 Task: Find connections with filter location Kānker with filter topic #nowhiringwith filter profile language French with filter current company PwC India with filter school BNM Institute Of Technology with filter industry Machinery Manufacturing with filter service category Bartending with filter keywords title Electrical Engineer
Action: Mouse moved to (244, 328)
Screenshot: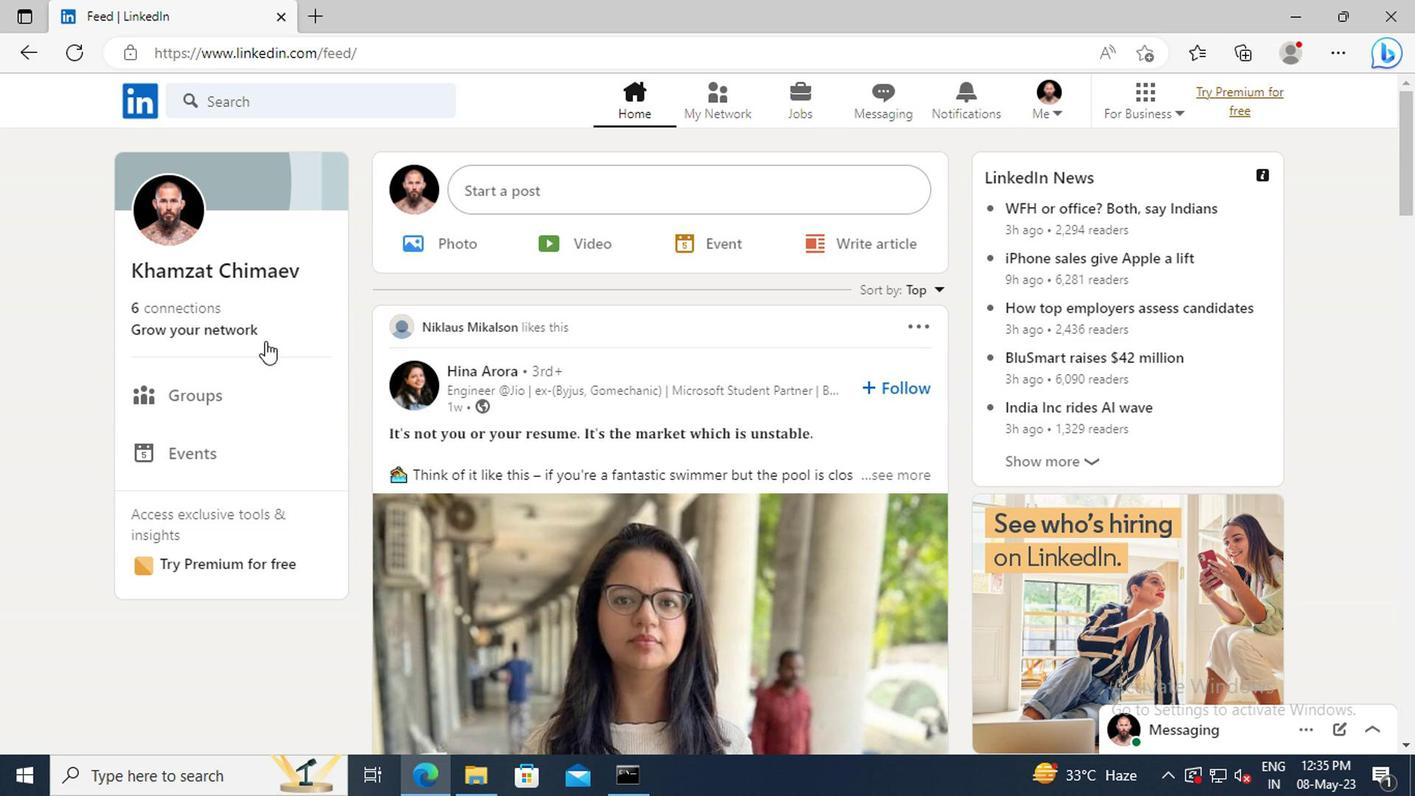 
Action: Mouse pressed left at (244, 328)
Screenshot: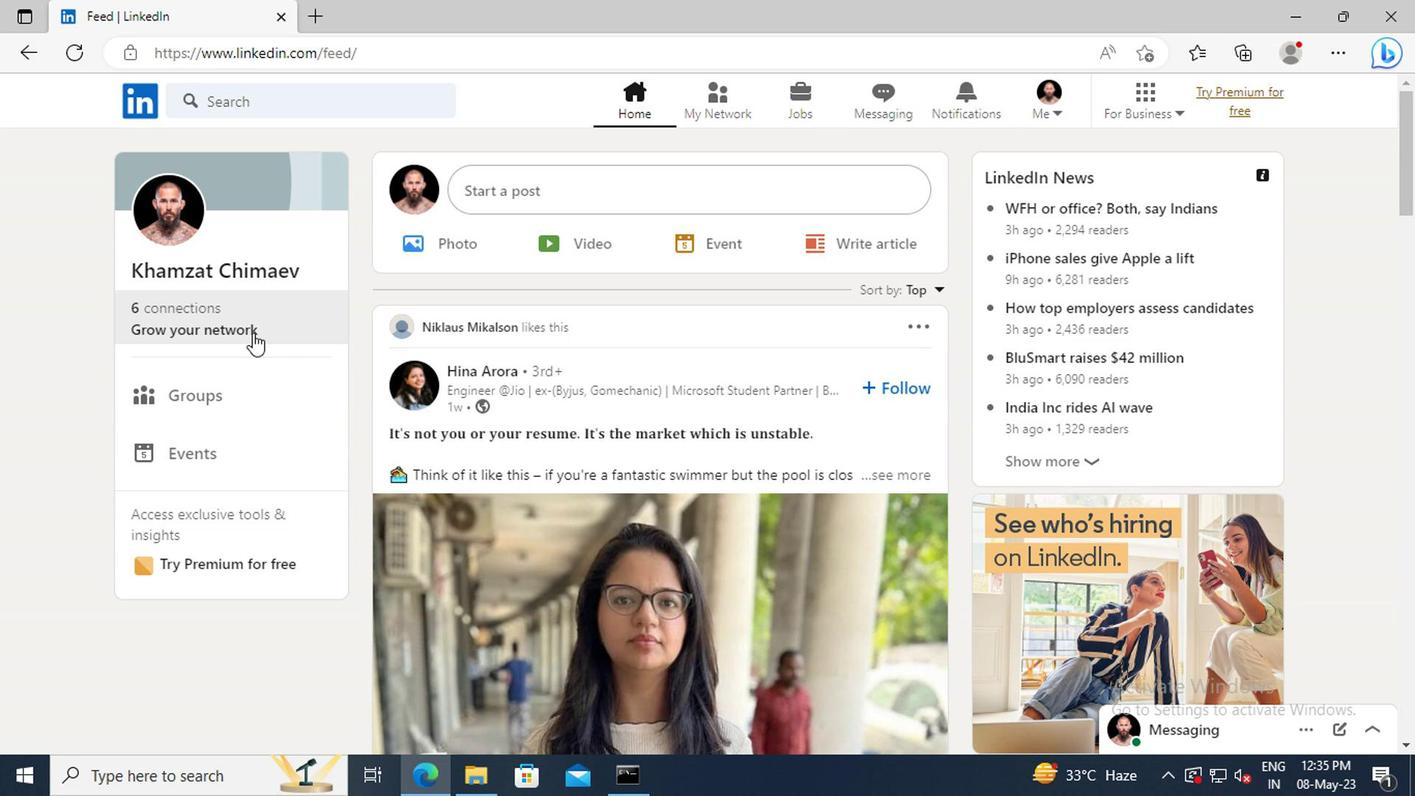 
Action: Mouse moved to (231, 221)
Screenshot: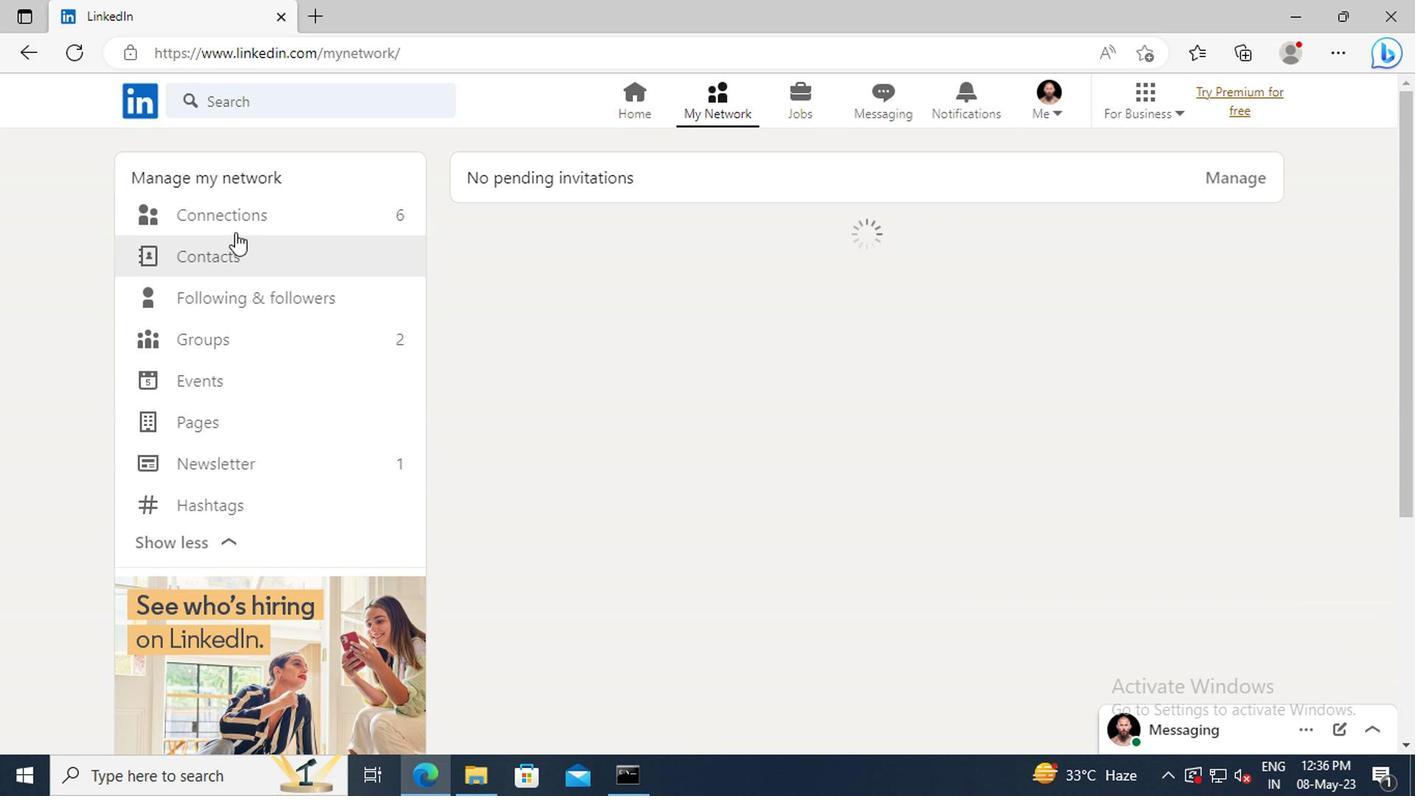 
Action: Mouse pressed left at (231, 221)
Screenshot: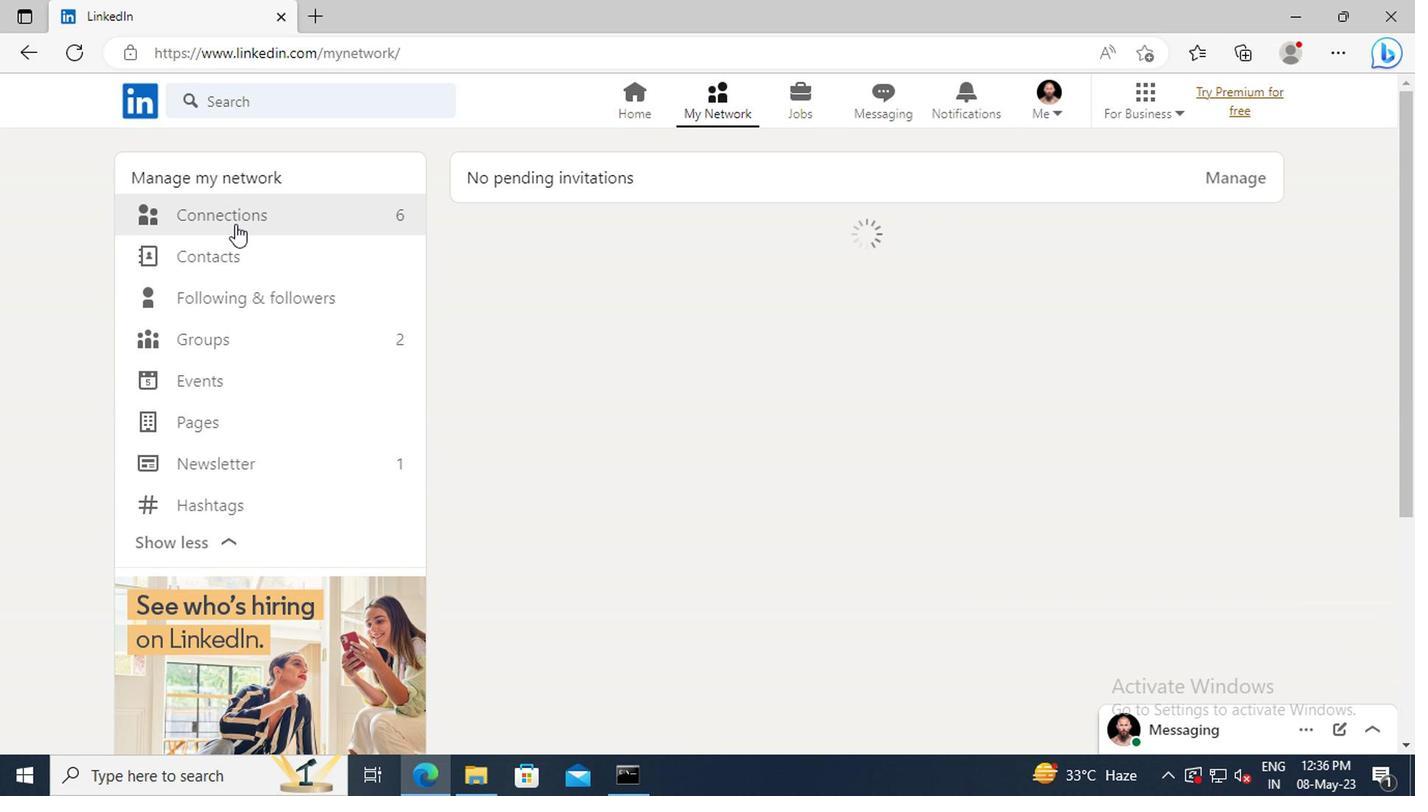 
Action: Mouse moved to (858, 227)
Screenshot: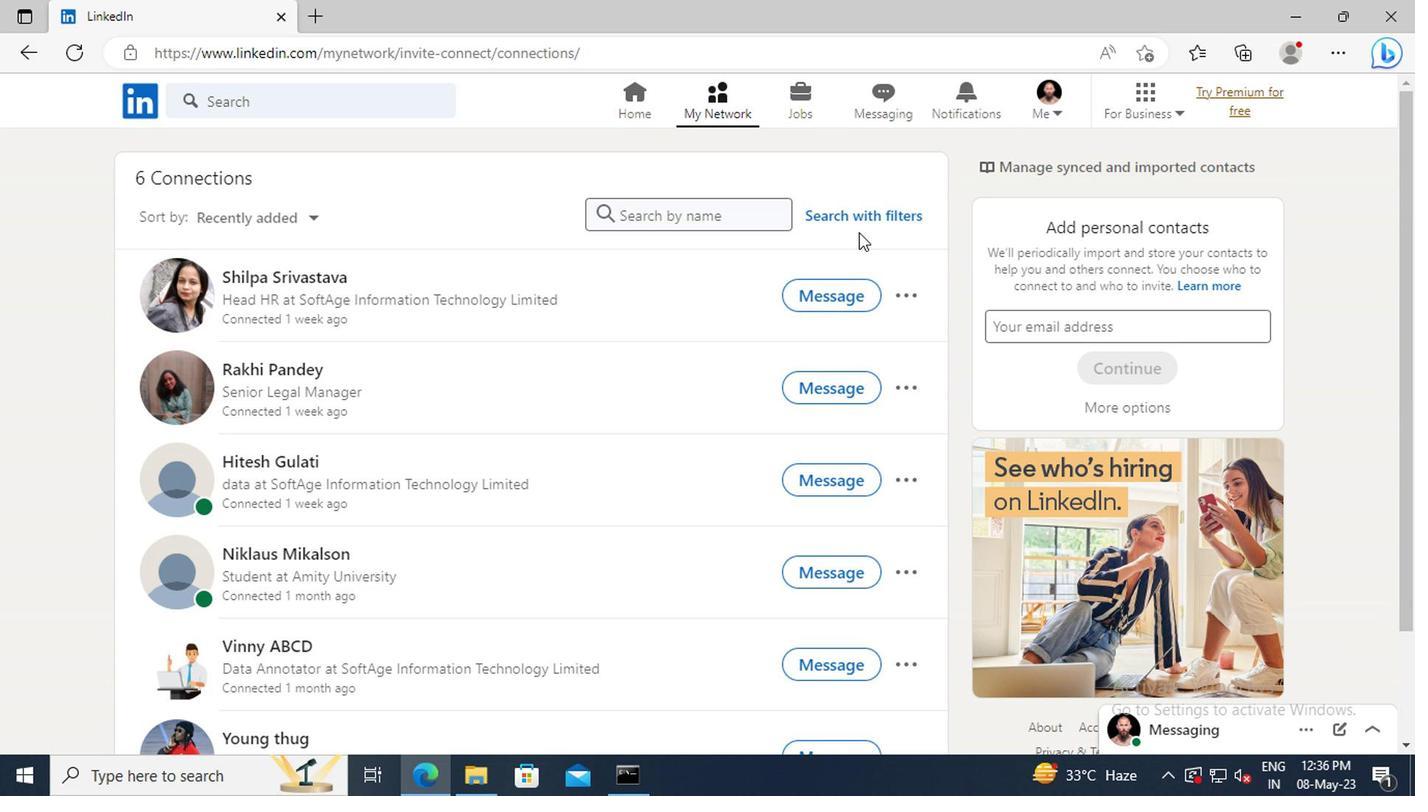 
Action: Mouse pressed left at (858, 227)
Screenshot: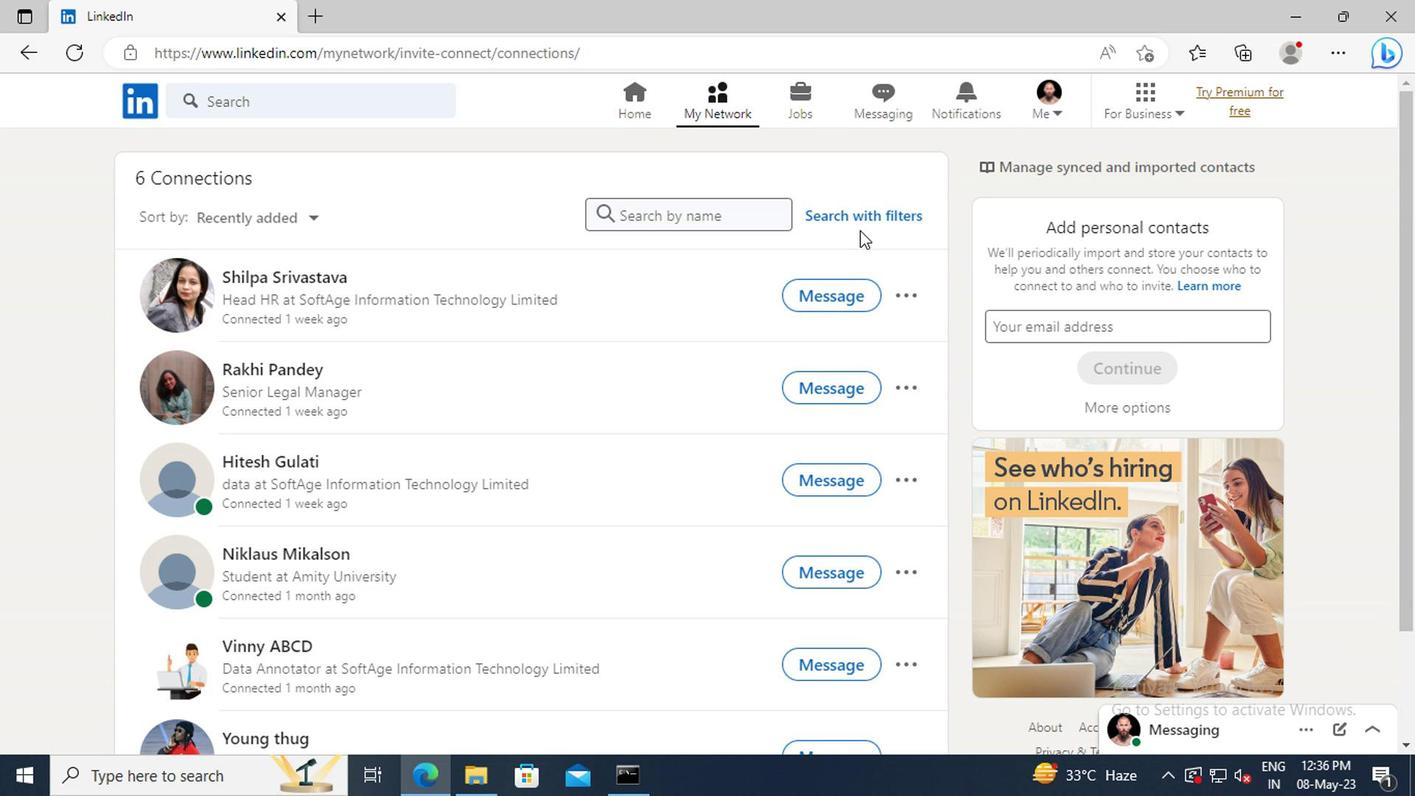 
Action: Mouse moved to (783, 169)
Screenshot: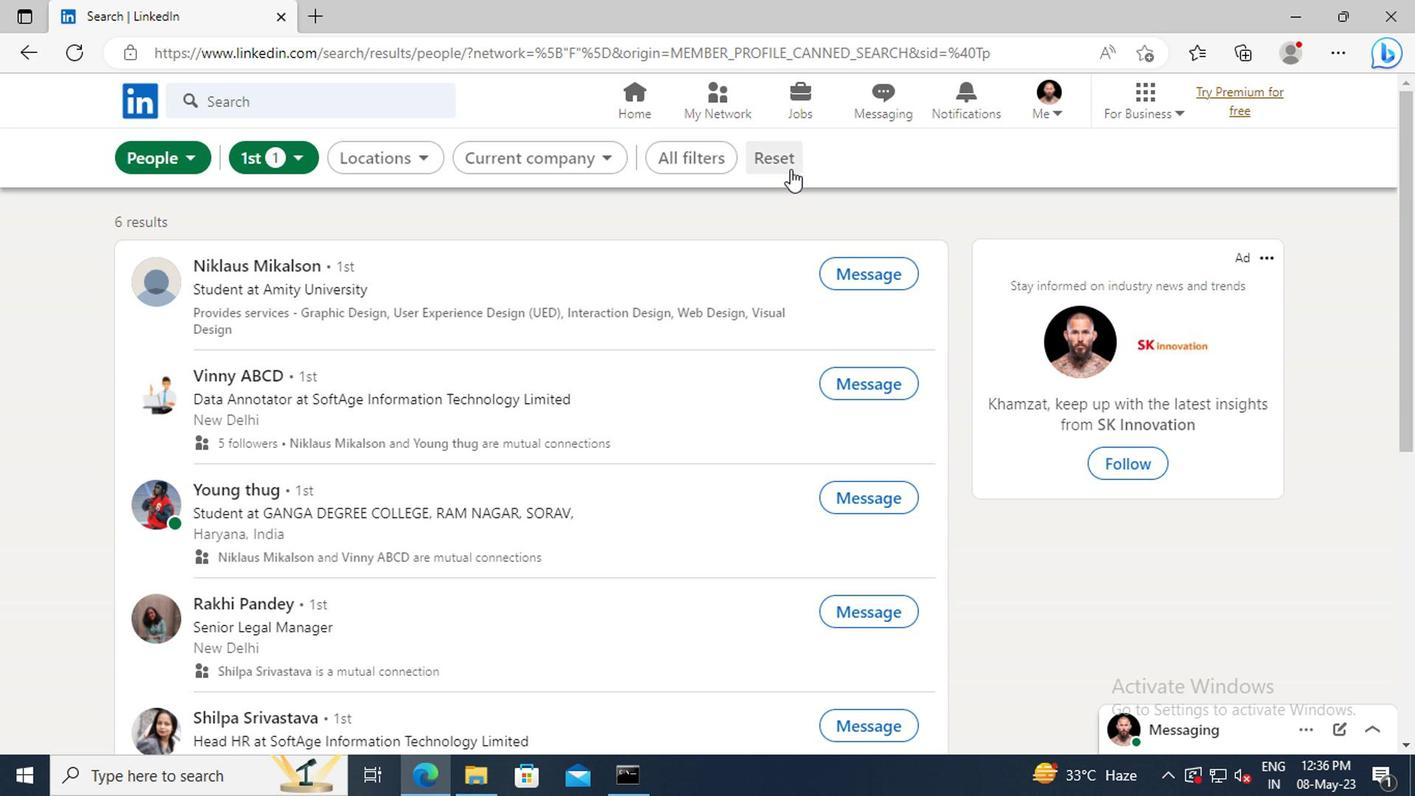 
Action: Mouse pressed left at (783, 169)
Screenshot: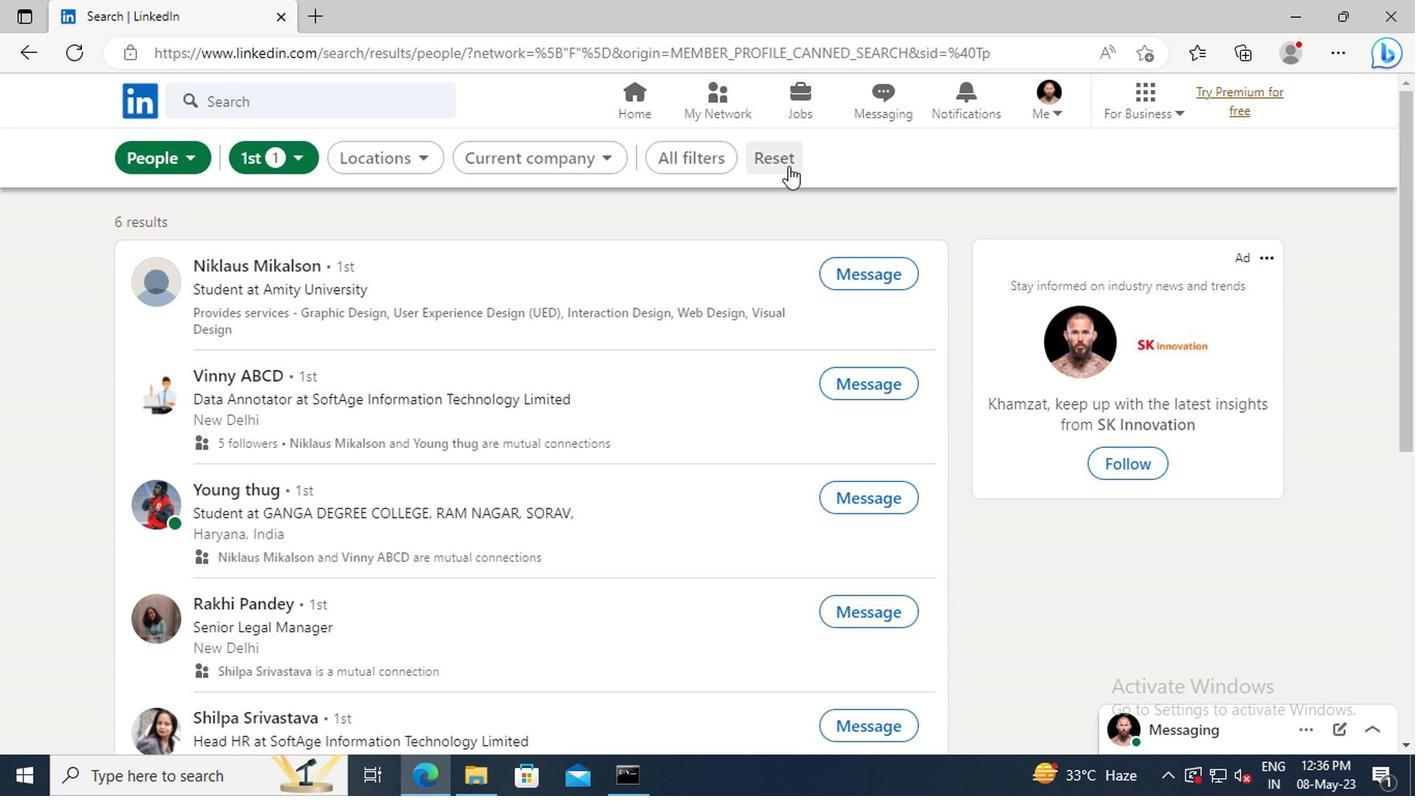 
Action: Mouse moved to (755, 168)
Screenshot: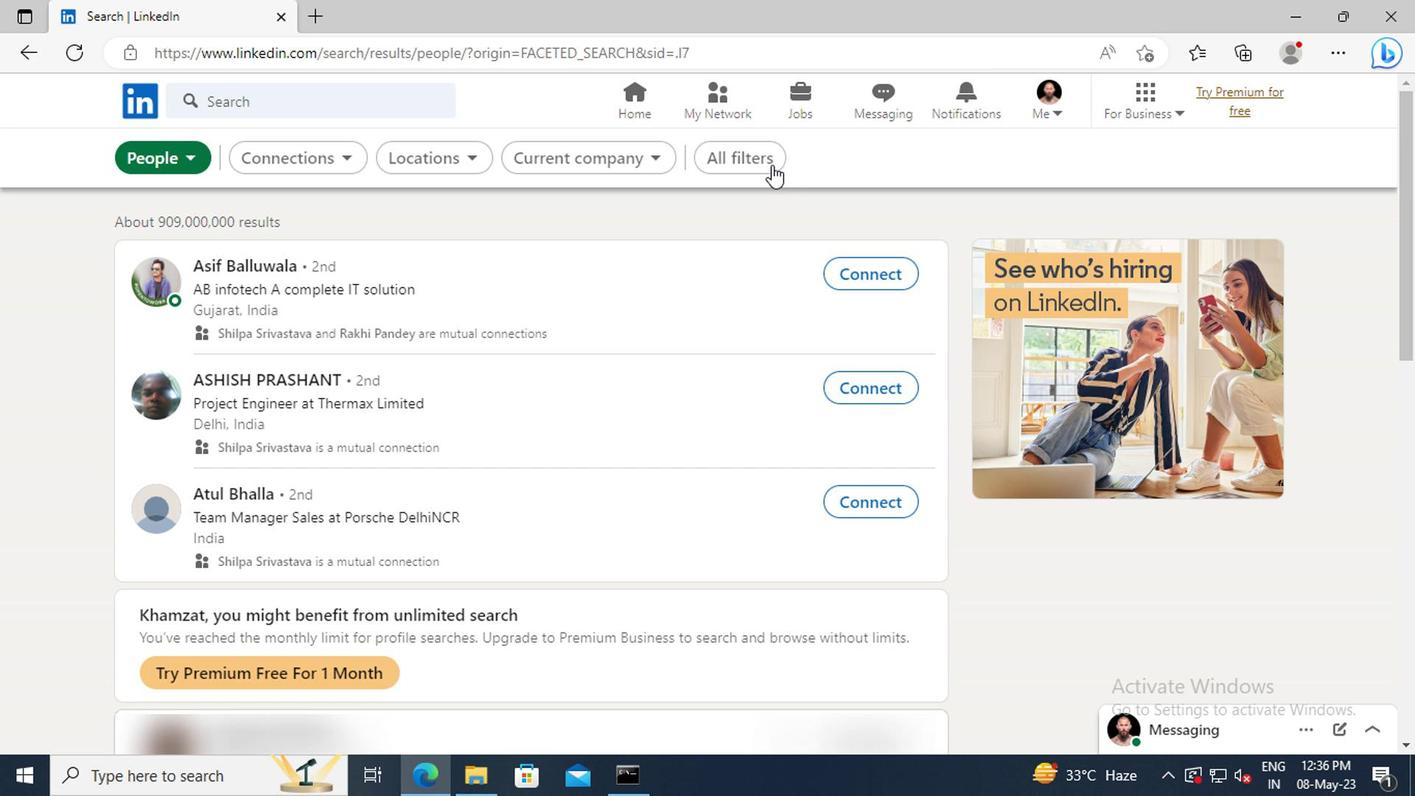 
Action: Mouse pressed left at (755, 168)
Screenshot: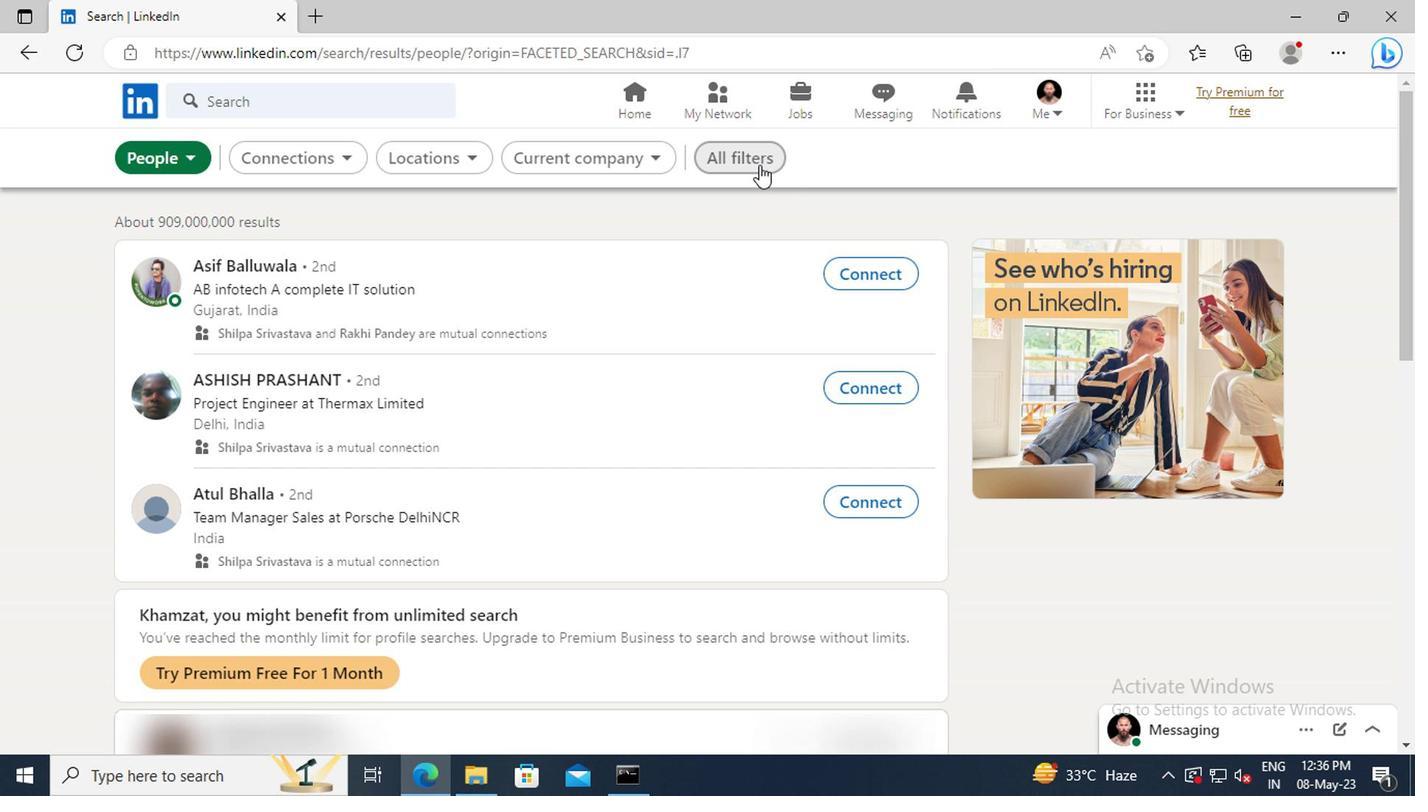 
Action: Mouse moved to (1135, 378)
Screenshot: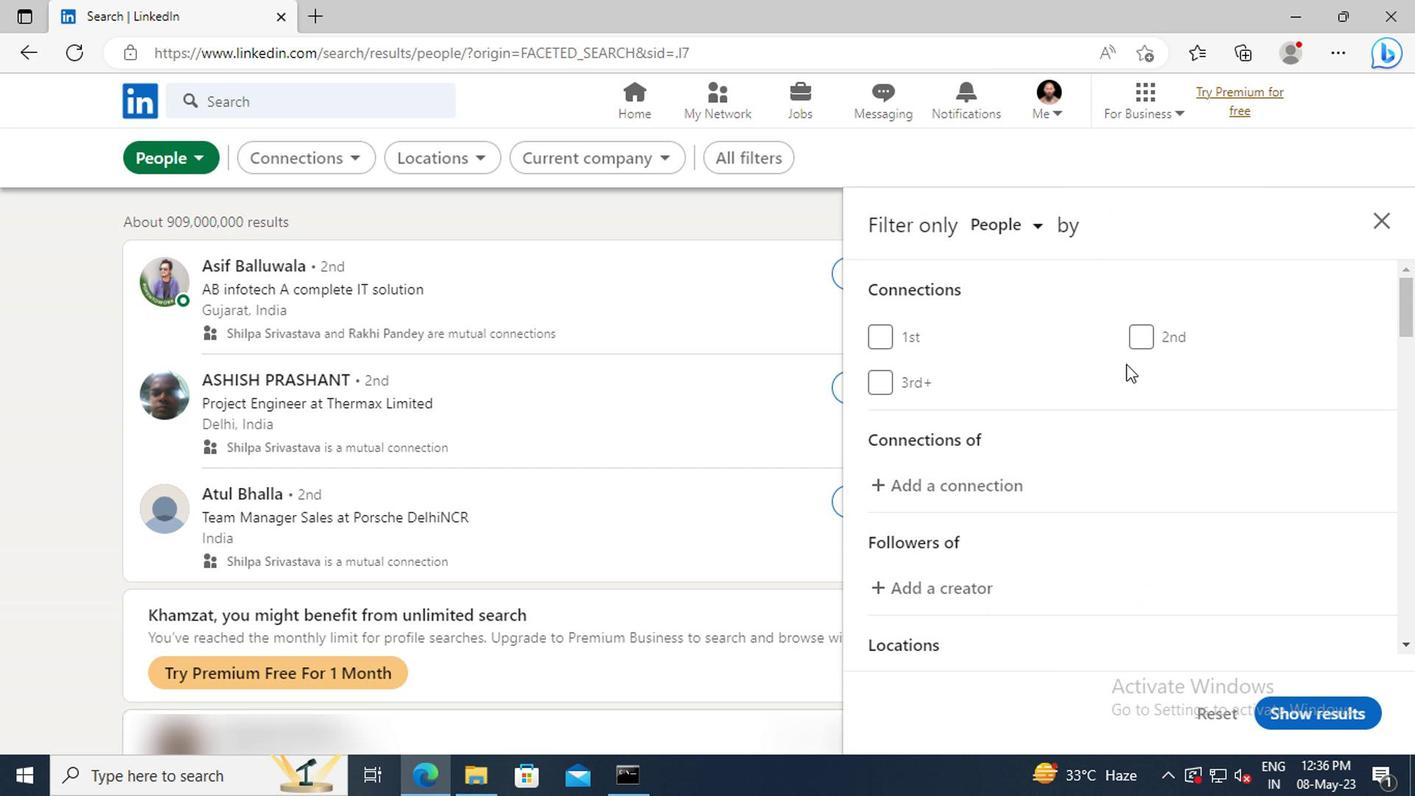 
Action: Mouse scrolled (1135, 376) with delta (0, -1)
Screenshot: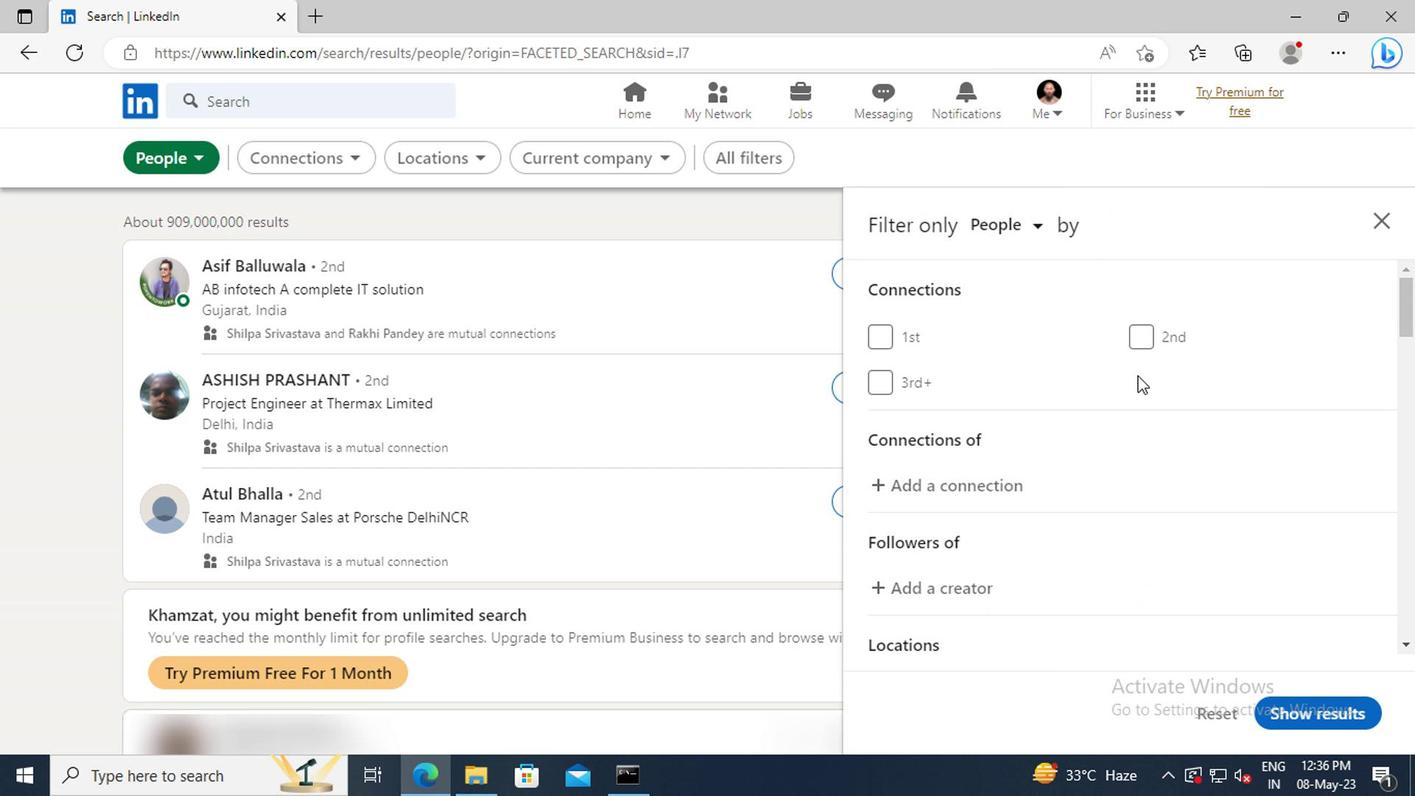 
Action: Mouse scrolled (1135, 376) with delta (0, -1)
Screenshot: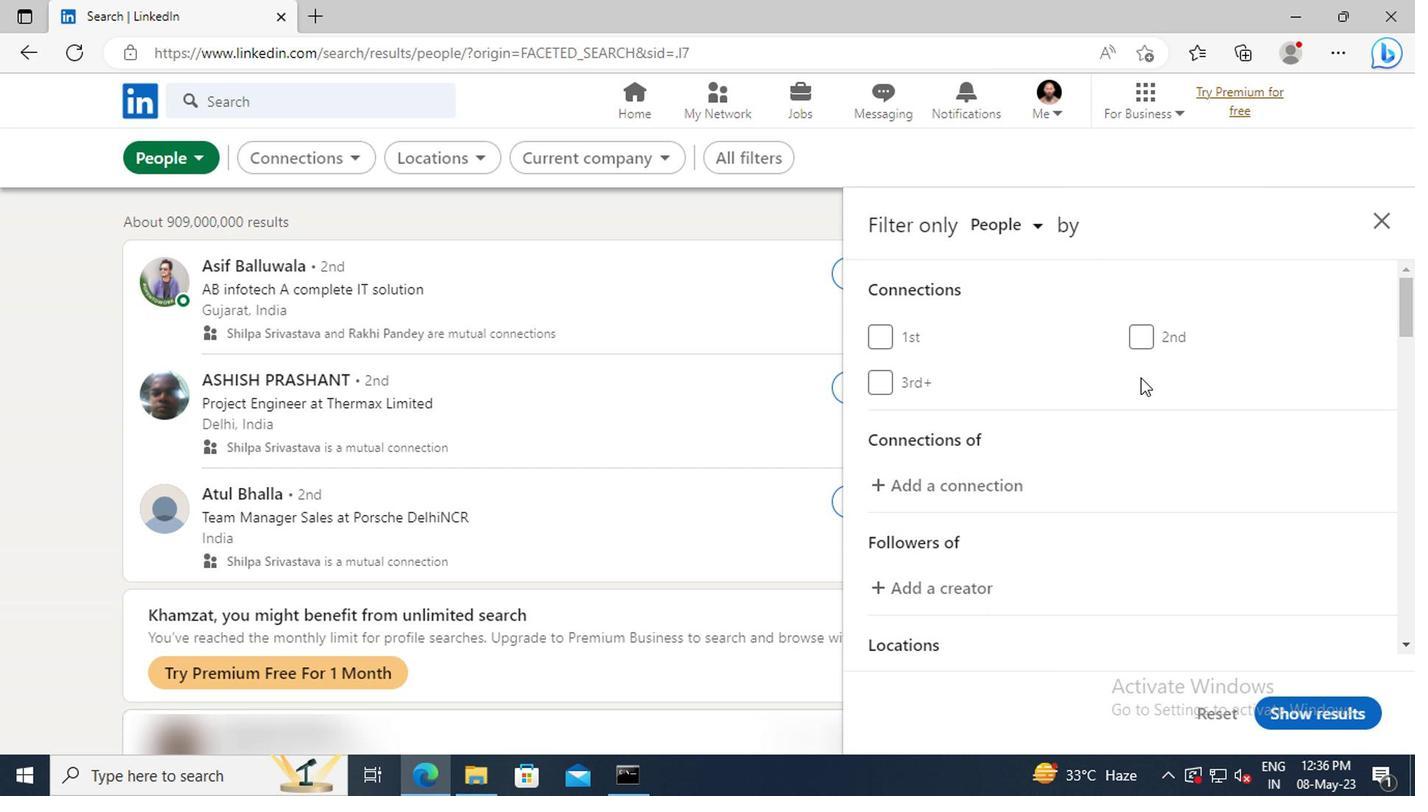 
Action: Mouse scrolled (1135, 376) with delta (0, -1)
Screenshot: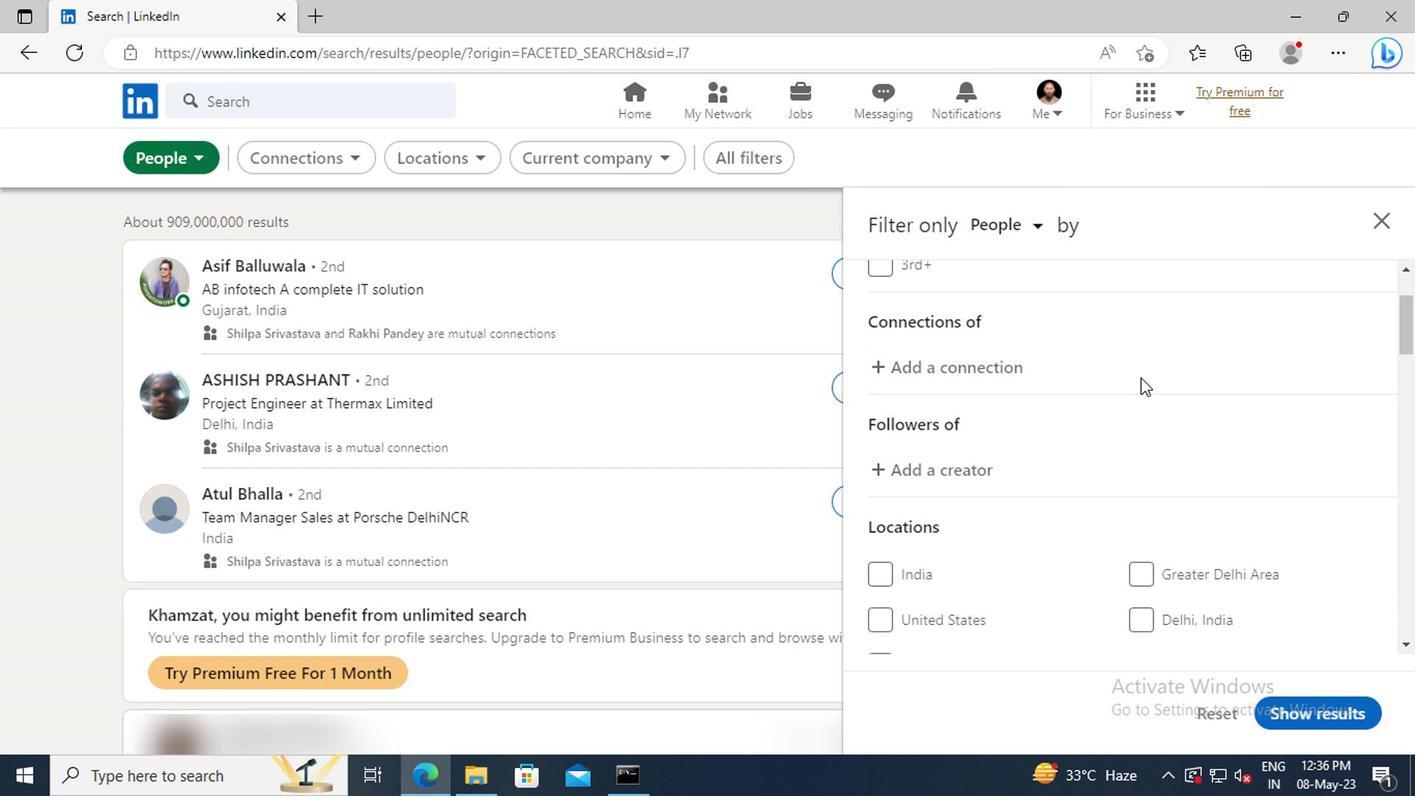 
Action: Mouse scrolled (1135, 376) with delta (0, -1)
Screenshot: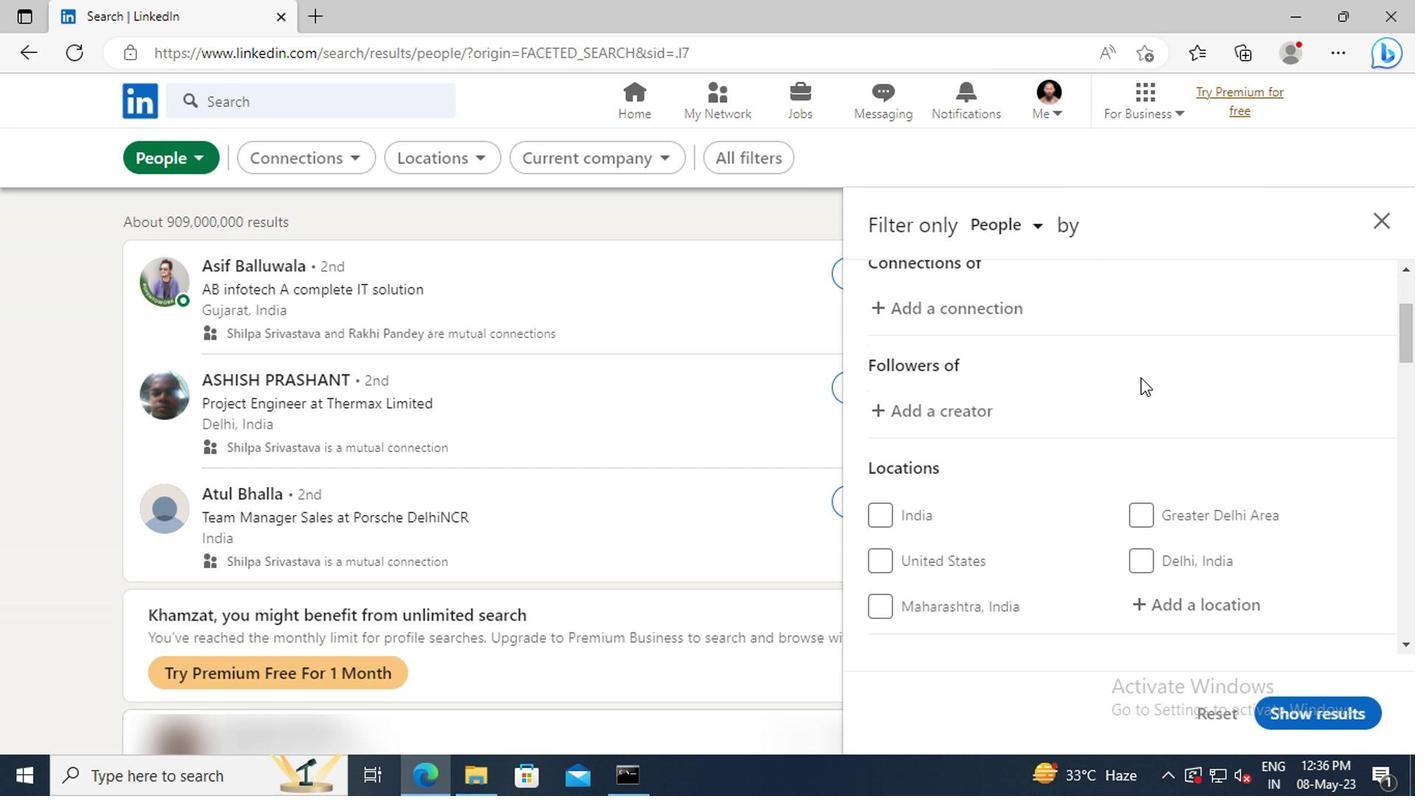 
Action: Mouse scrolled (1135, 376) with delta (0, -1)
Screenshot: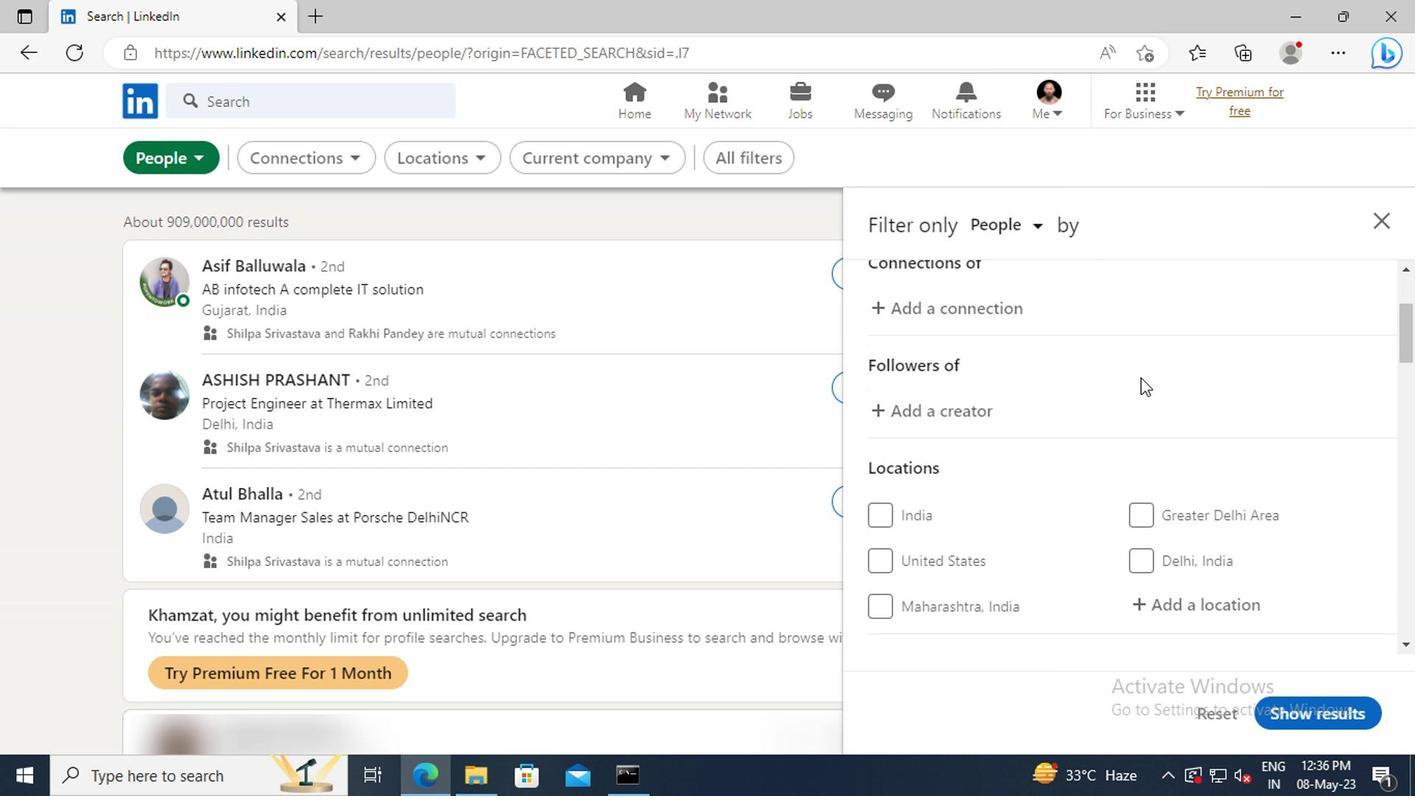 
Action: Mouse scrolled (1135, 376) with delta (0, -1)
Screenshot: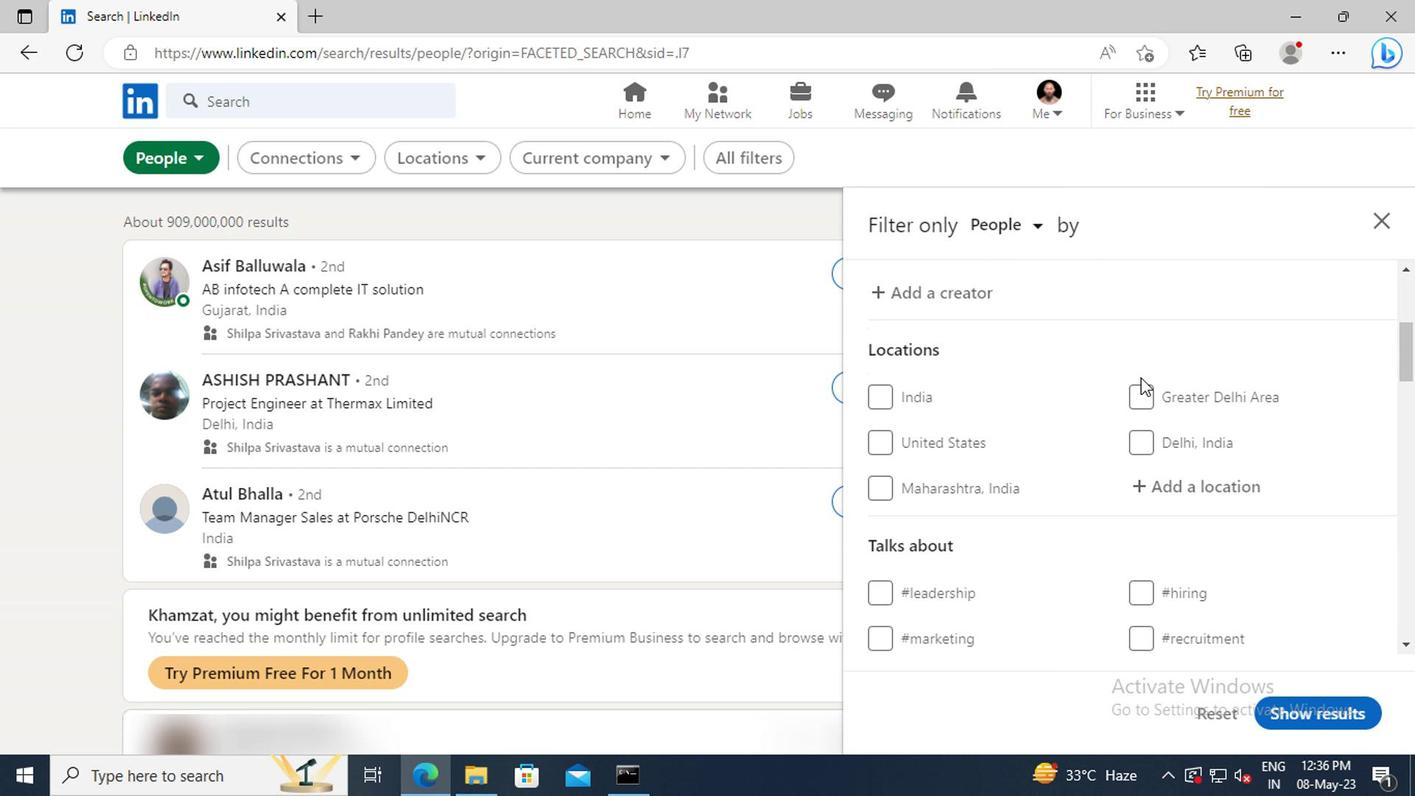 
Action: Mouse moved to (1140, 421)
Screenshot: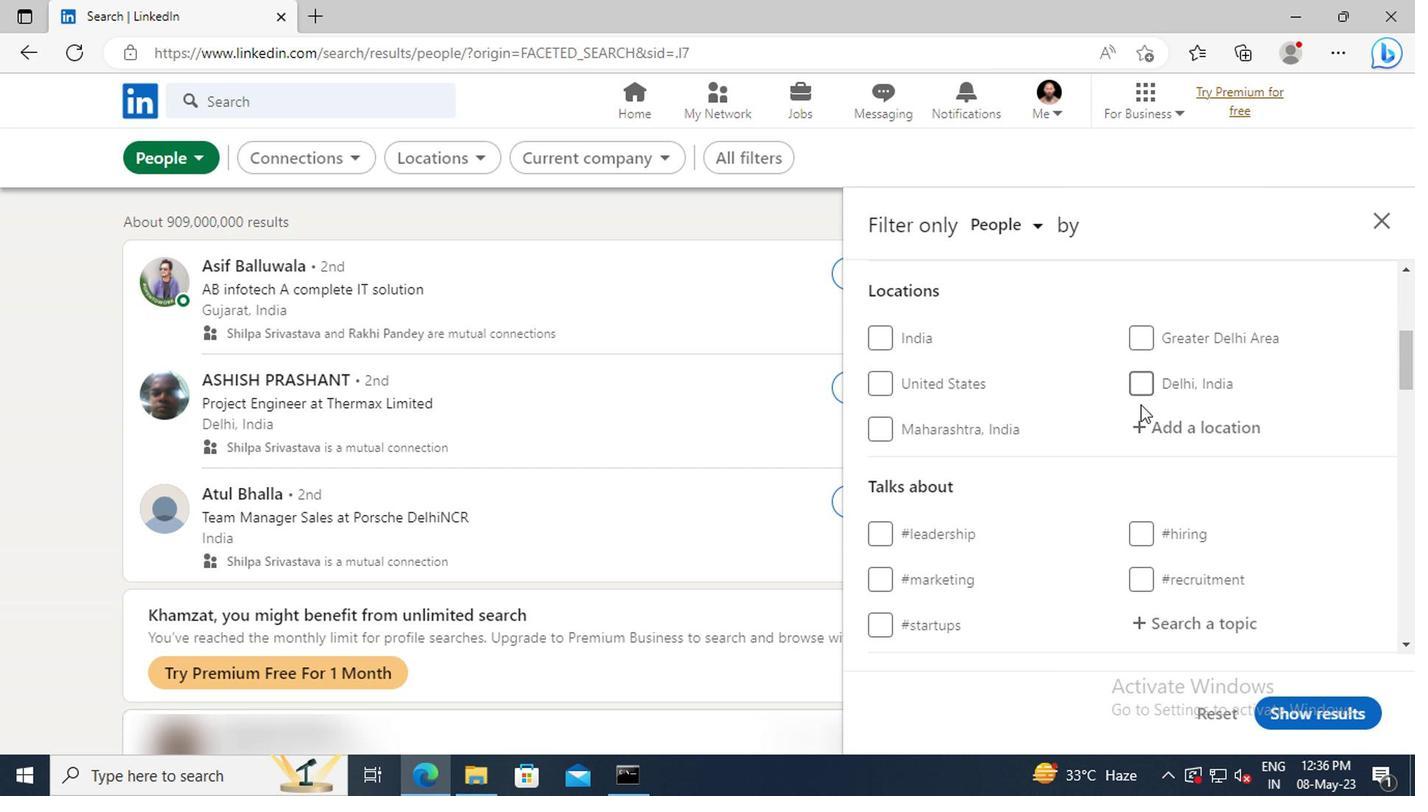 
Action: Mouse pressed left at (1140, 421)
Screenshot: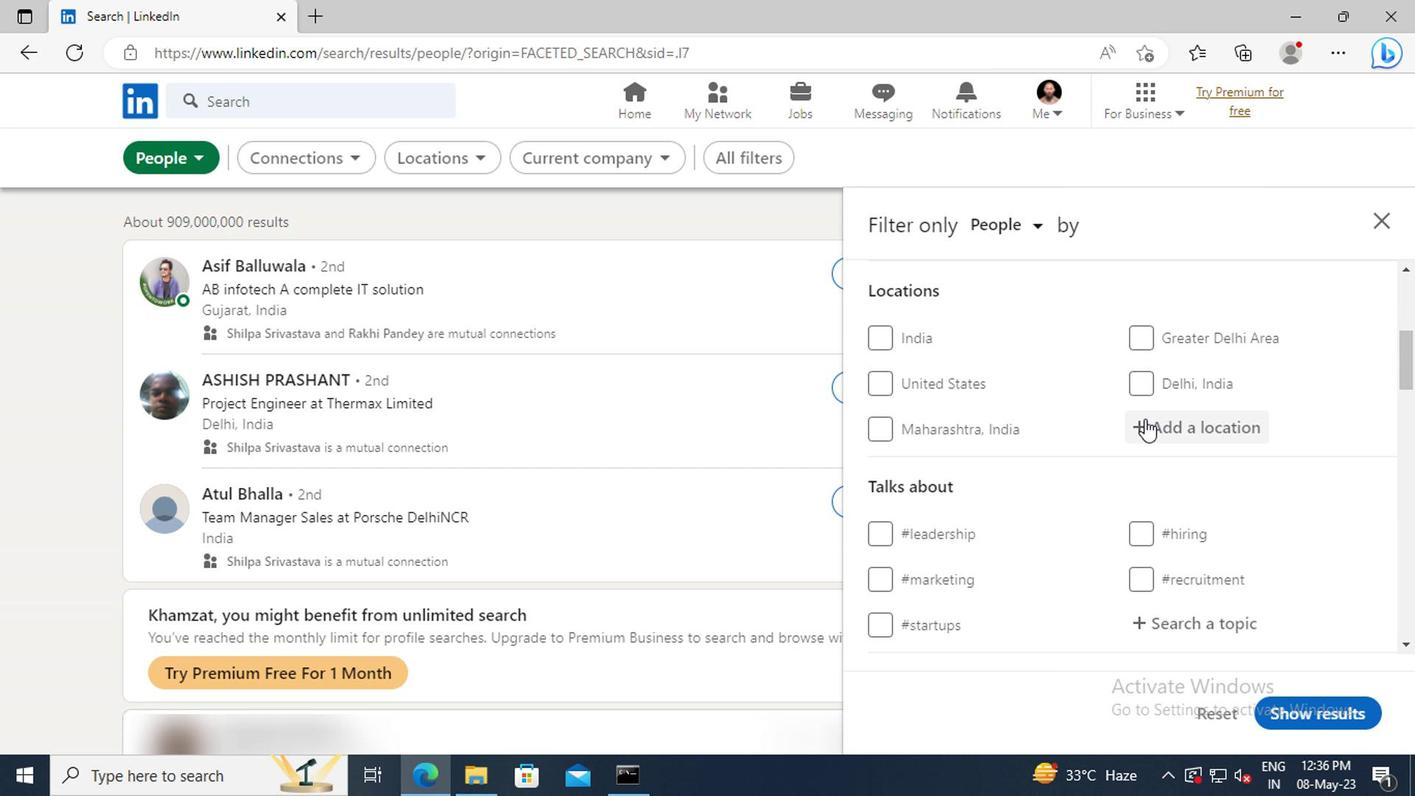 
Action: Key pressed <Key.shift>KANKER
Screenshot: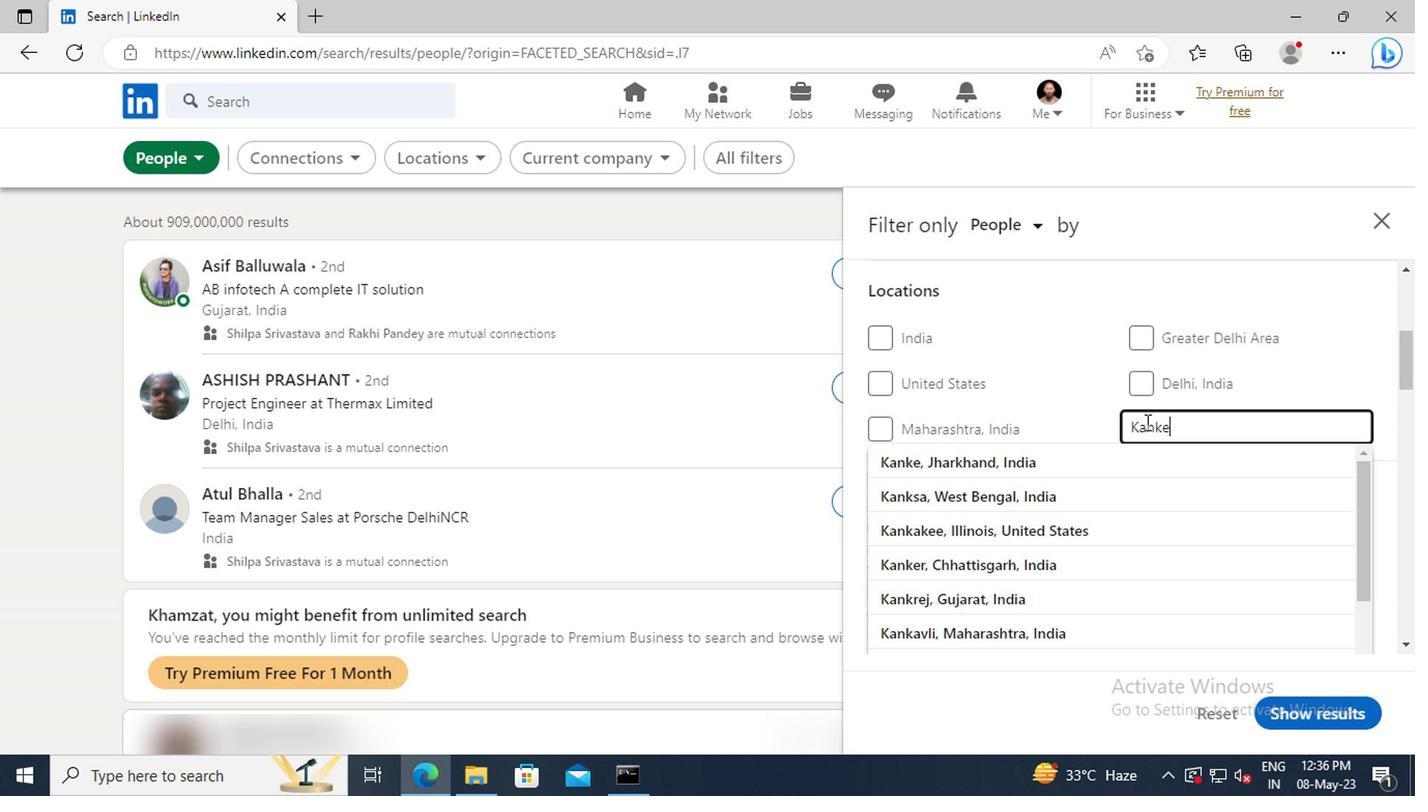 
Action: Mouse moved to (1151, 452)
Screenshot: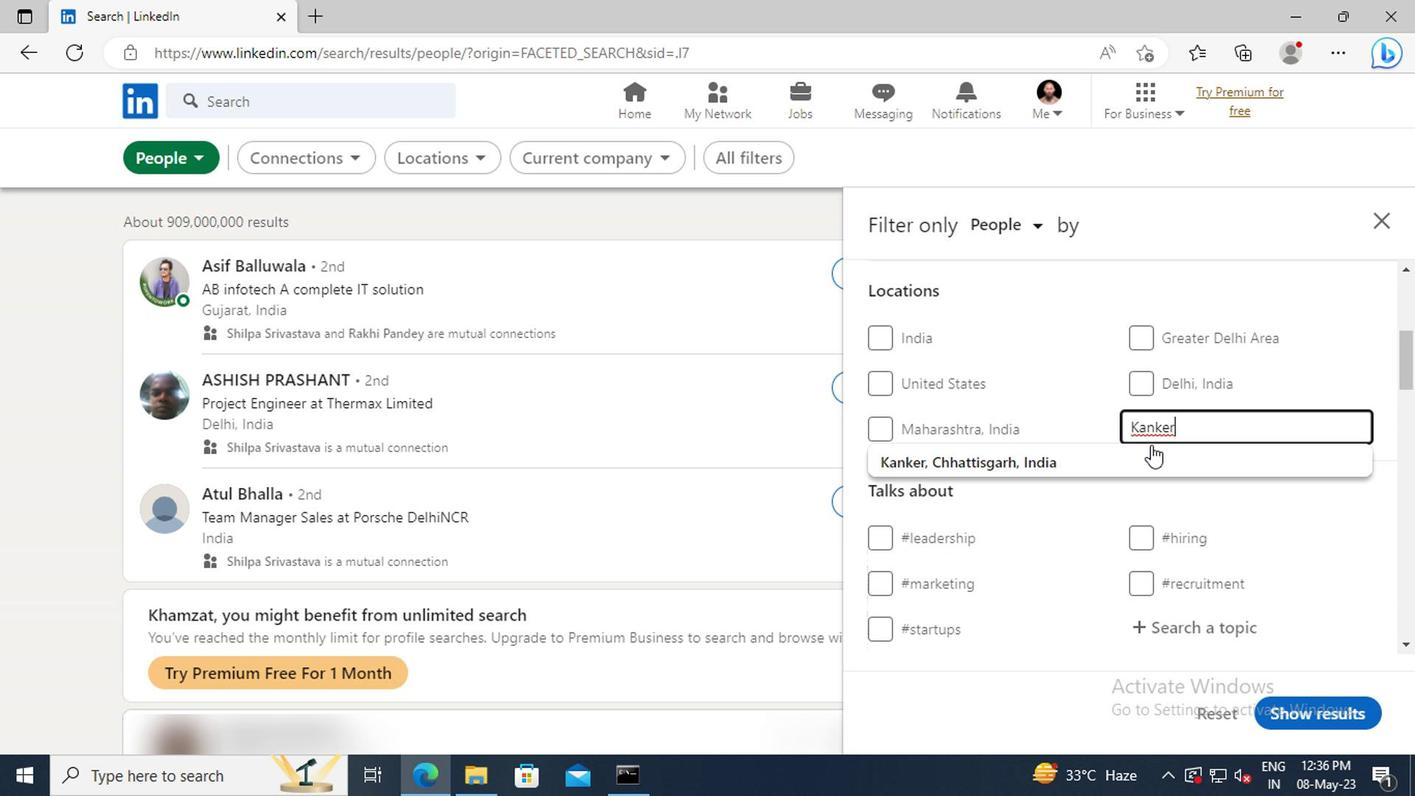 
Action: Mouse pressed left at (1151, 452)
Screenshot: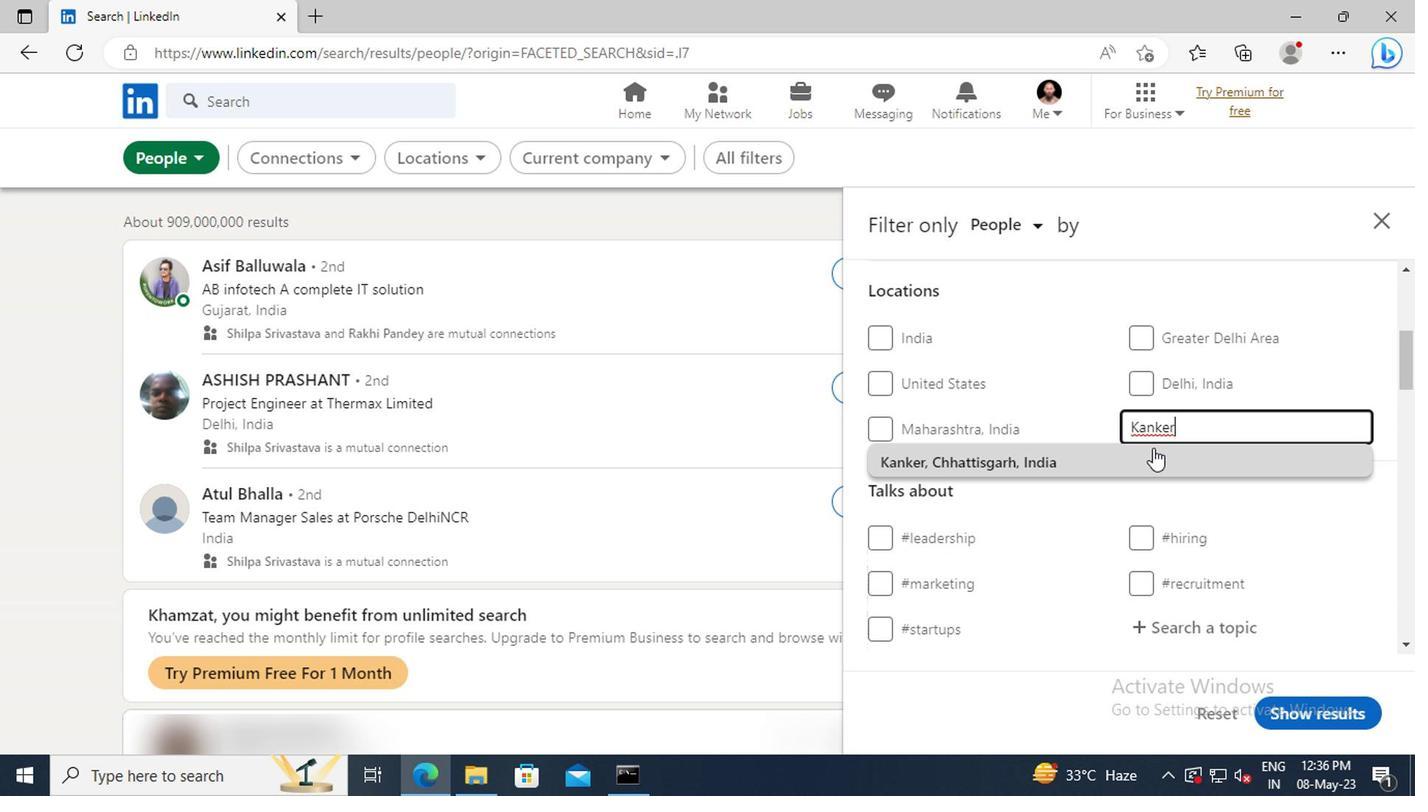 
Action: Mouse scrolled (1151, 451) with delta (0, -1)
Screenshot: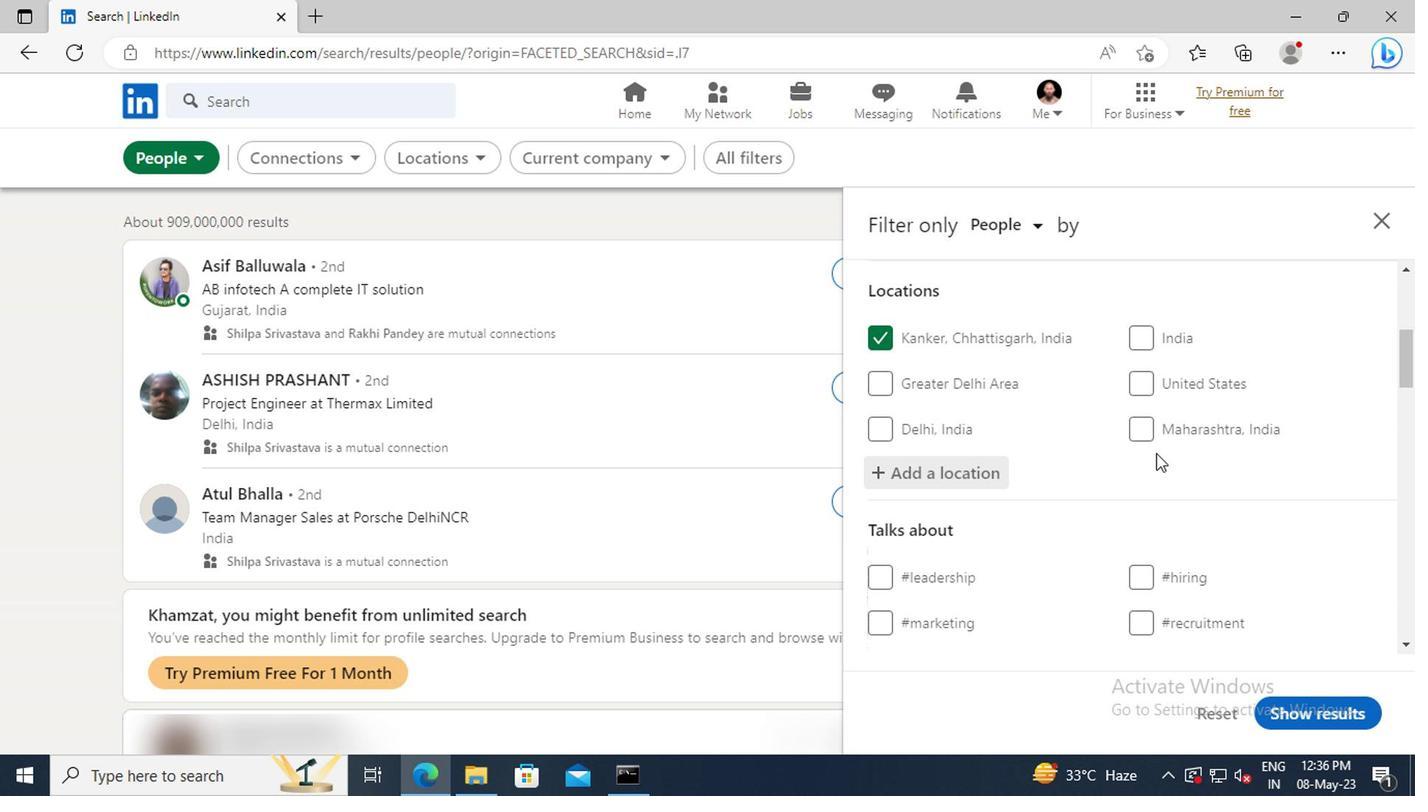 
Action: Mouse scrolled (1151, 451) with delta (0, -1)
Screenshot: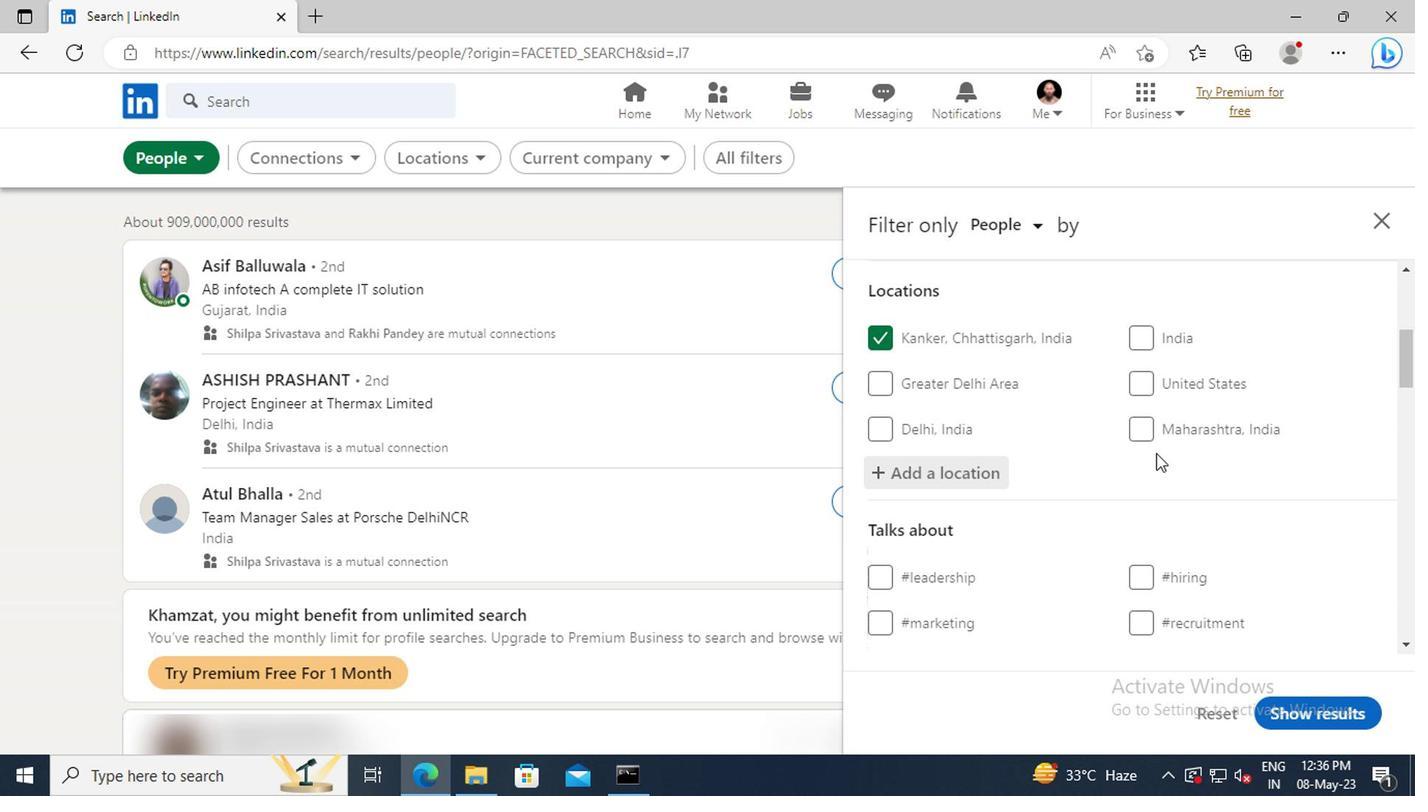 
Action: Mouse scrolled (1151, 451) with delta (0, -1)
Screenshot: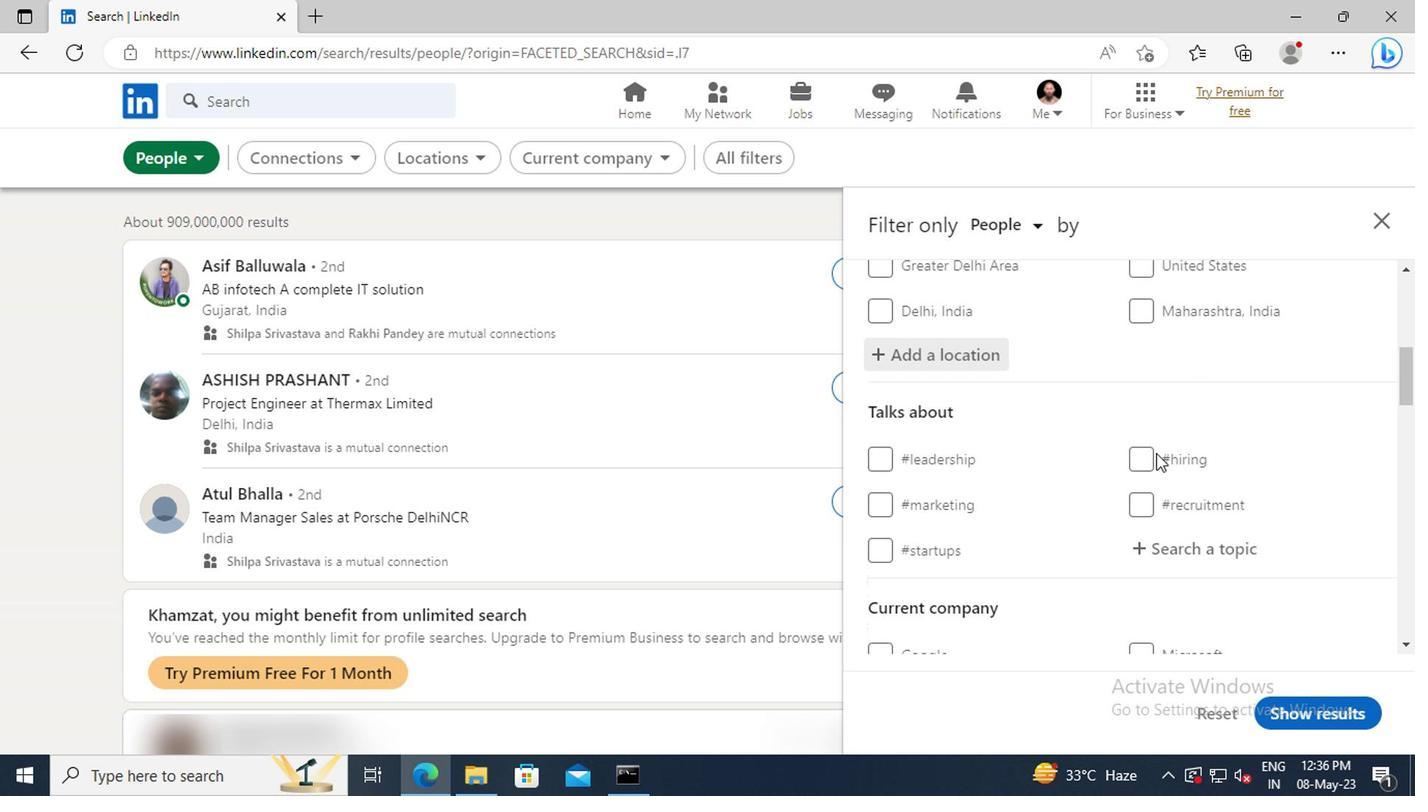 
Action: Mouse scrolled (1151, 451) with delta (0, -1)
Screenshot: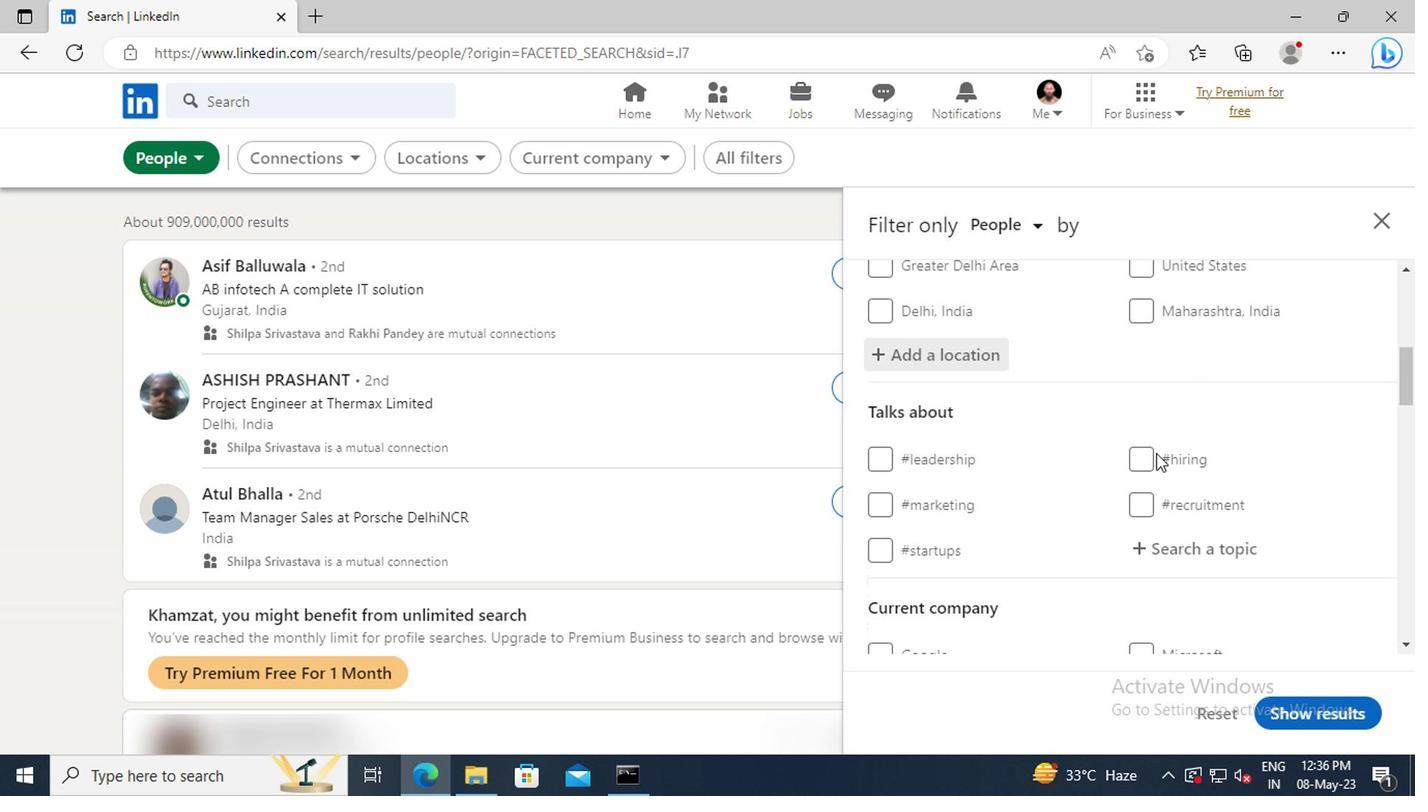 
Action: Mouse moved to (1154, 436)
Screenshot: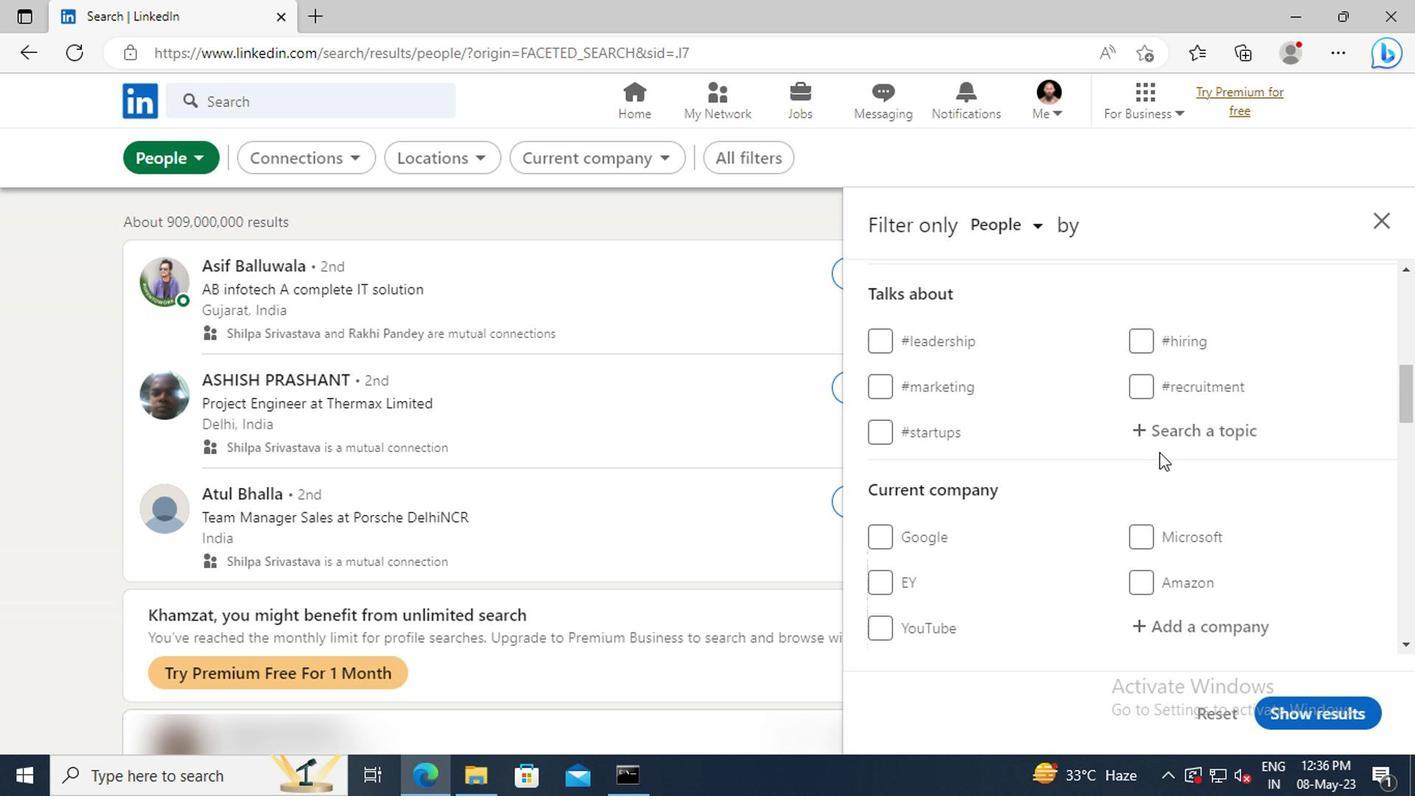 
Action: Mouse pressed left at (1154, 436)
Screenshot: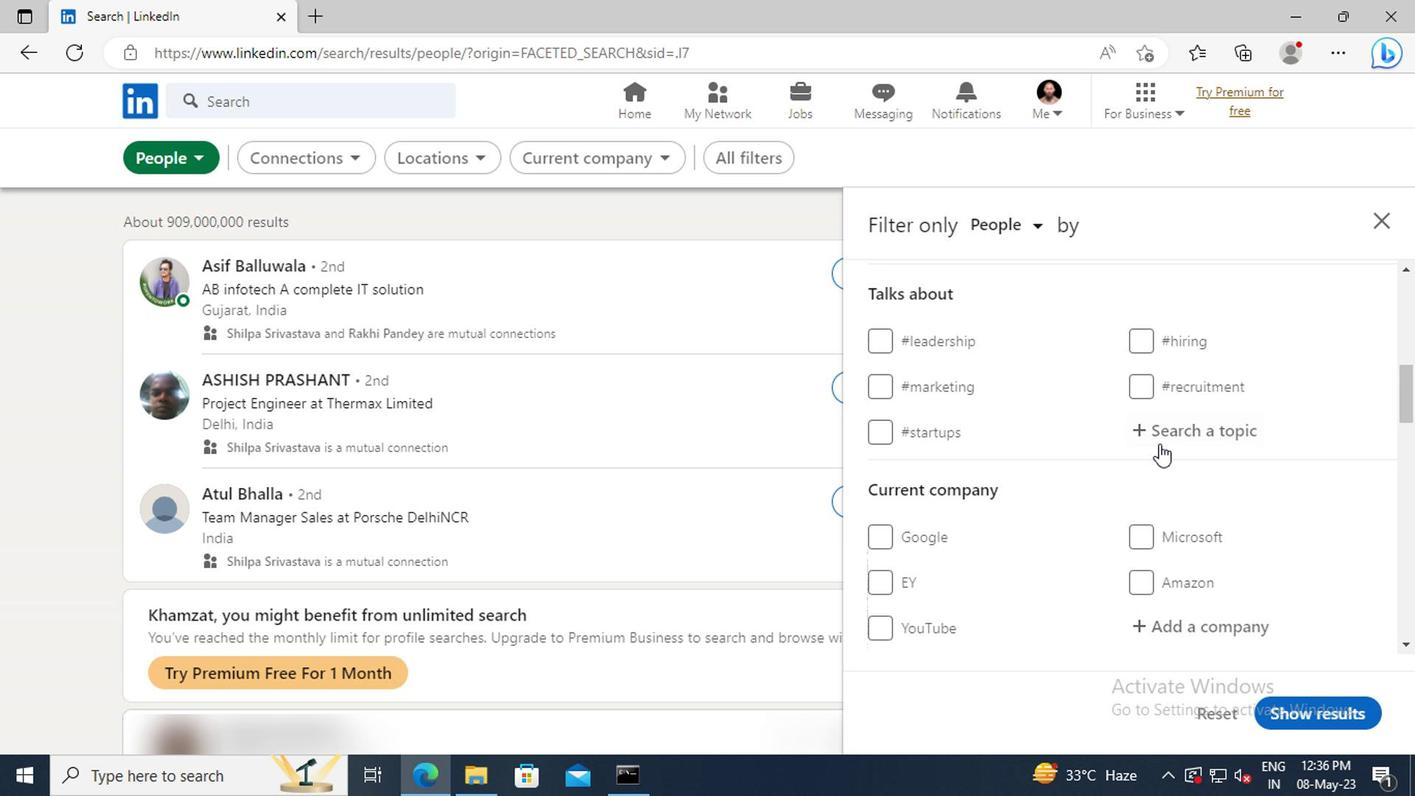 
Action: Mouse moved to (1154, 436)
Screenshot: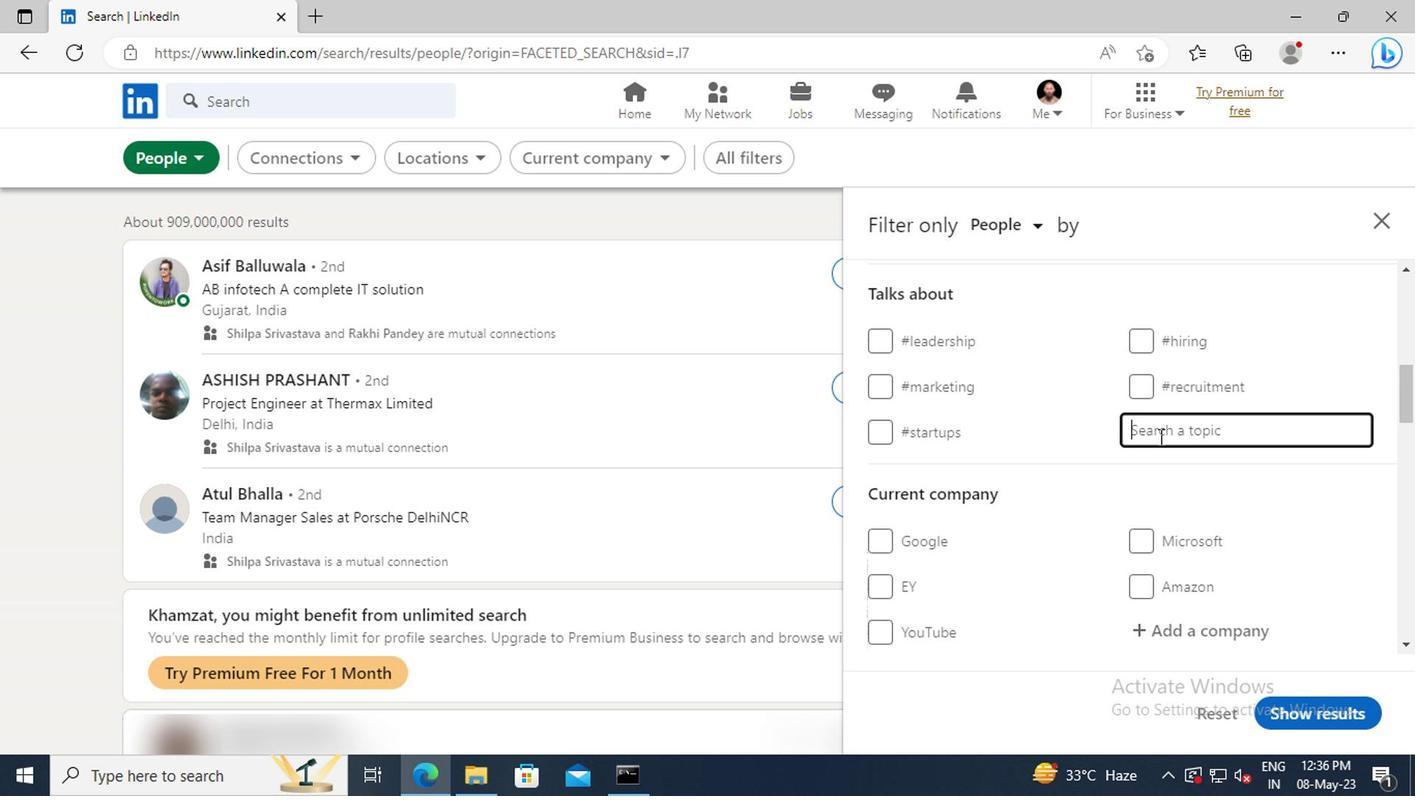 
Action: Key pressed NOWHI
Screenshot: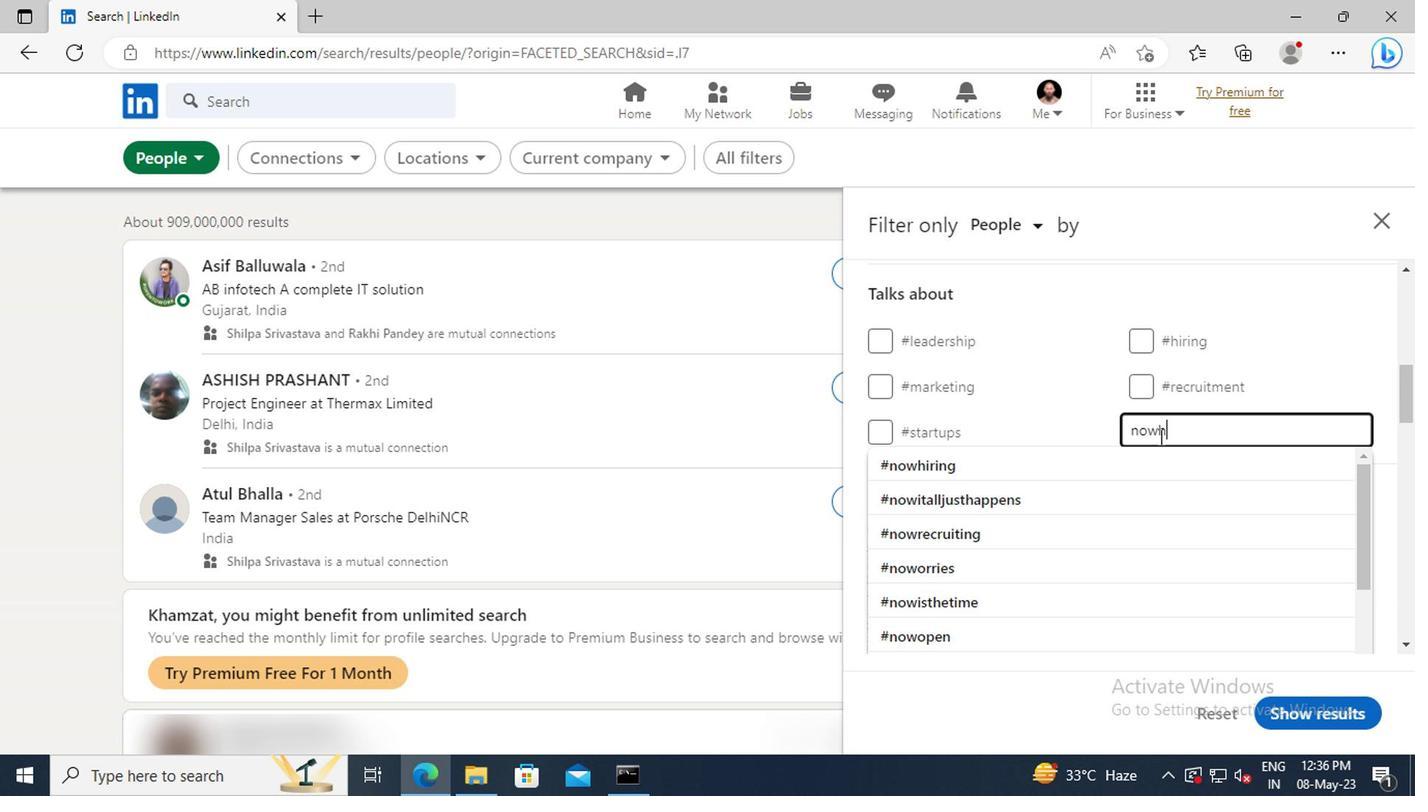 
Action: Mouse moved to (1156, 457)
Screenshot: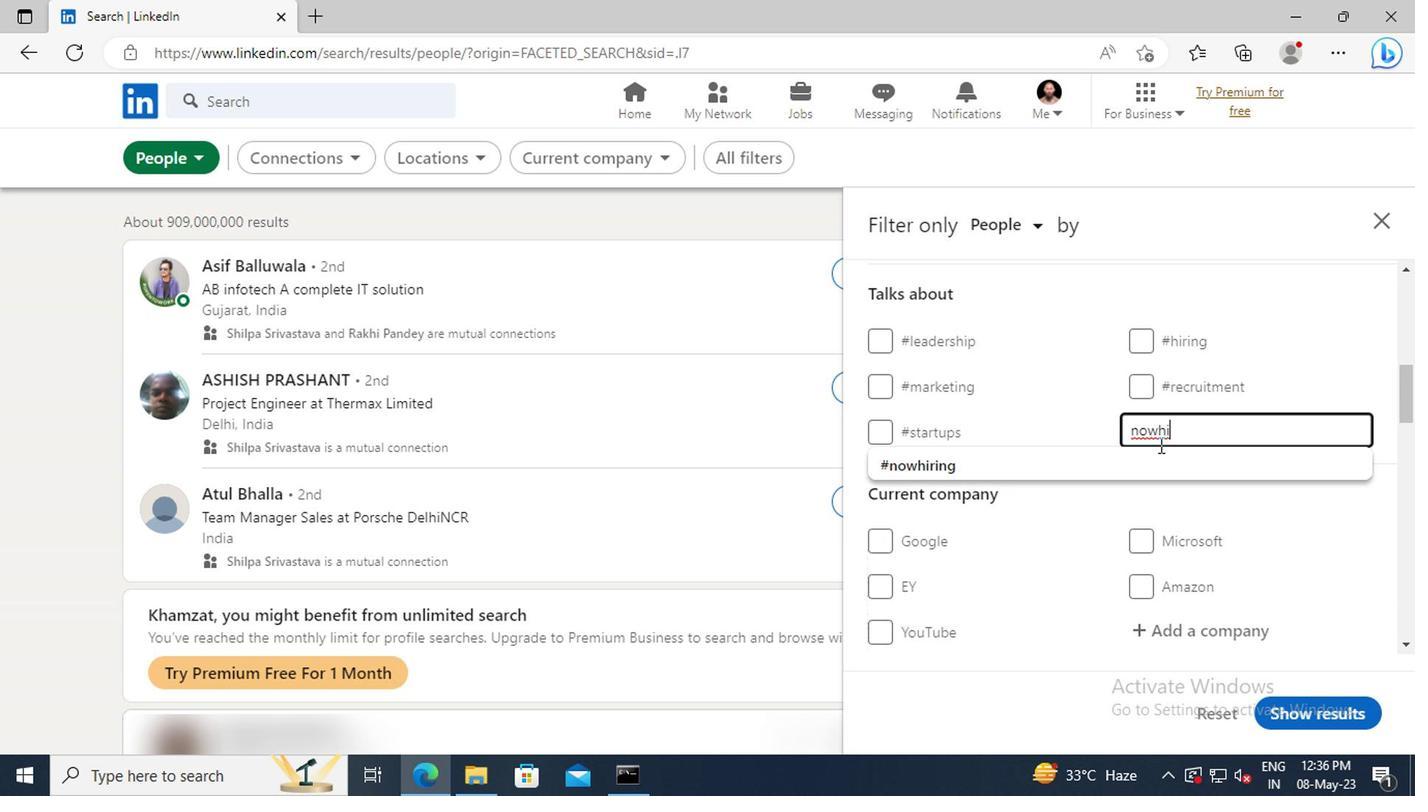 
Action: Mouse pressed left at (1156, 457)
Screenshot: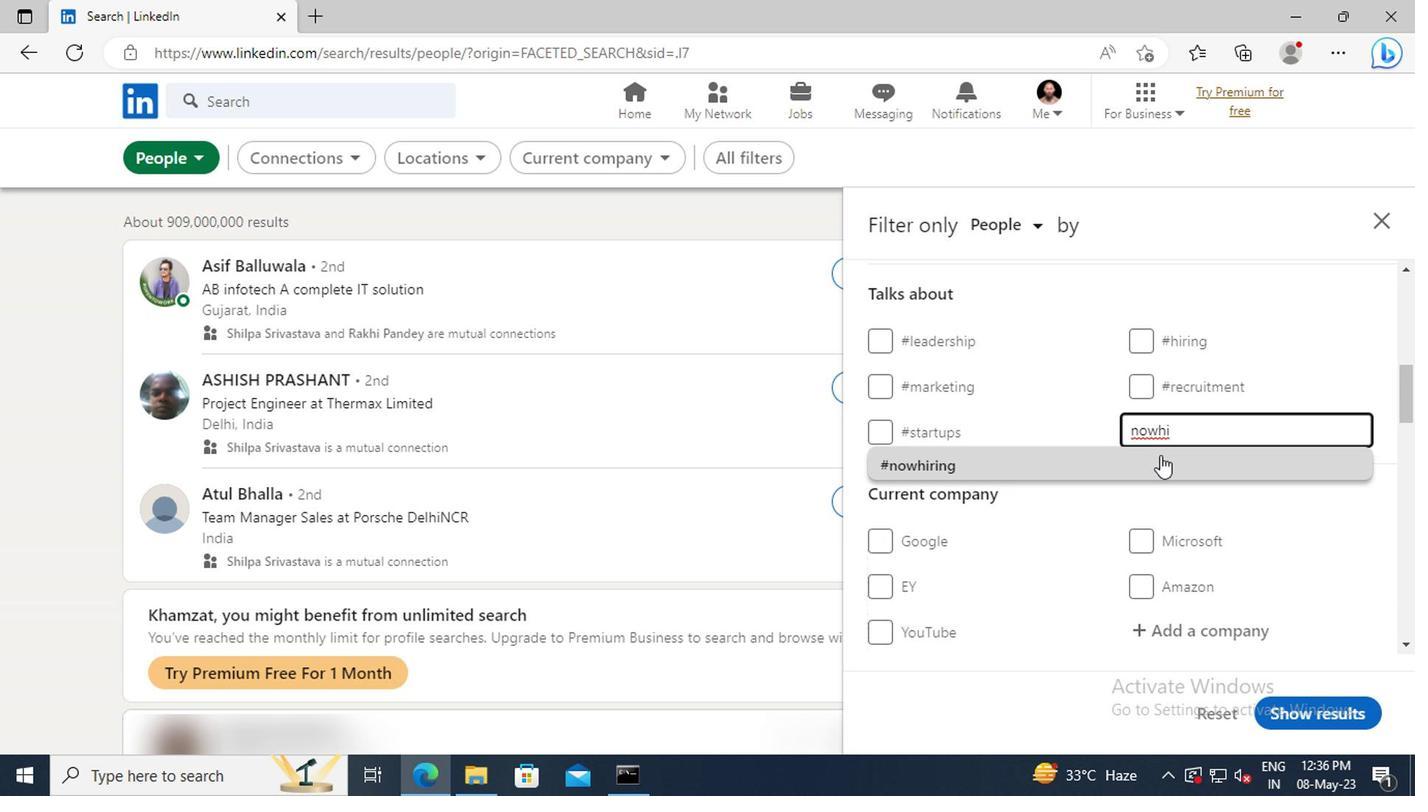 
Action: Mouse scrolled (1156, 456) with delta (0, -1)
Screenshot: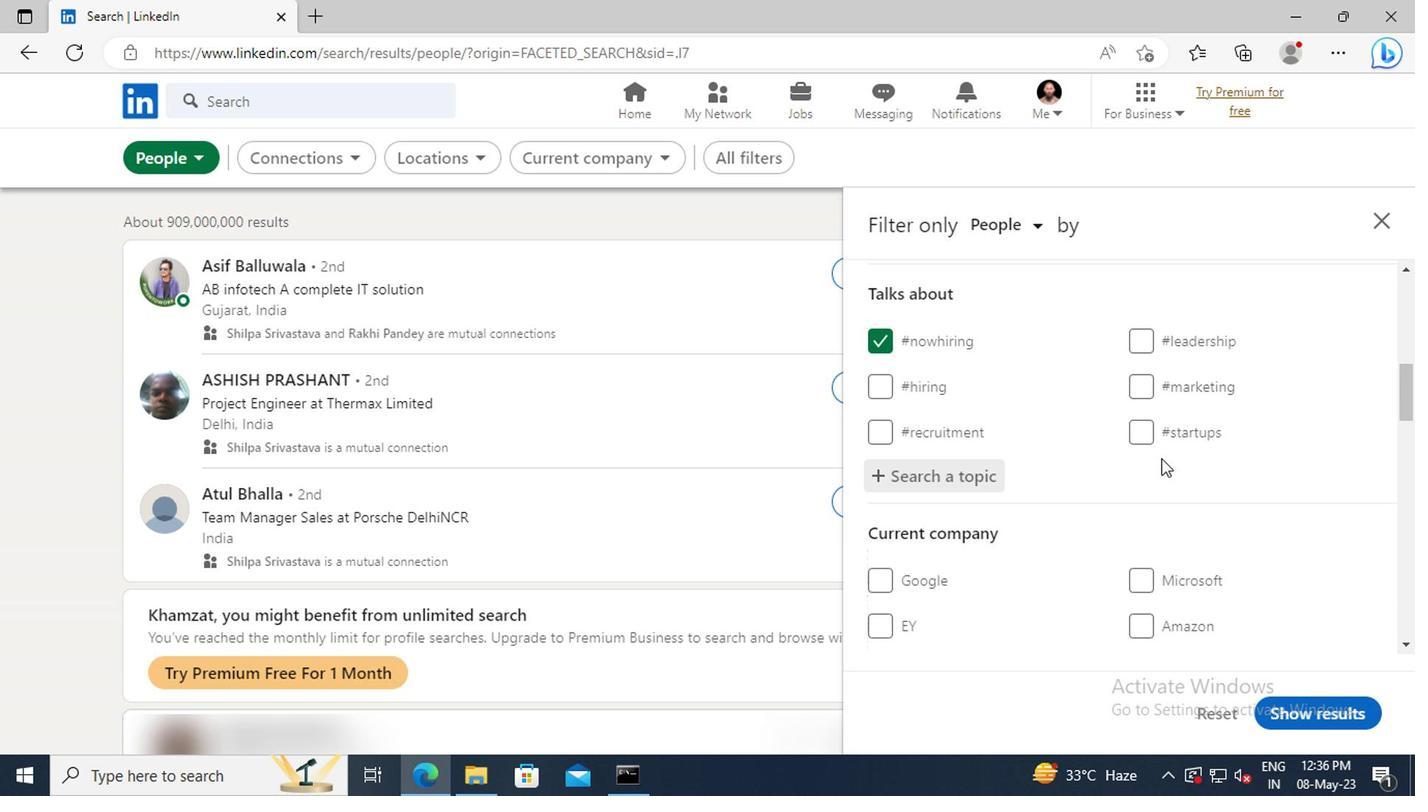 
Action: Mouse scrolled (1156, 456) with delta (0, -1)
Screenshot: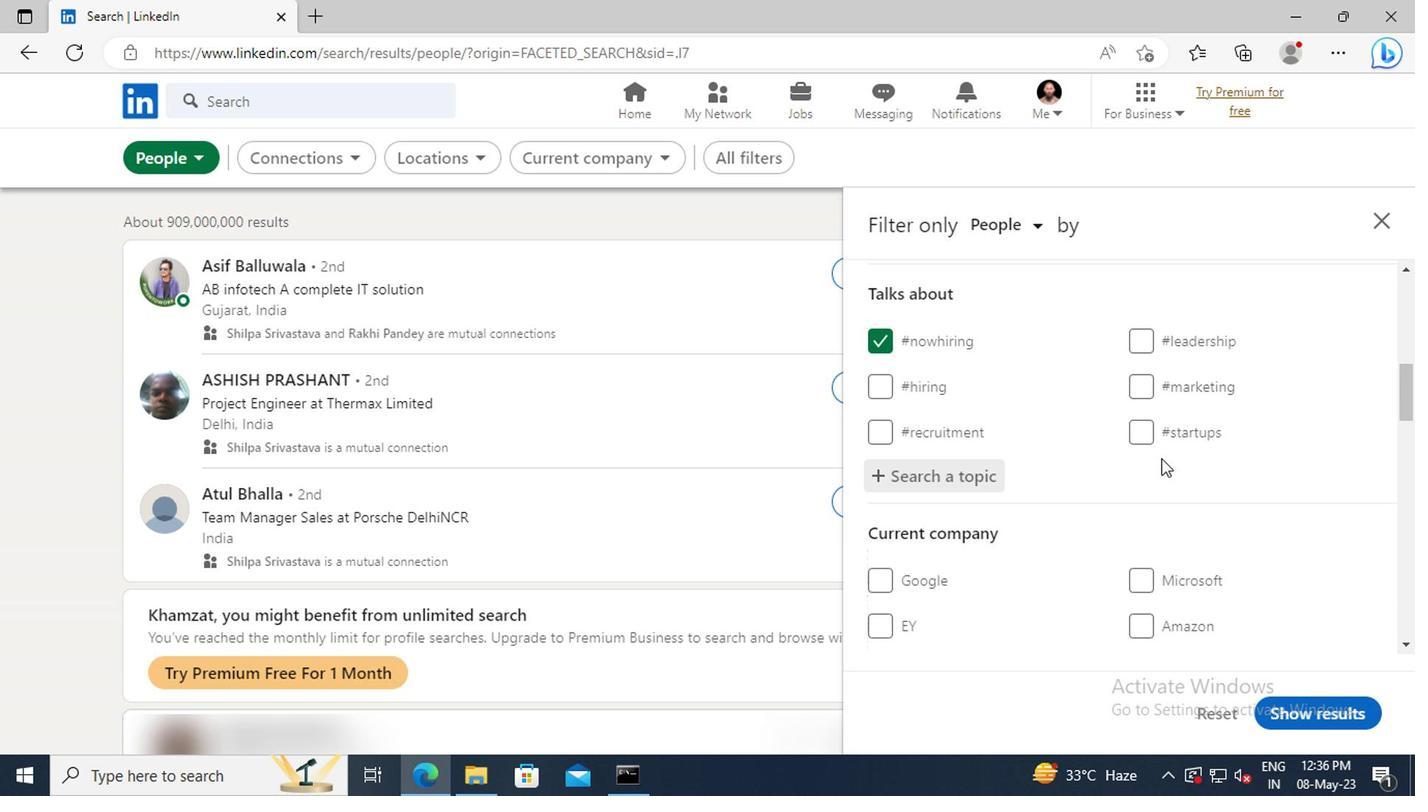 
Action: Mouse scrolled (1156, 456) with delta (0, -1)
Screenshot: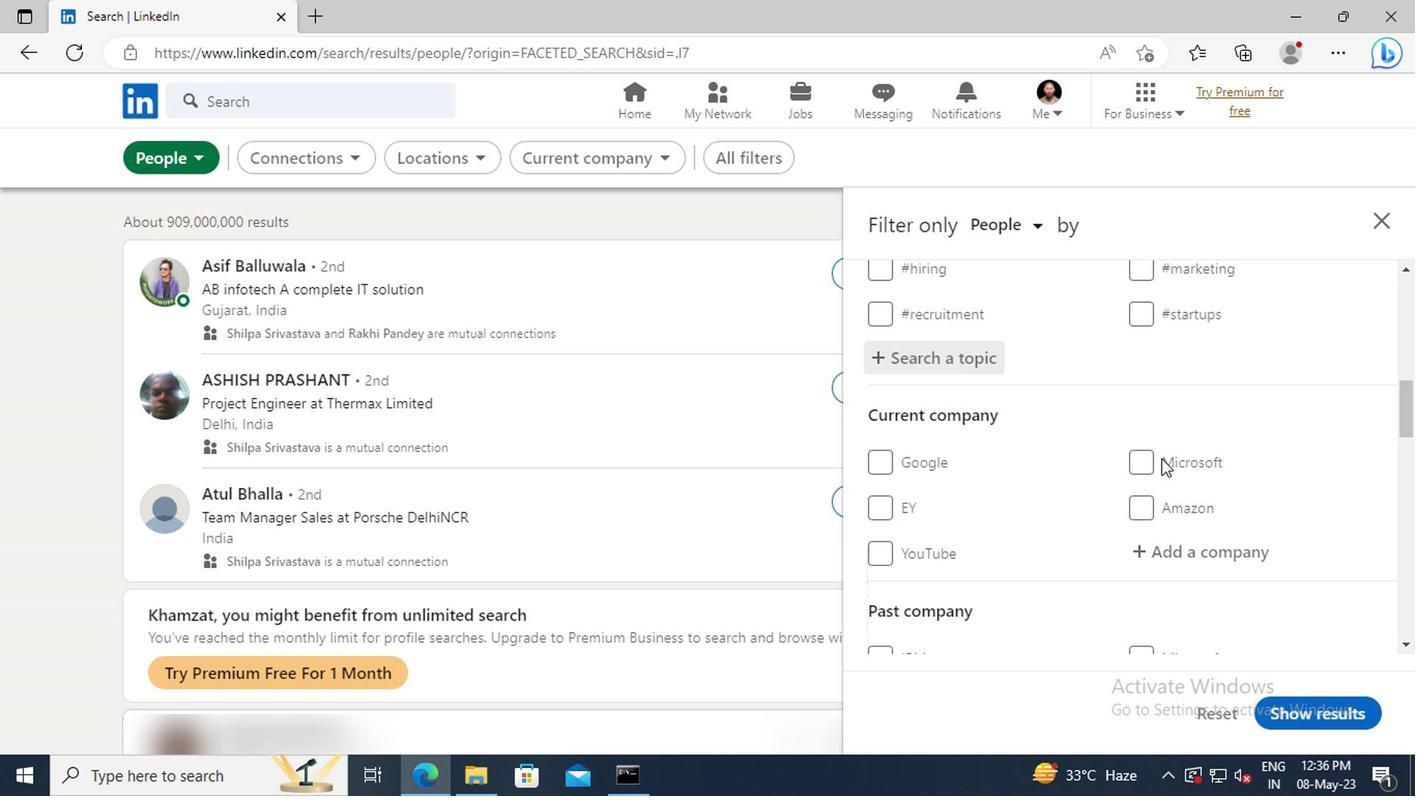 
Action: Mouse scrolled (1156, 456) with delta (0, -1)
Screenshot: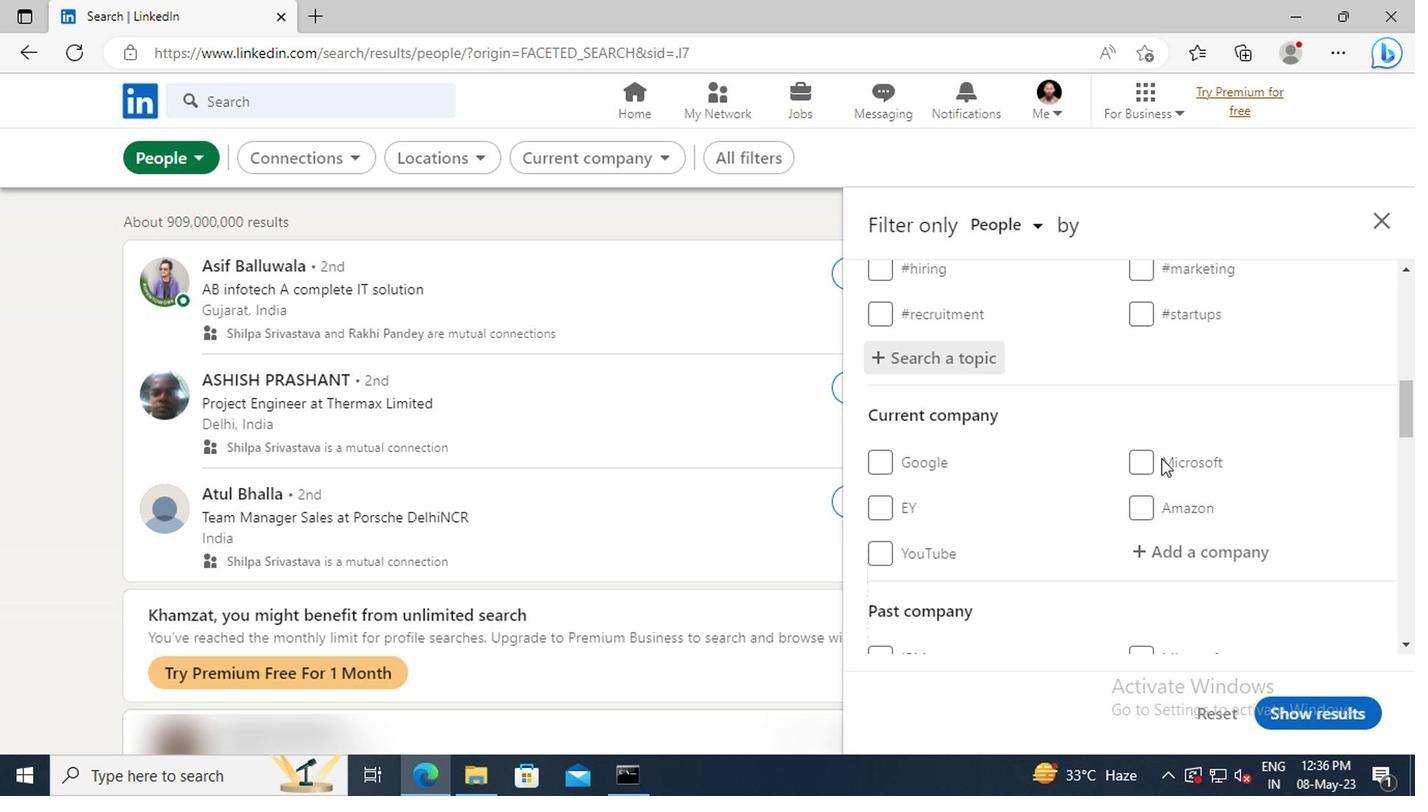 
Action: Mouse scrolled (1156, 456) with delta (0, -1)
Screenshot: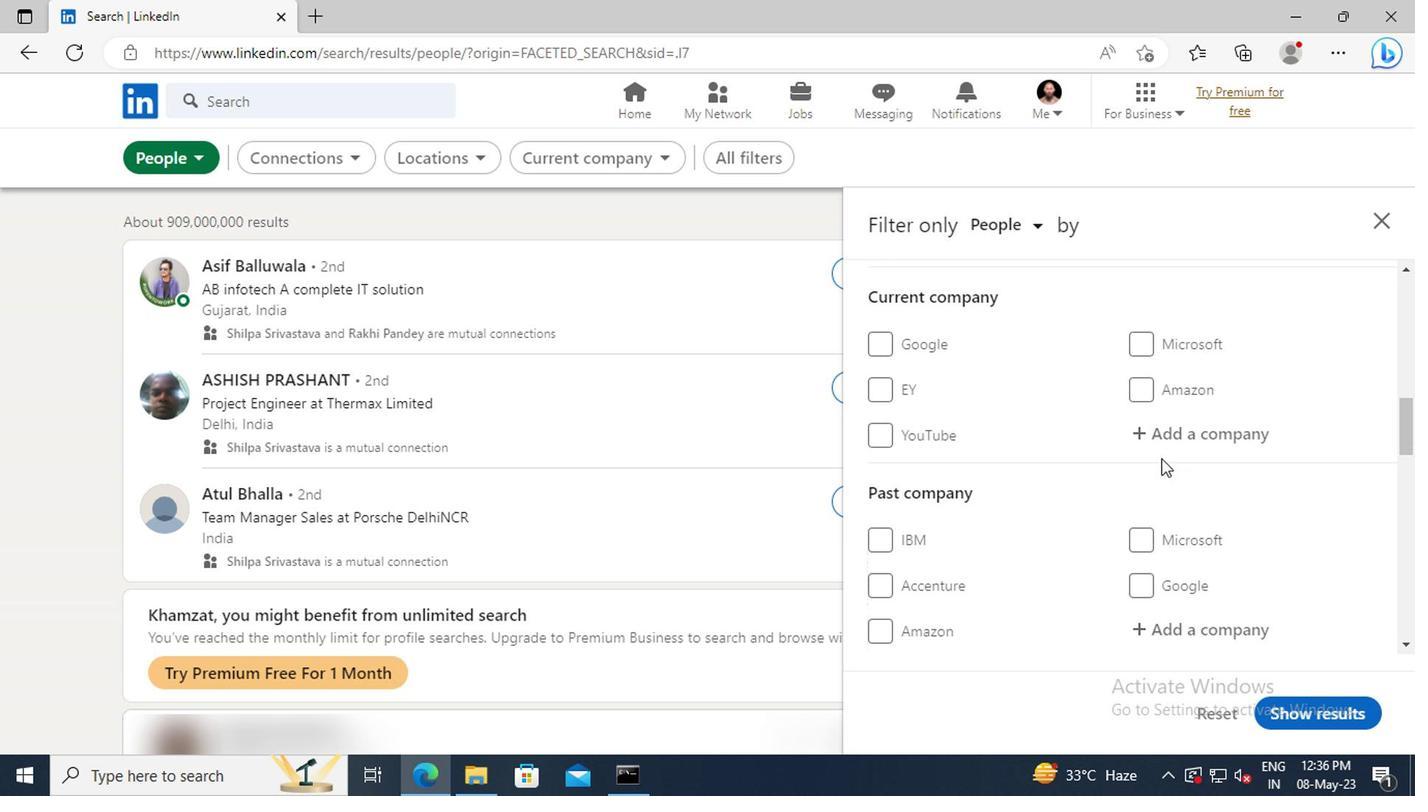 
Action: Mouse scrolled (1156, 456) with delta (0, -1)
Screenshot: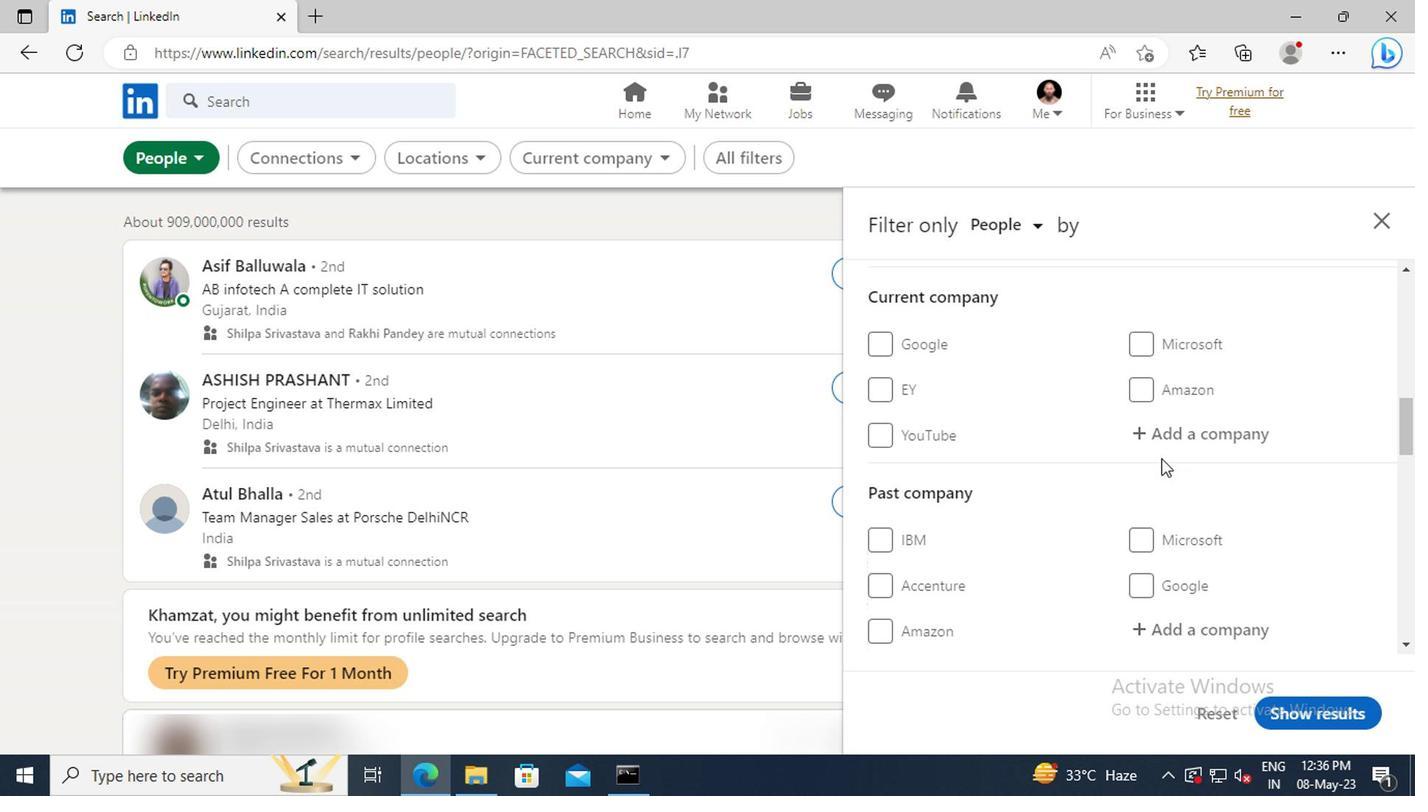 
Action: Mouse scrolled (1156, 456) with delta (0, -1)
Screenshot: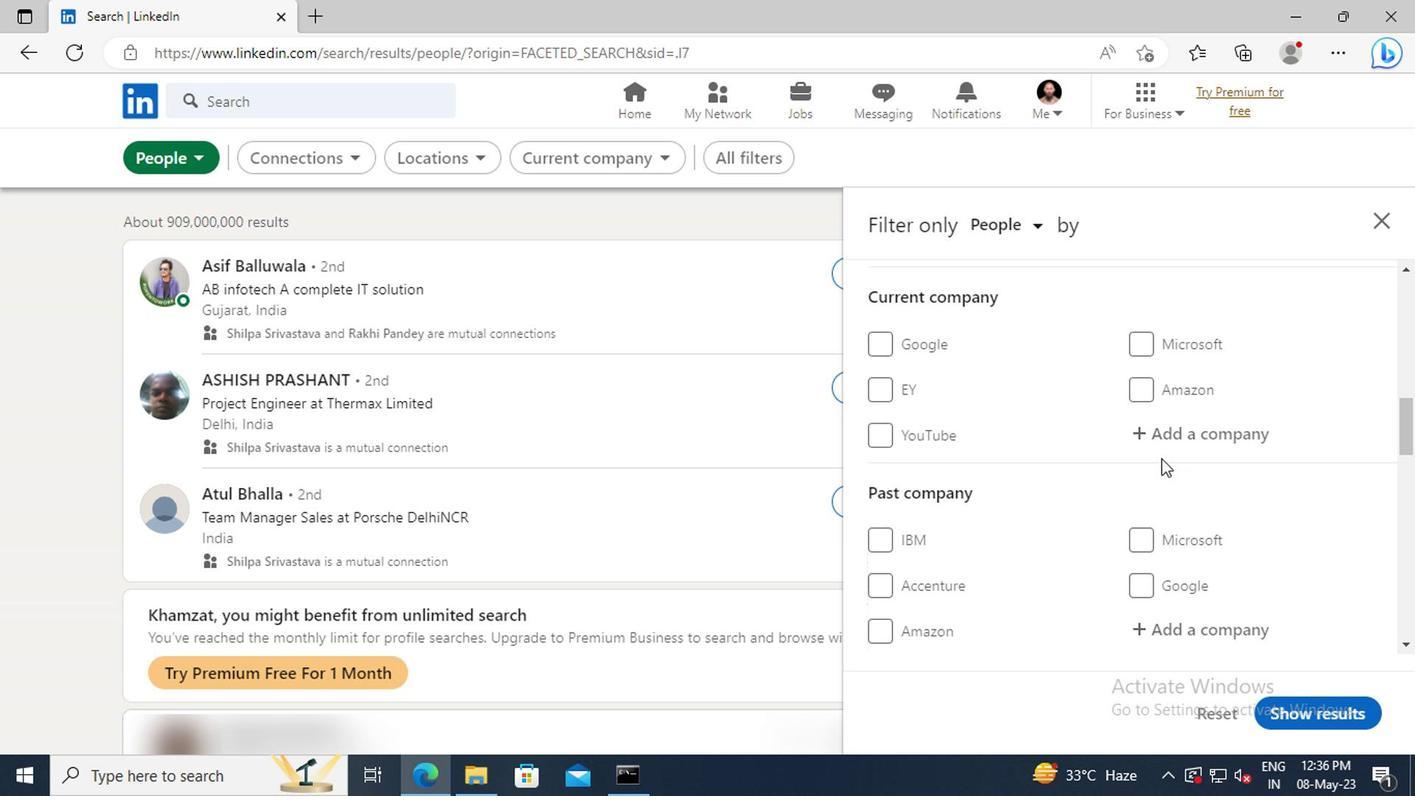 
Action: Mouse scrolled (1156, 456) with delta (0, -1)
Screenshot: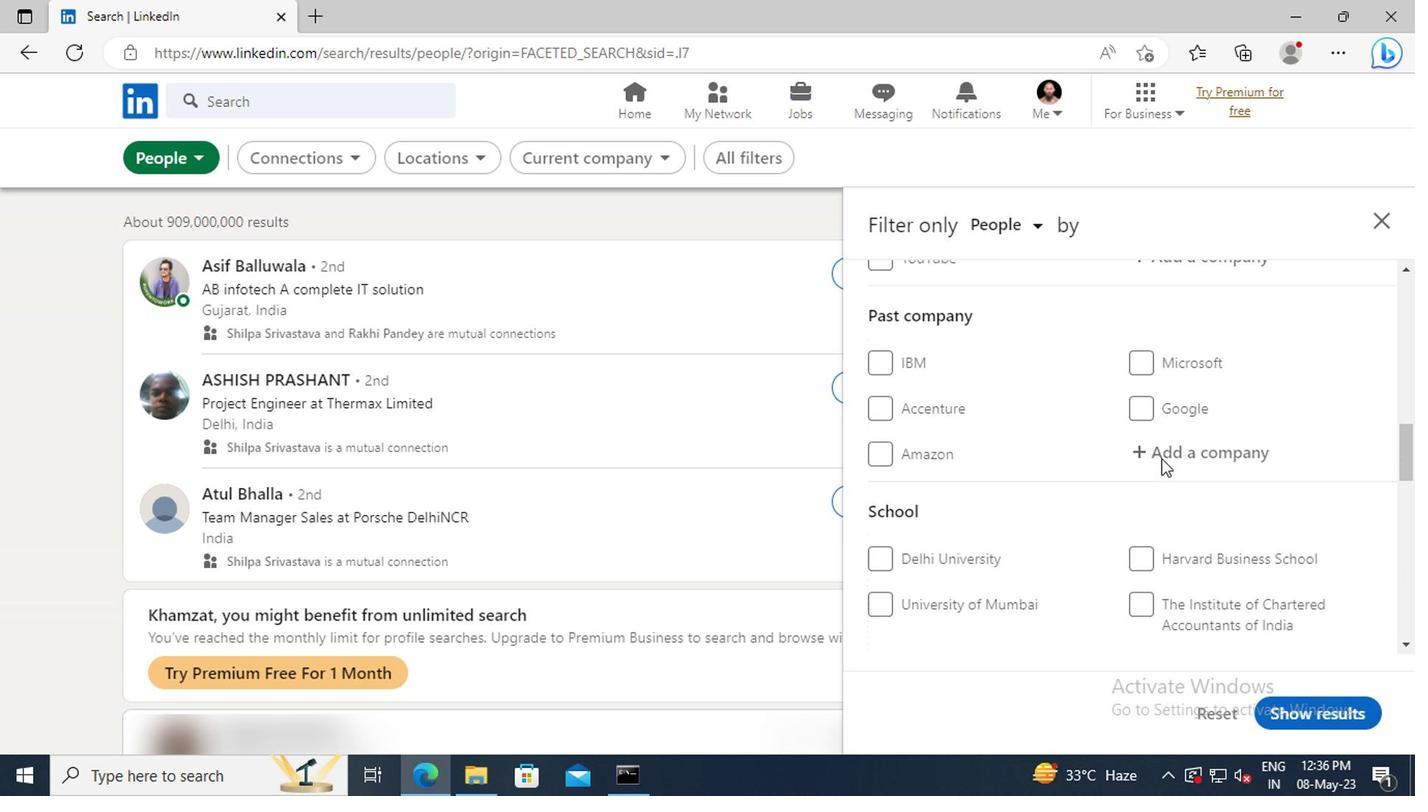 
Action: Mouse scrolled (1156, 456) with delta (0, -1)
Screenshot: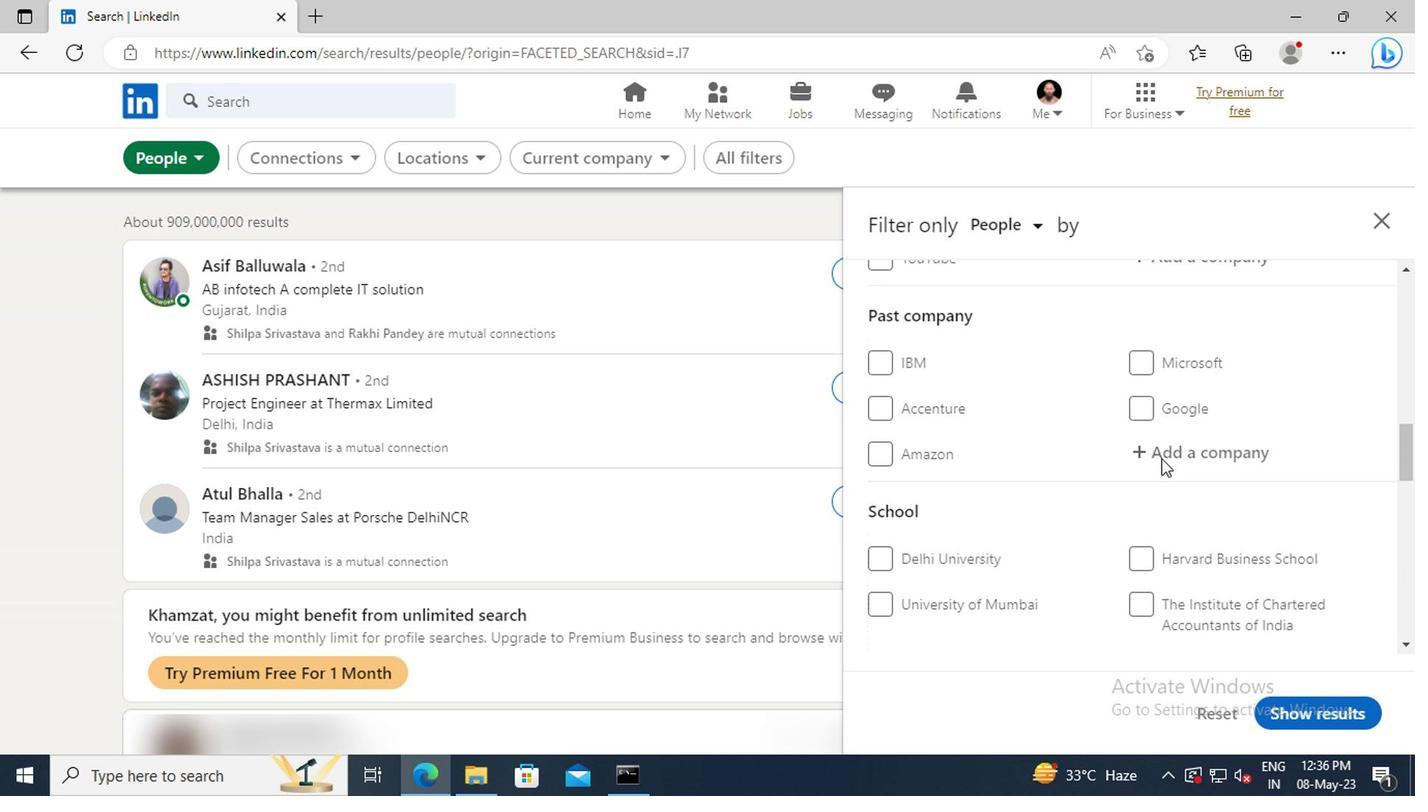 
Action: Mouse scrolled (1156, 456) with delta (0, -1)
Screenshot: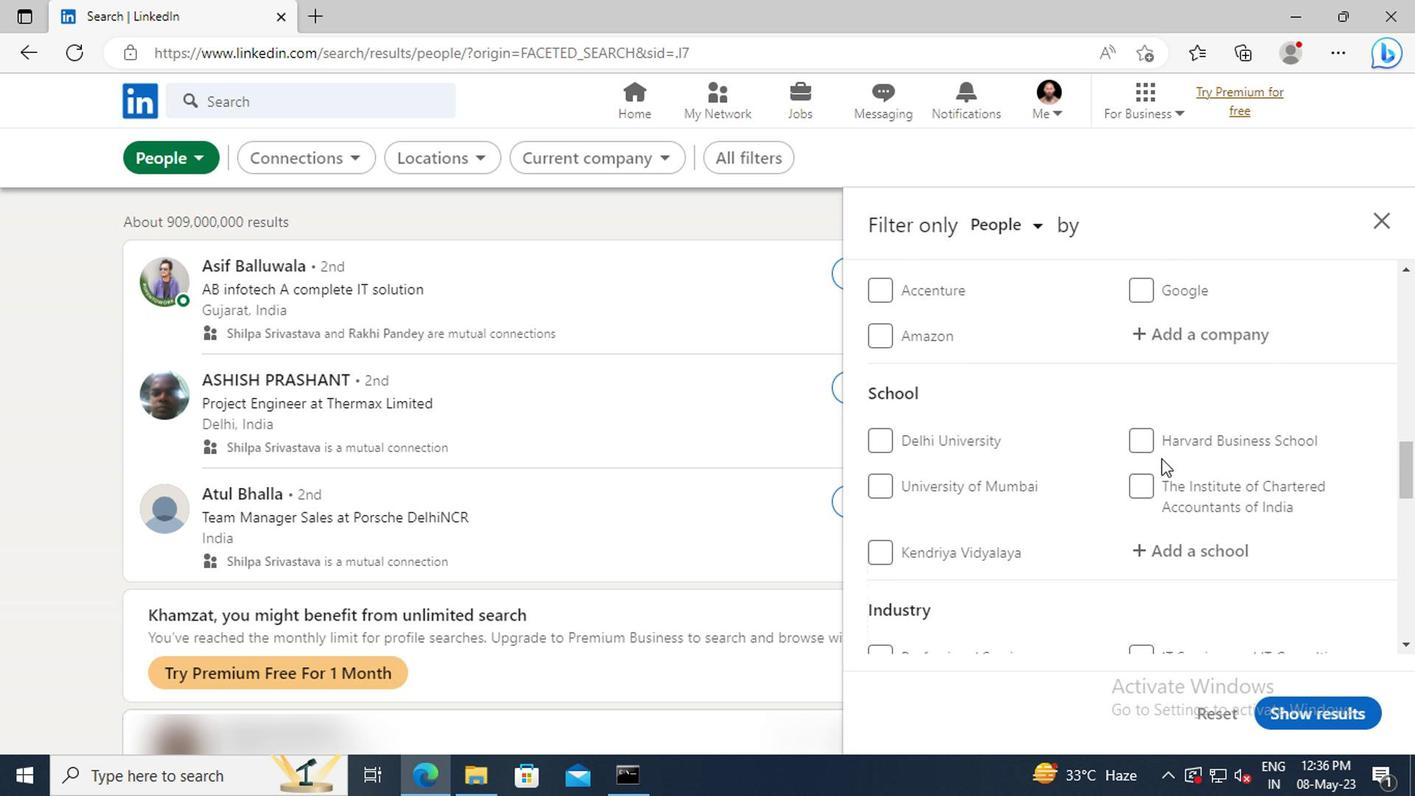 
Action: Mouse scrolled (1156, 456) with delta (0, -1)
Screenshot: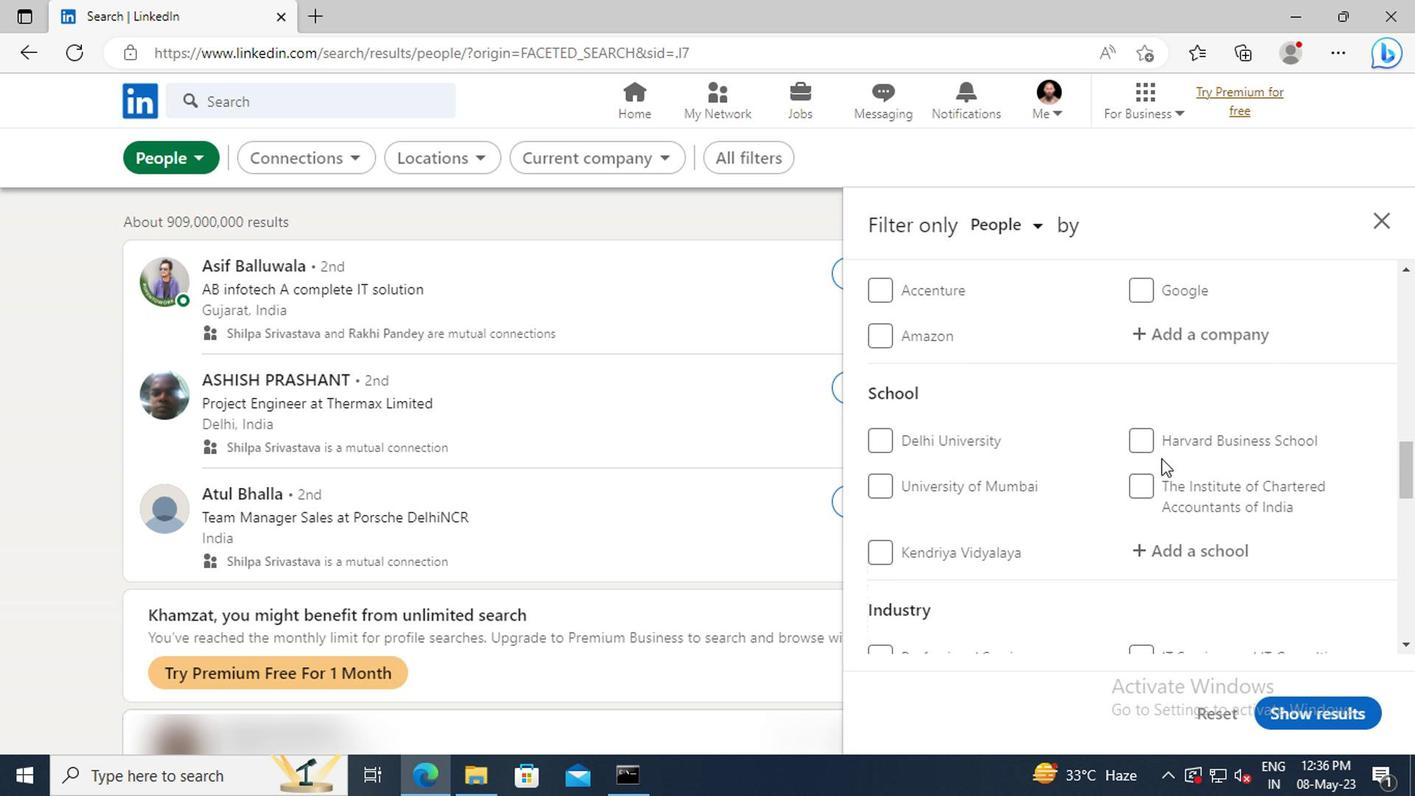 
Action: Mouse scrolled (1156, 456) with delta (0, -1)
Screenshot: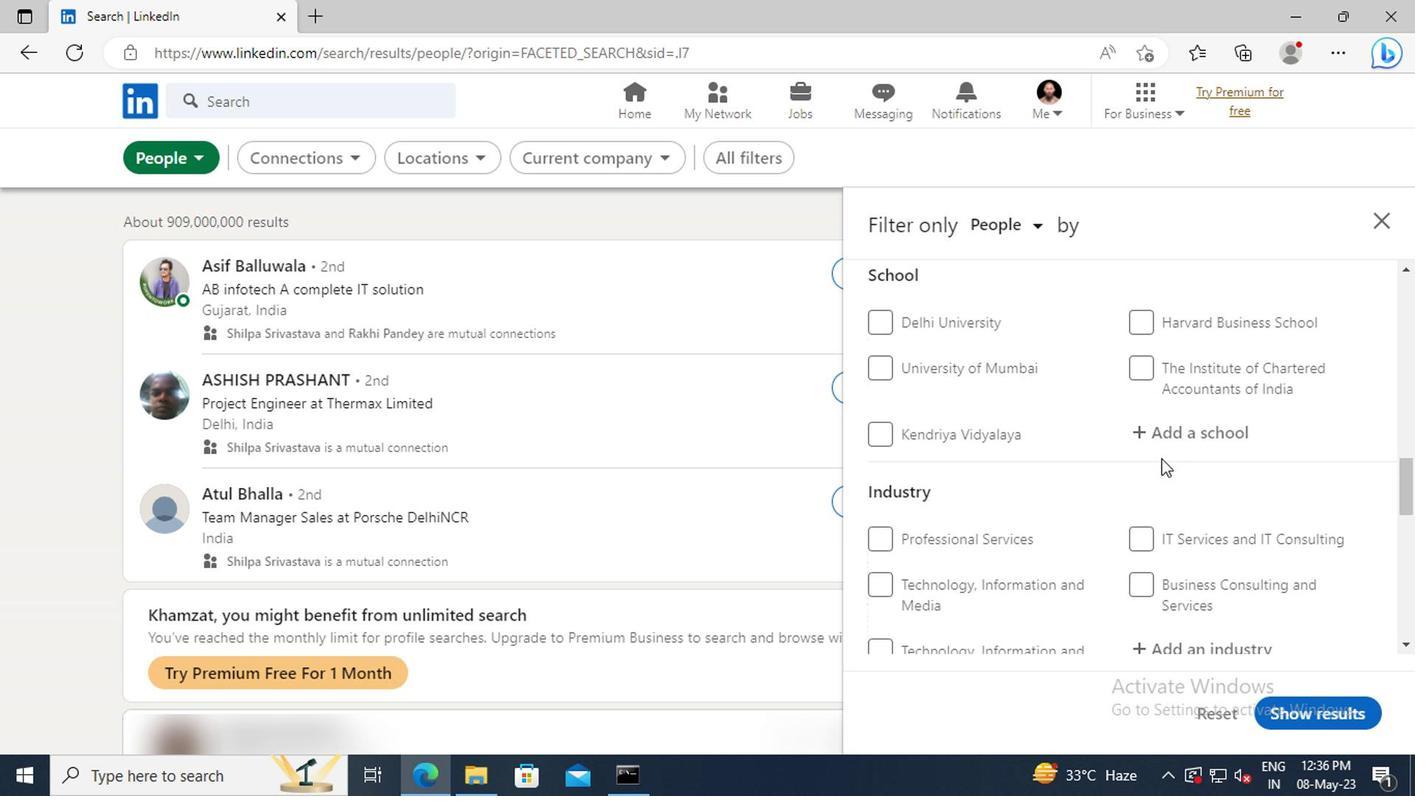 
Action: Mouse scrolled (1156, 456) with delta (0, -1)
Screenshot: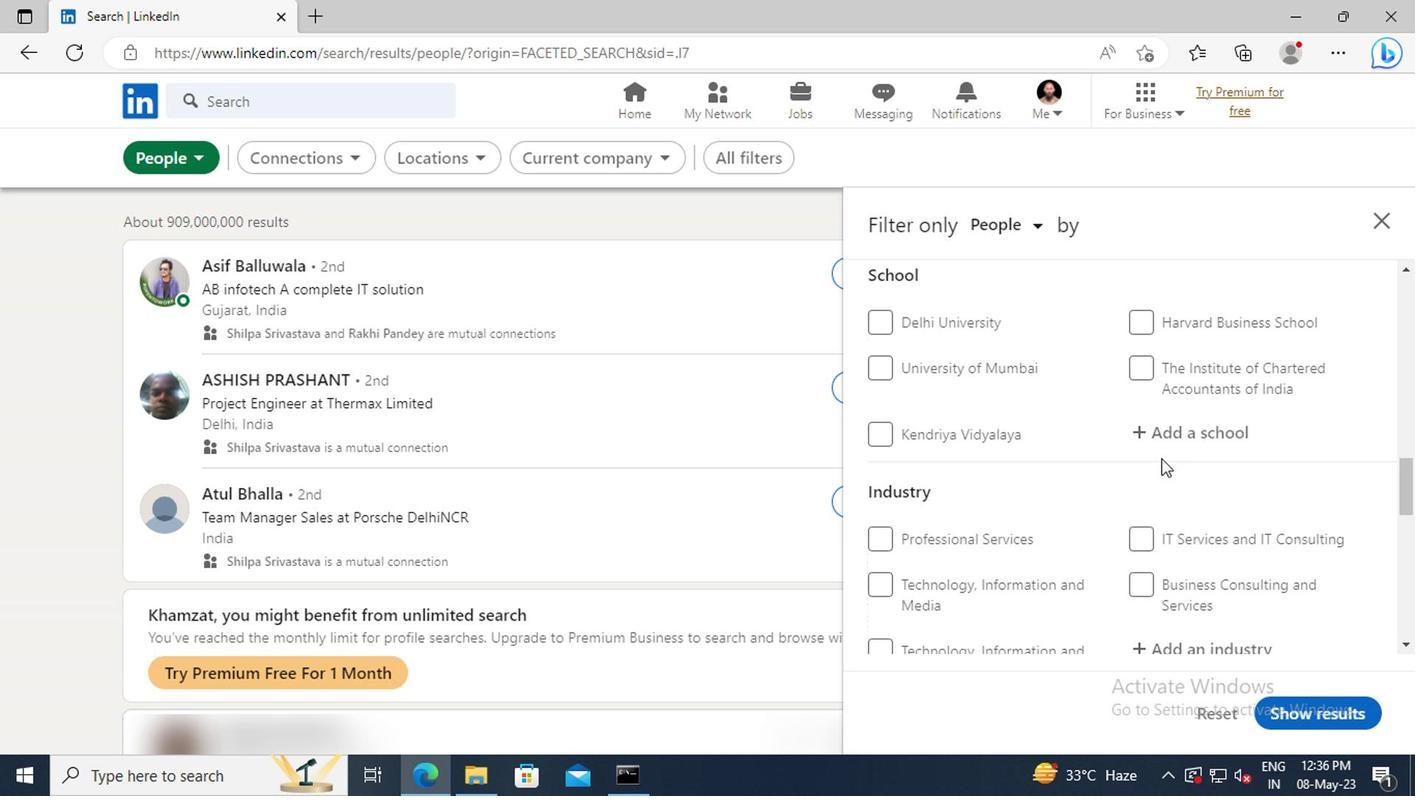 
Action: Mouse scrolled (1156, 456) with delta (0, -1)
Screenshot: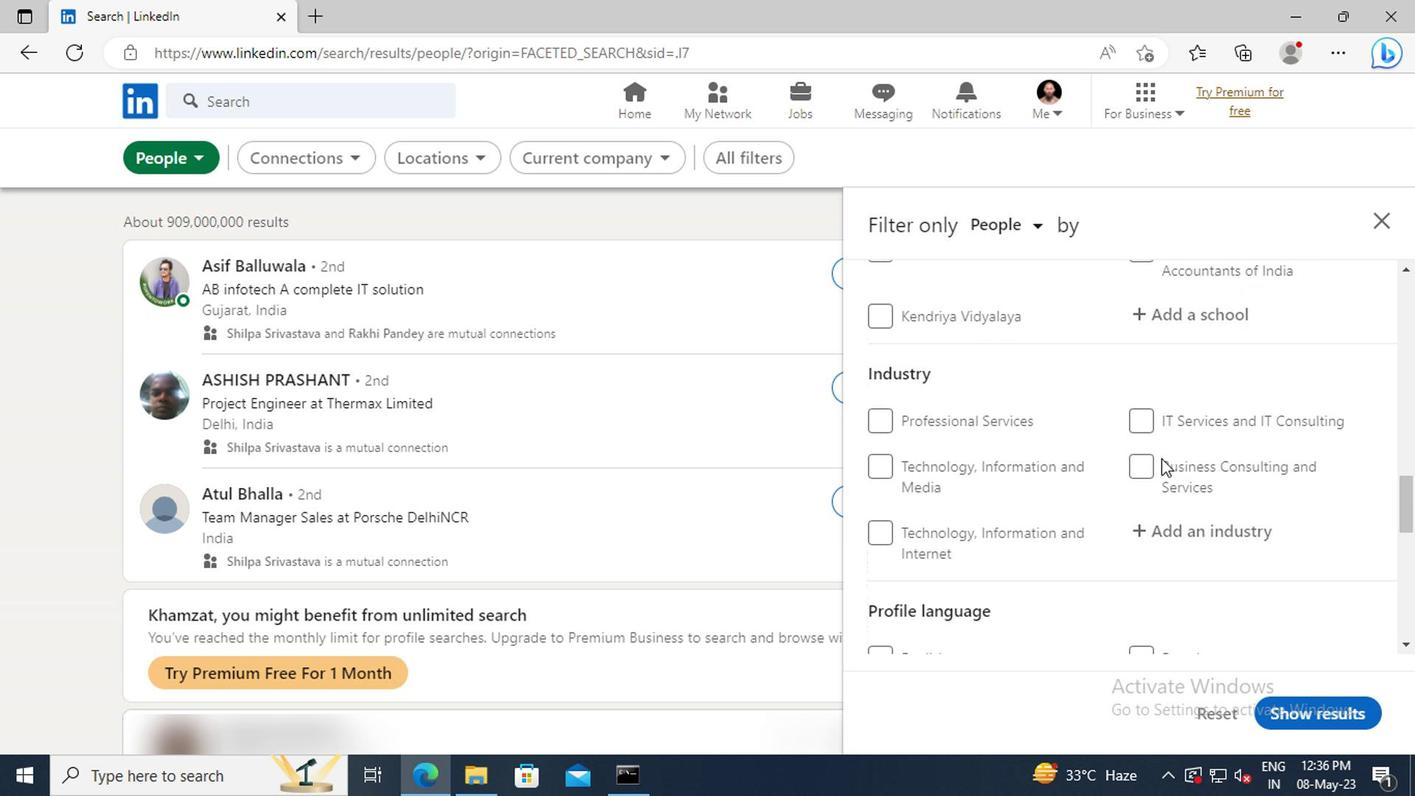 
Action: Mouse scrolled (1156, 456) with delta (0, -1)
Screenshot: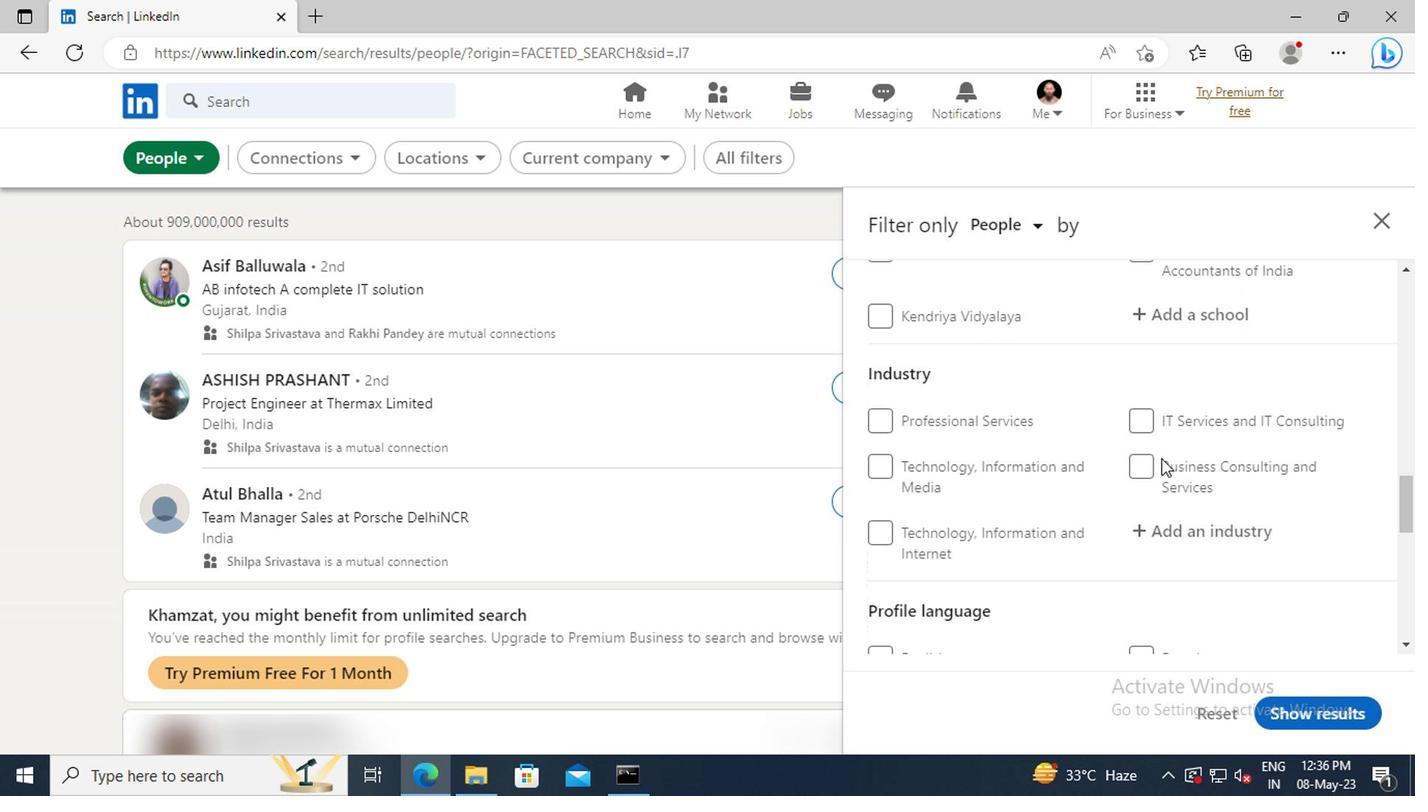 
Action: Mouse scrolled (1156, 456) with delta (0, -1)
Screenshot: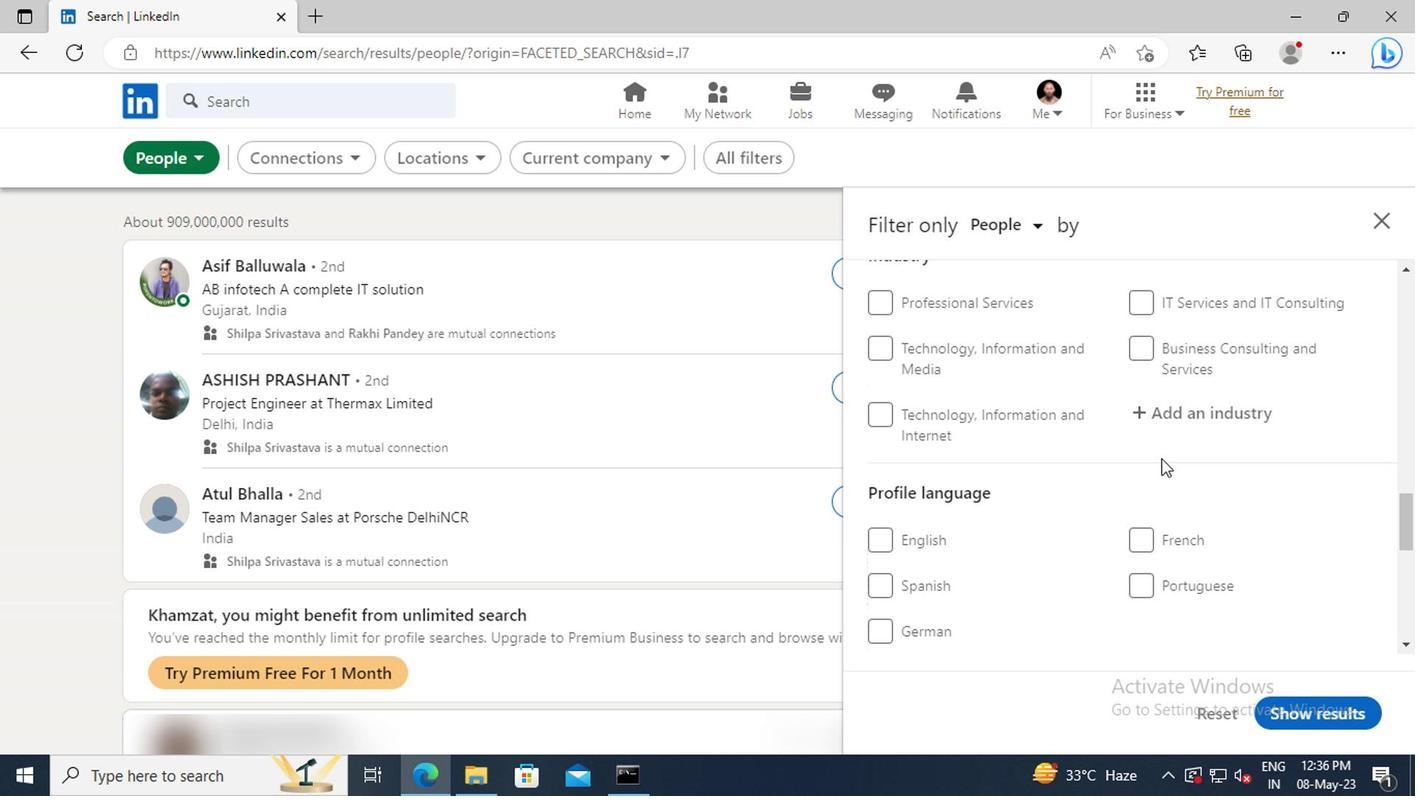 
Action: Mouse moved to (1142, 480)
Screenshot: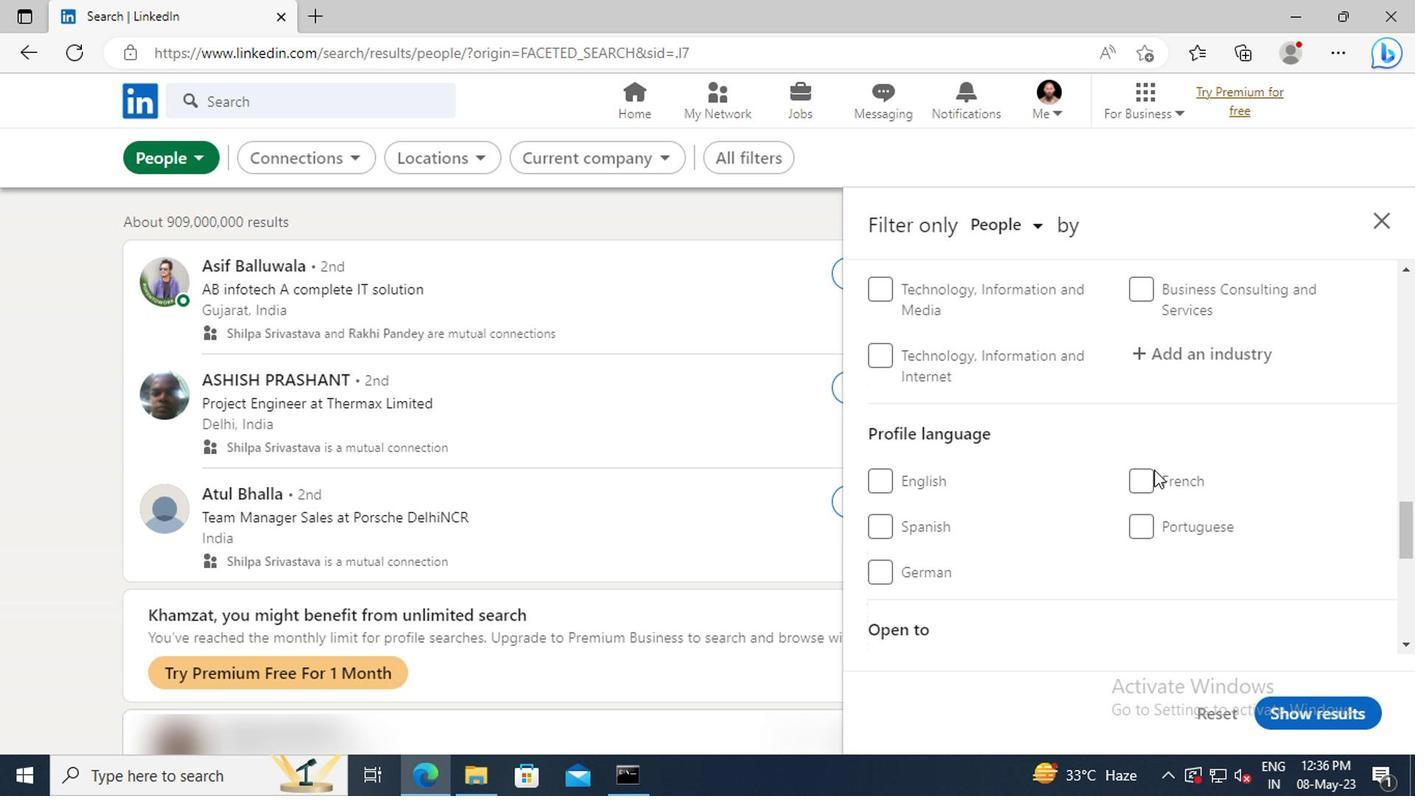 
Action: Mouse pressed left at (1142, 480)
Screenshot: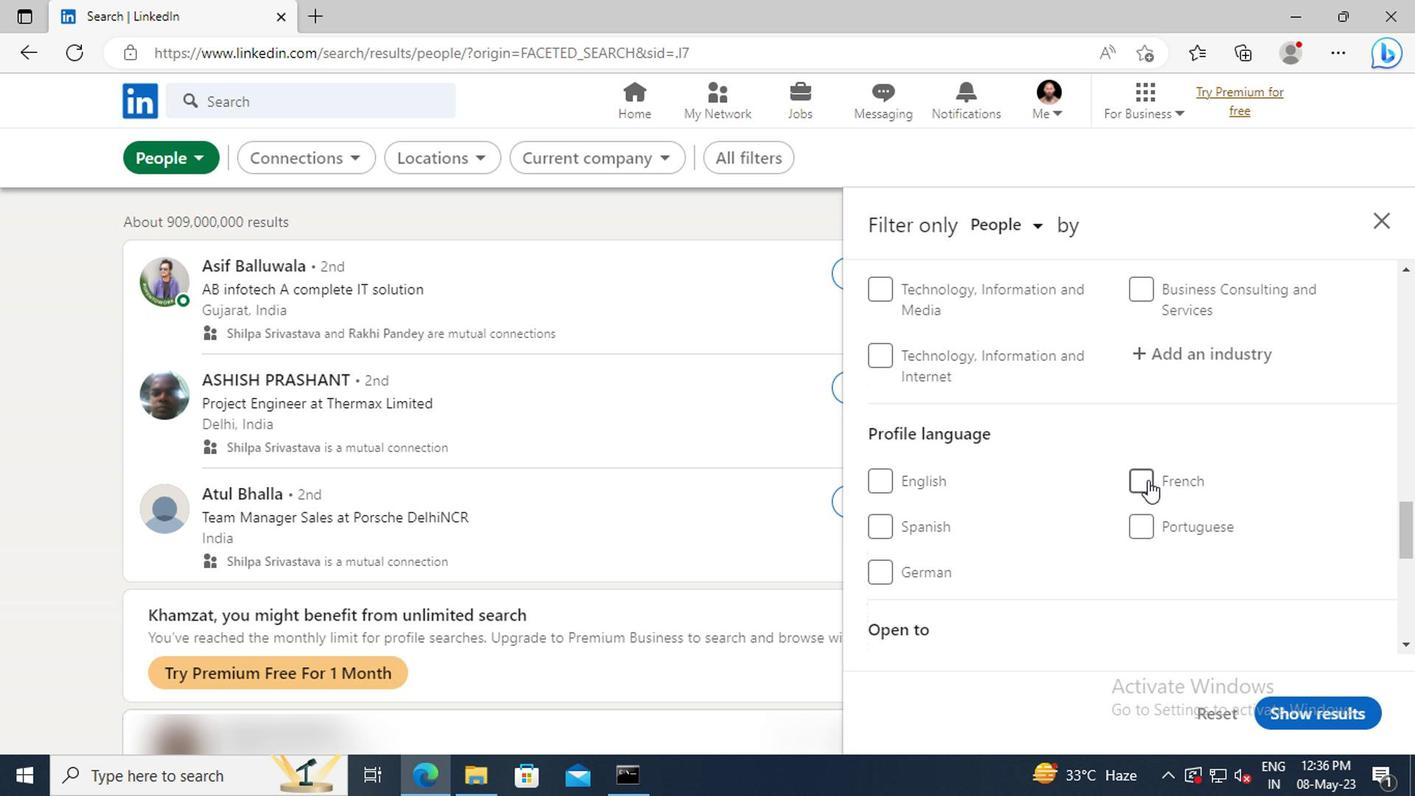 
Action: Mouse moved to (1162, 460)
Screenshot: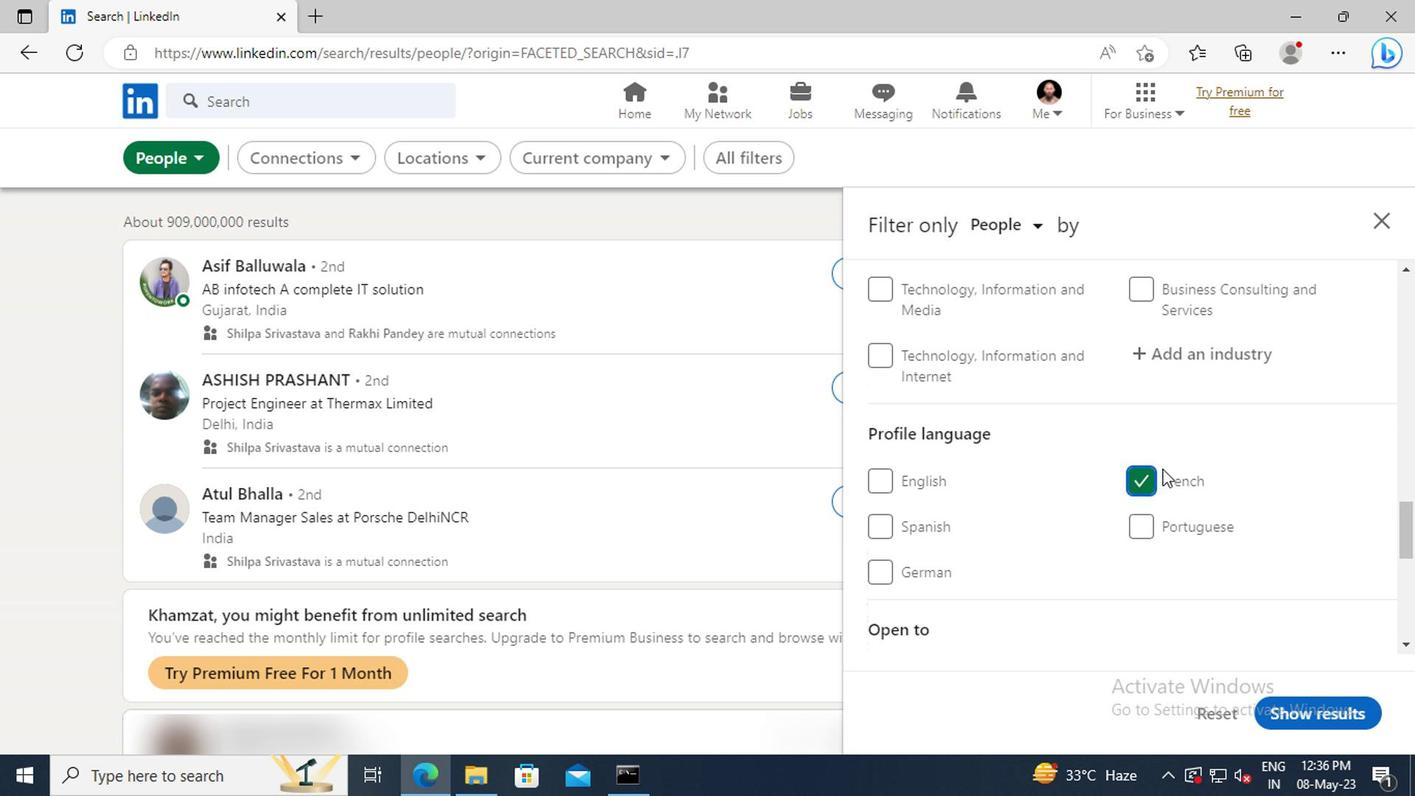 
Action: Mouse scrolled (1162, 461) with delta (0, 0)
Screenshot: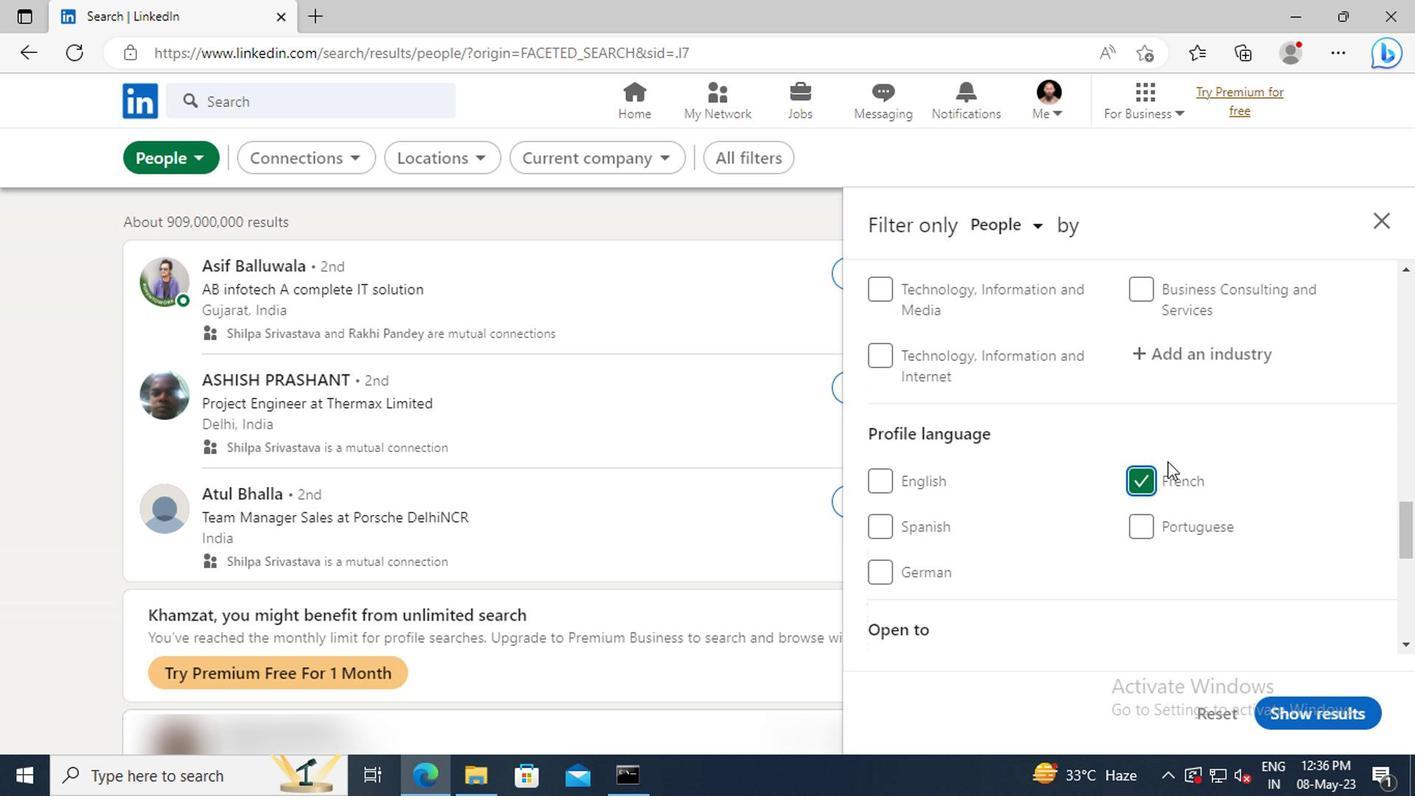 
Action: Mouse scrolled (1162, 461) with delta (0, 0)
Screenshot: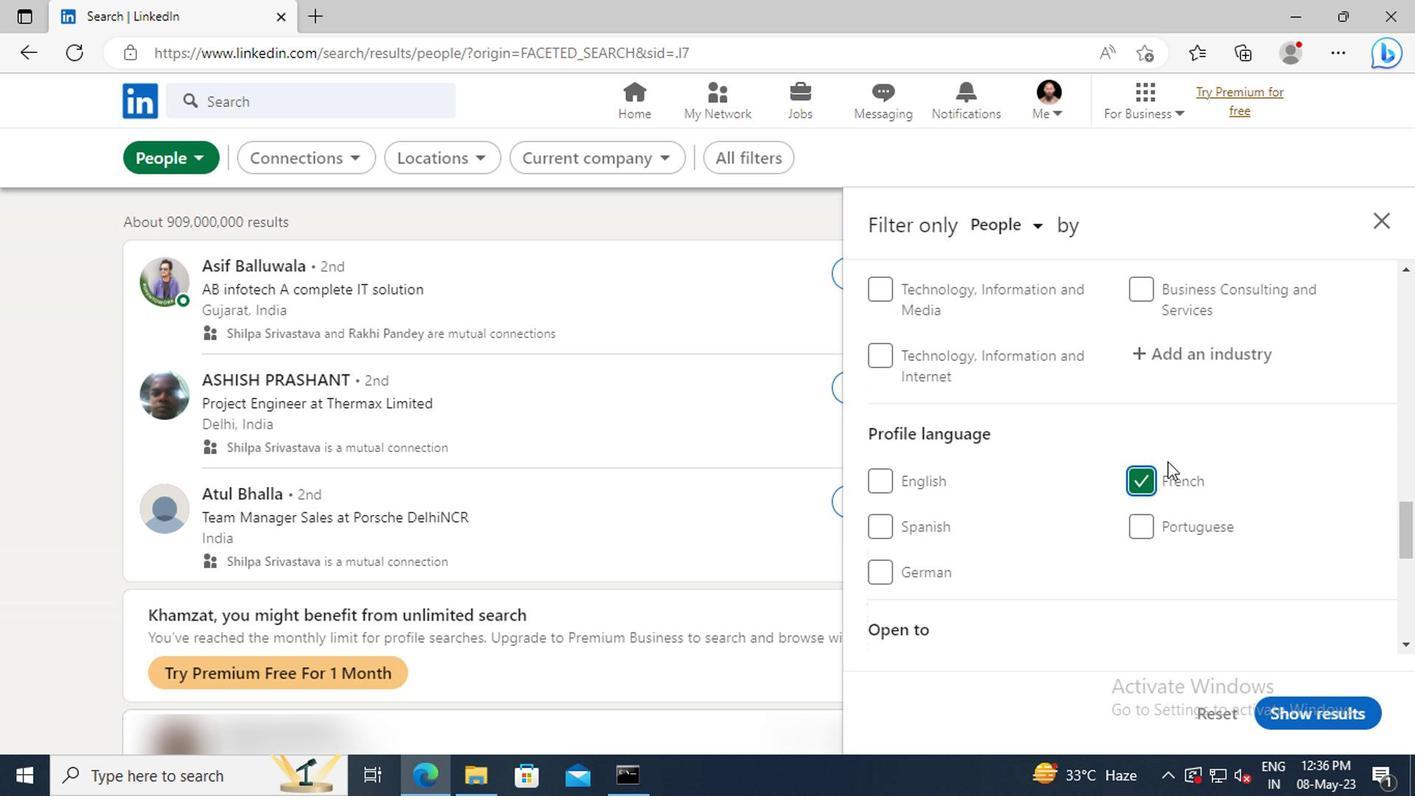 
Action: Mouse scrolled (1162, 461) with delta (0, 0)
Screenshot: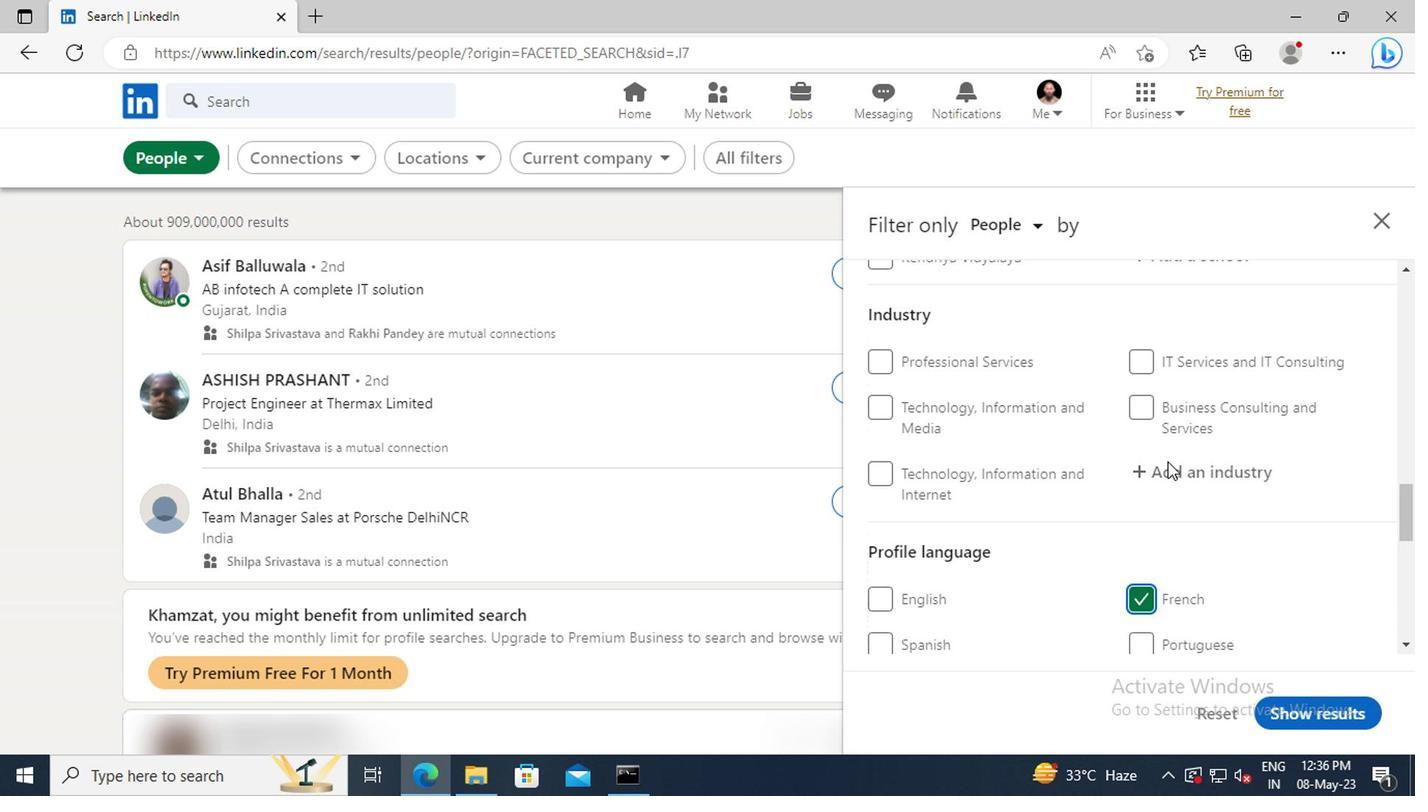 
Action: Mouse scrolled (1162, 461) with delta (0, 0)
Screenshot: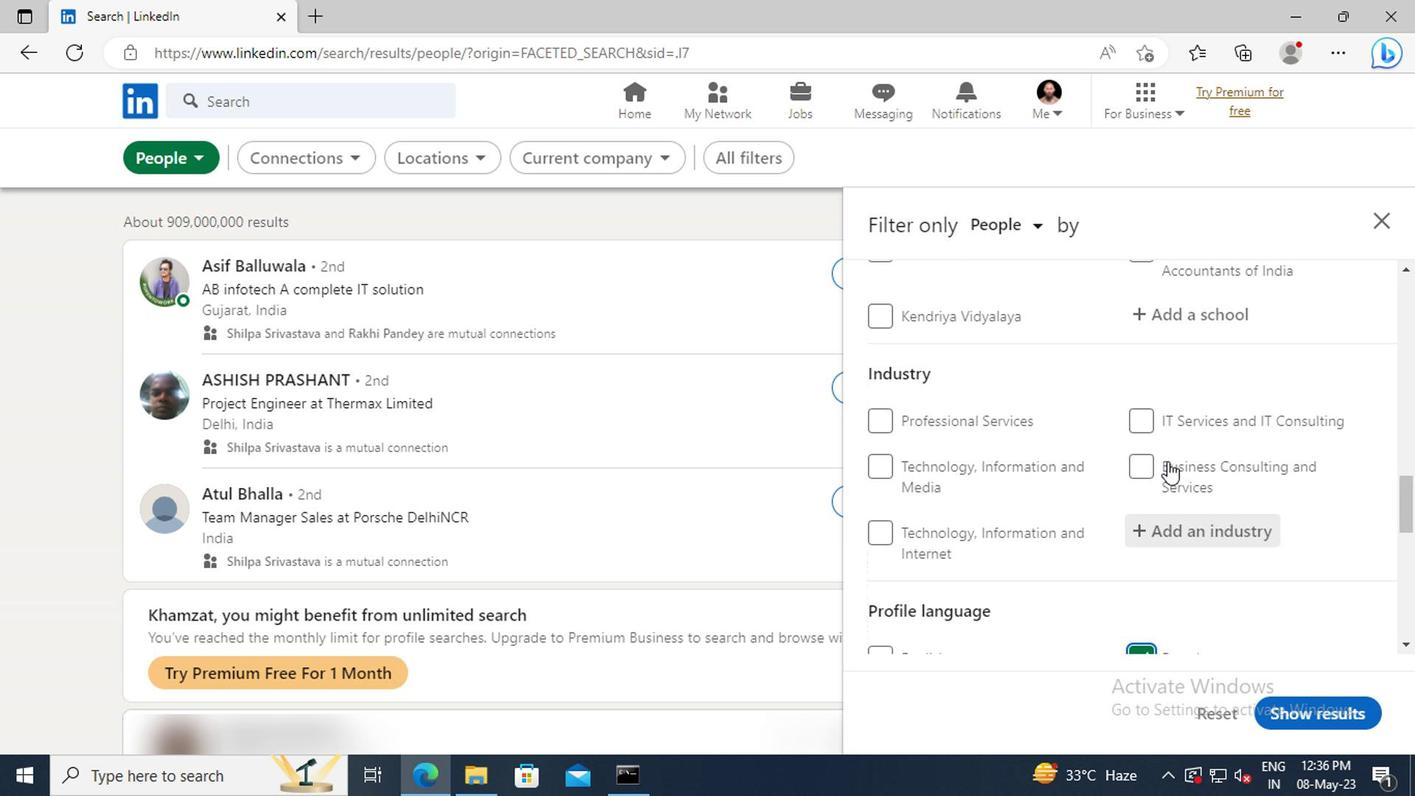 
Action: Mouse scrolled (1162, 461) with delta (0, 0)
Screenshot: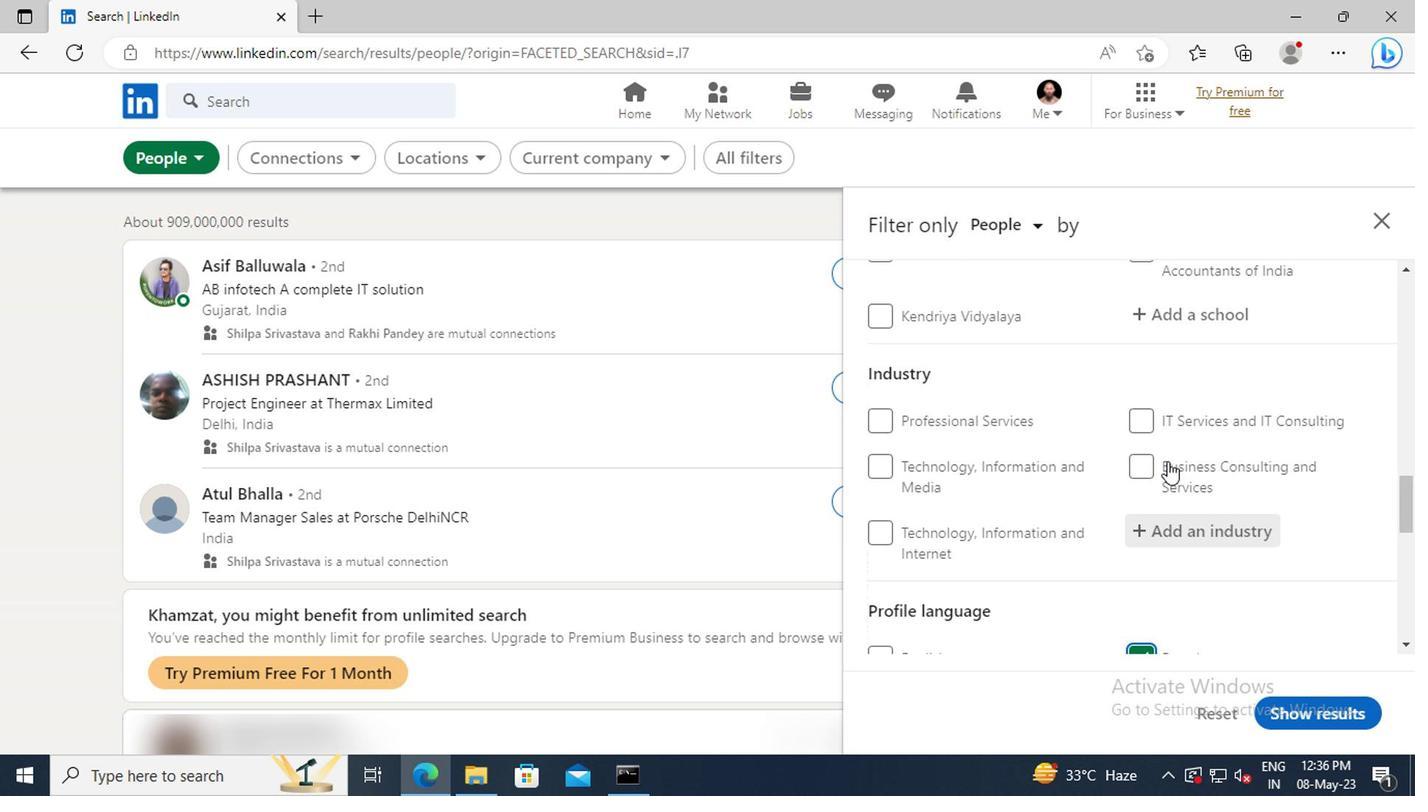 
Action: Mouse scrolled (1162, 461) with delta (0, 0)
Screenshot: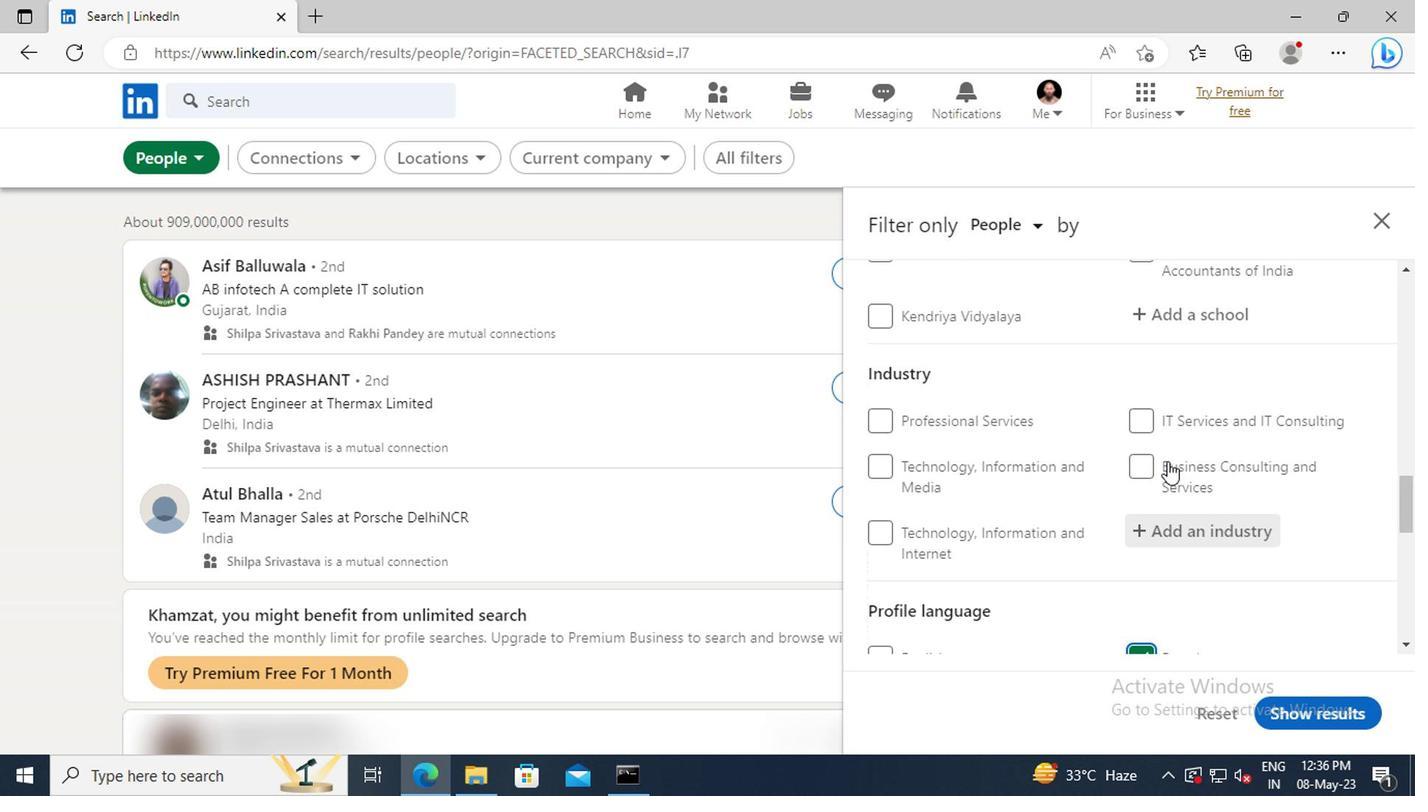 
Action: Mouse scrolled (1162, 461) with delta (0, 0)
Screenshot: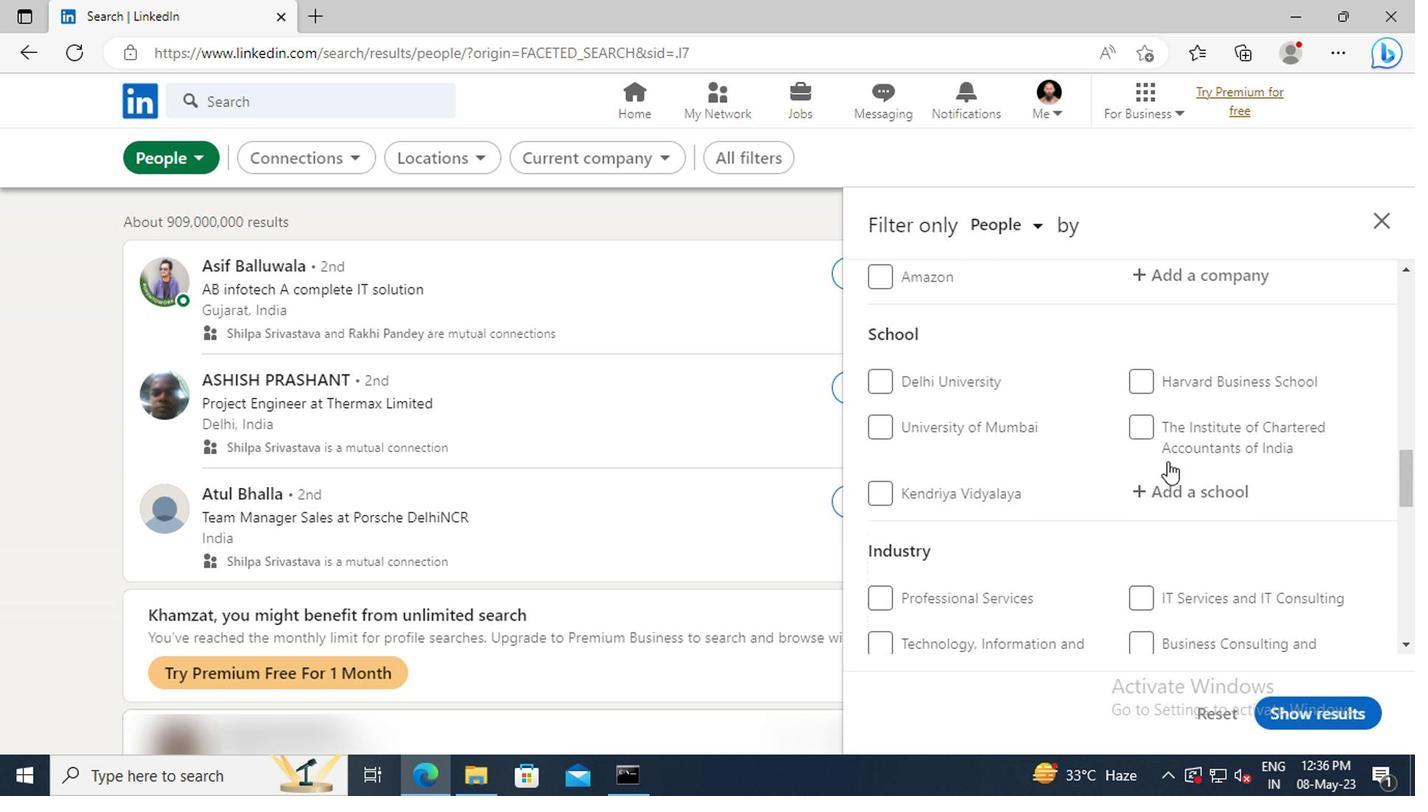
Action: Mouse scrolled (1162, 461) with delta (0, 0)
Screenshot: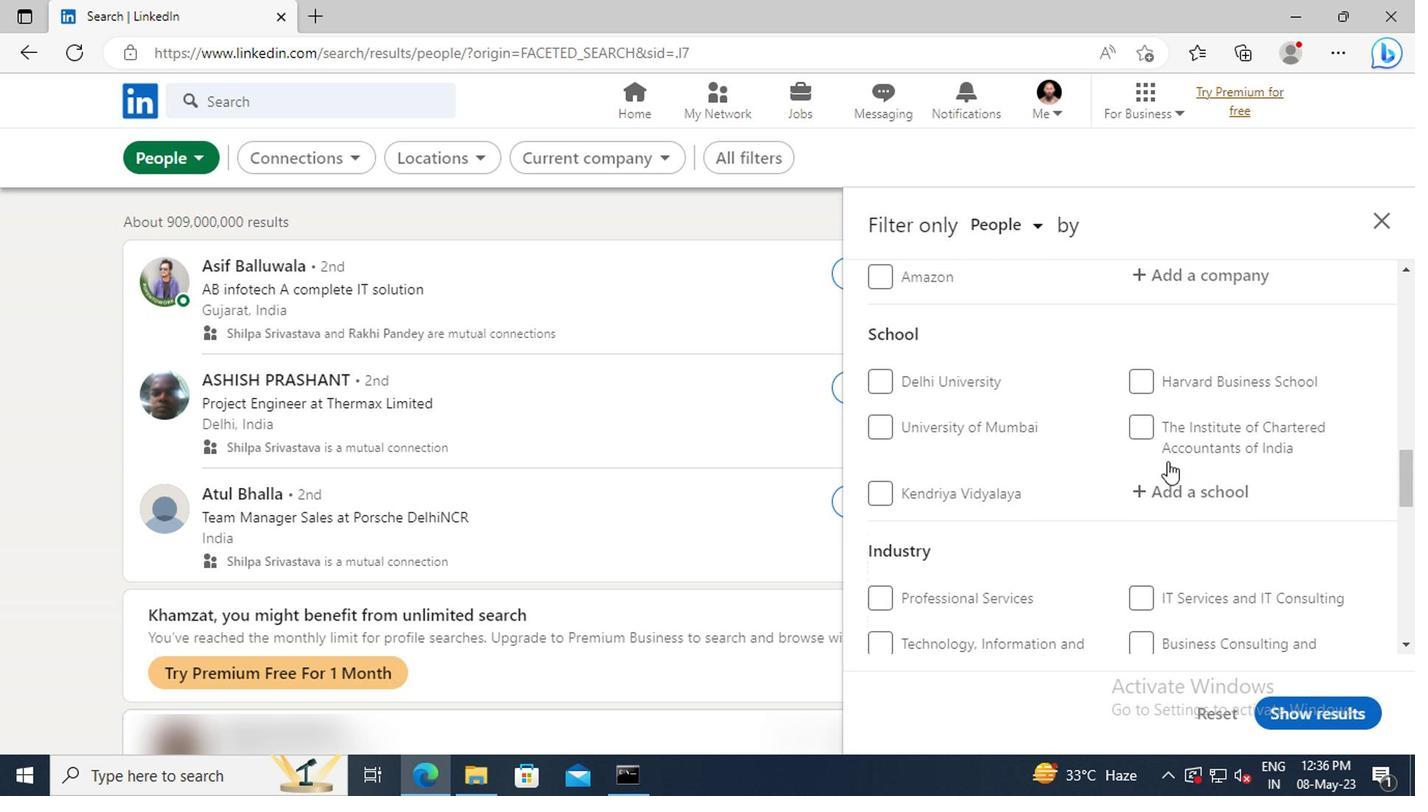 
Action: Mouse scrolled (1162, 461) with delta (0, 0)
Screenshot: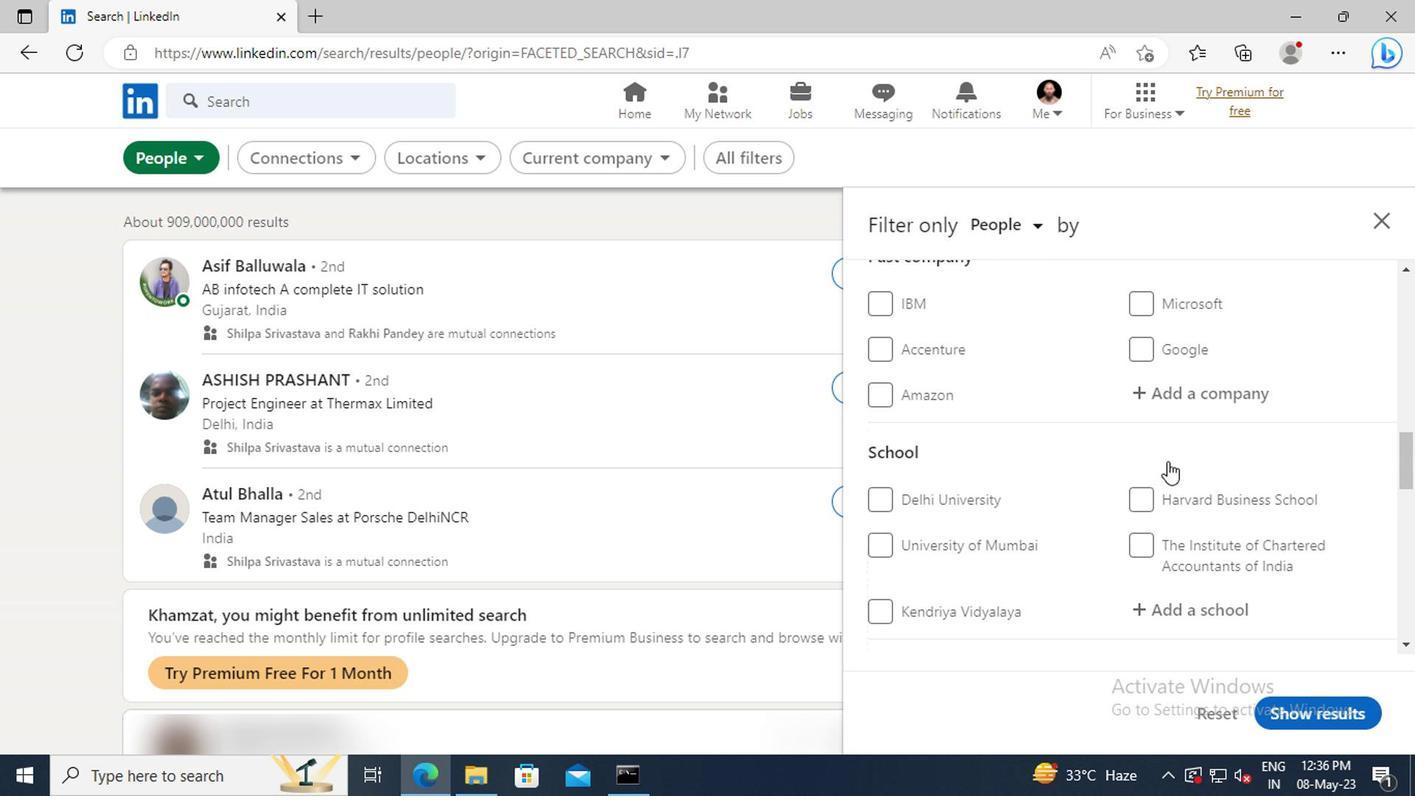 
Action: Mouse scrolled (1162, 461) with delta (0, 0)
Screenshot: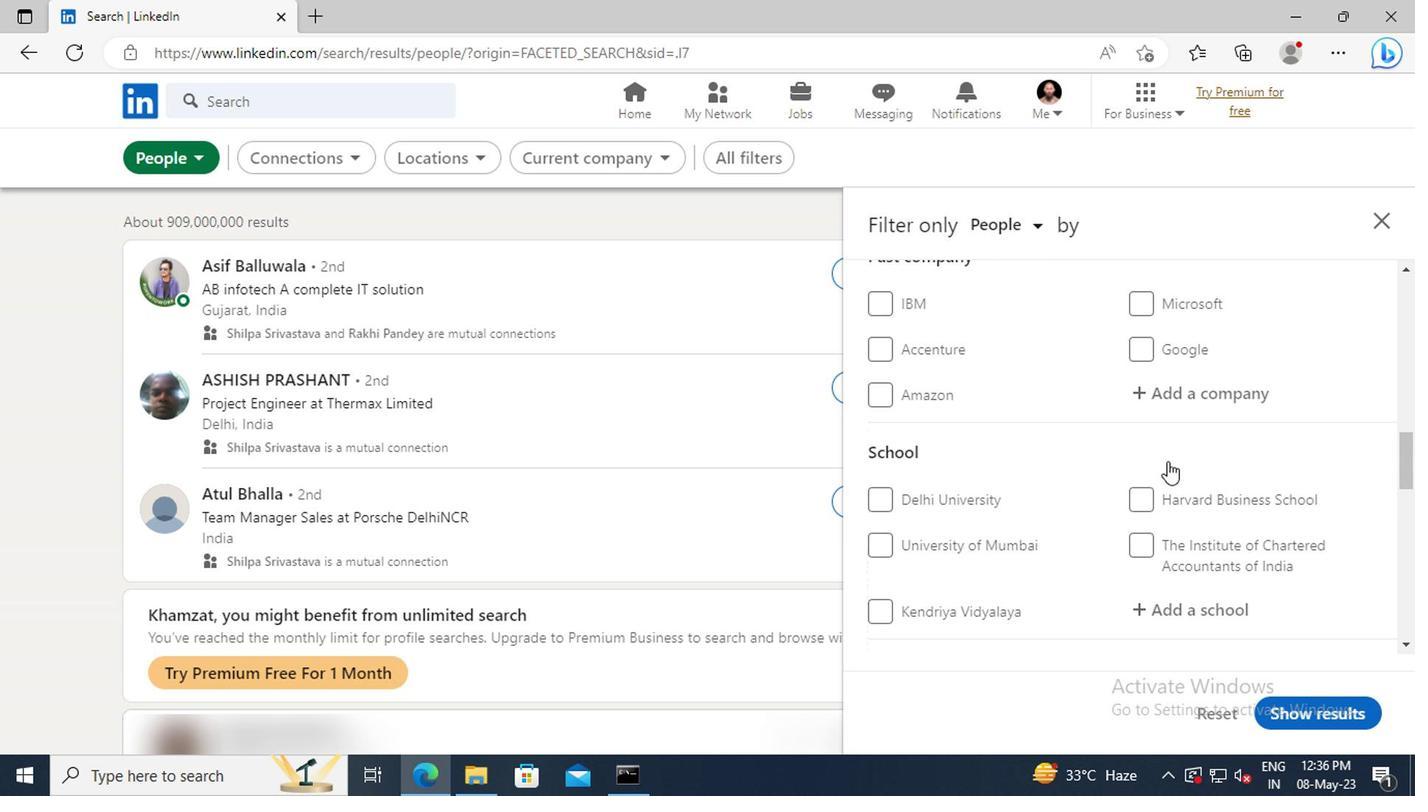
Action: Mouse scrolled (1162, 461) with delta (0, 0)
Screenshot: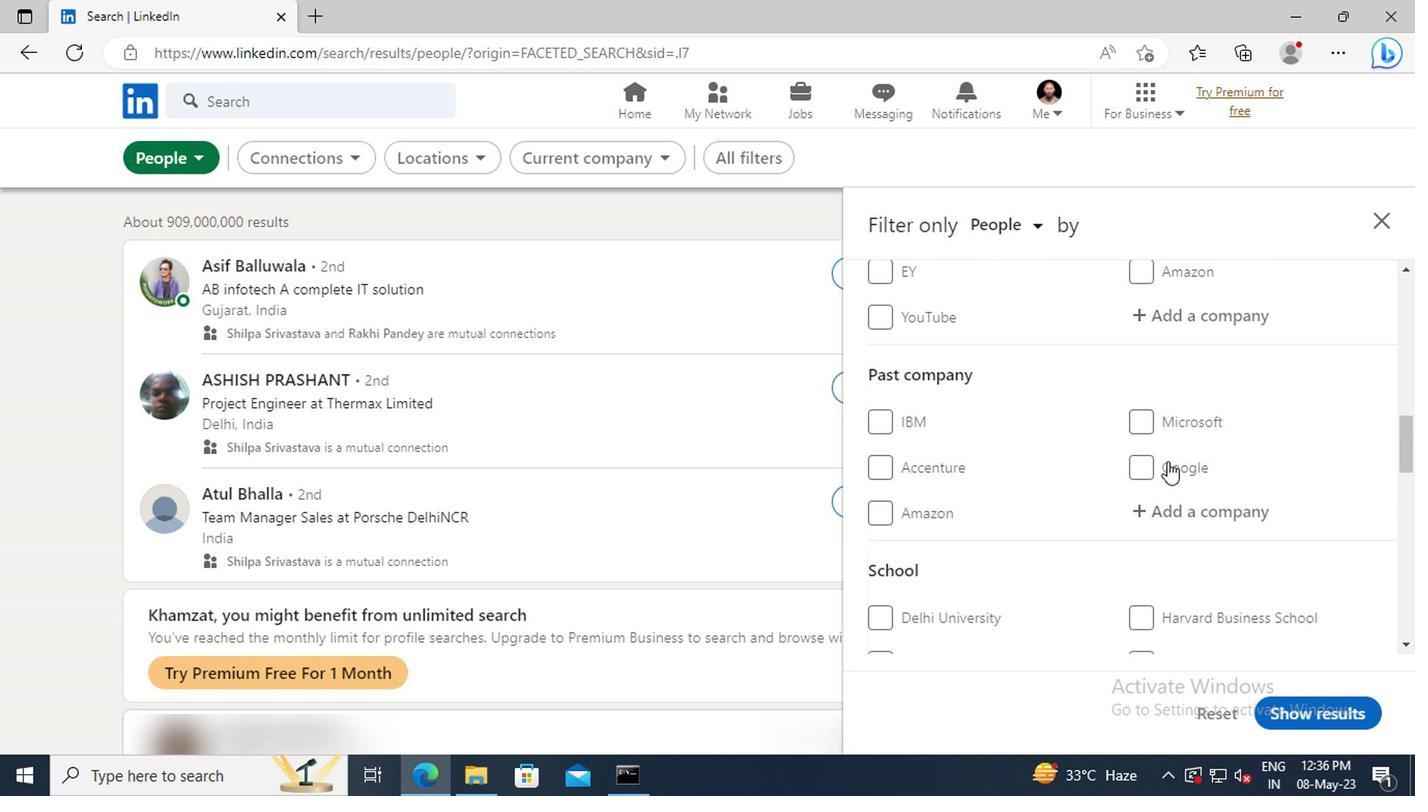 
Action: Mouse scrolled (1162, 461) with delta (0, 0)
Screenshot: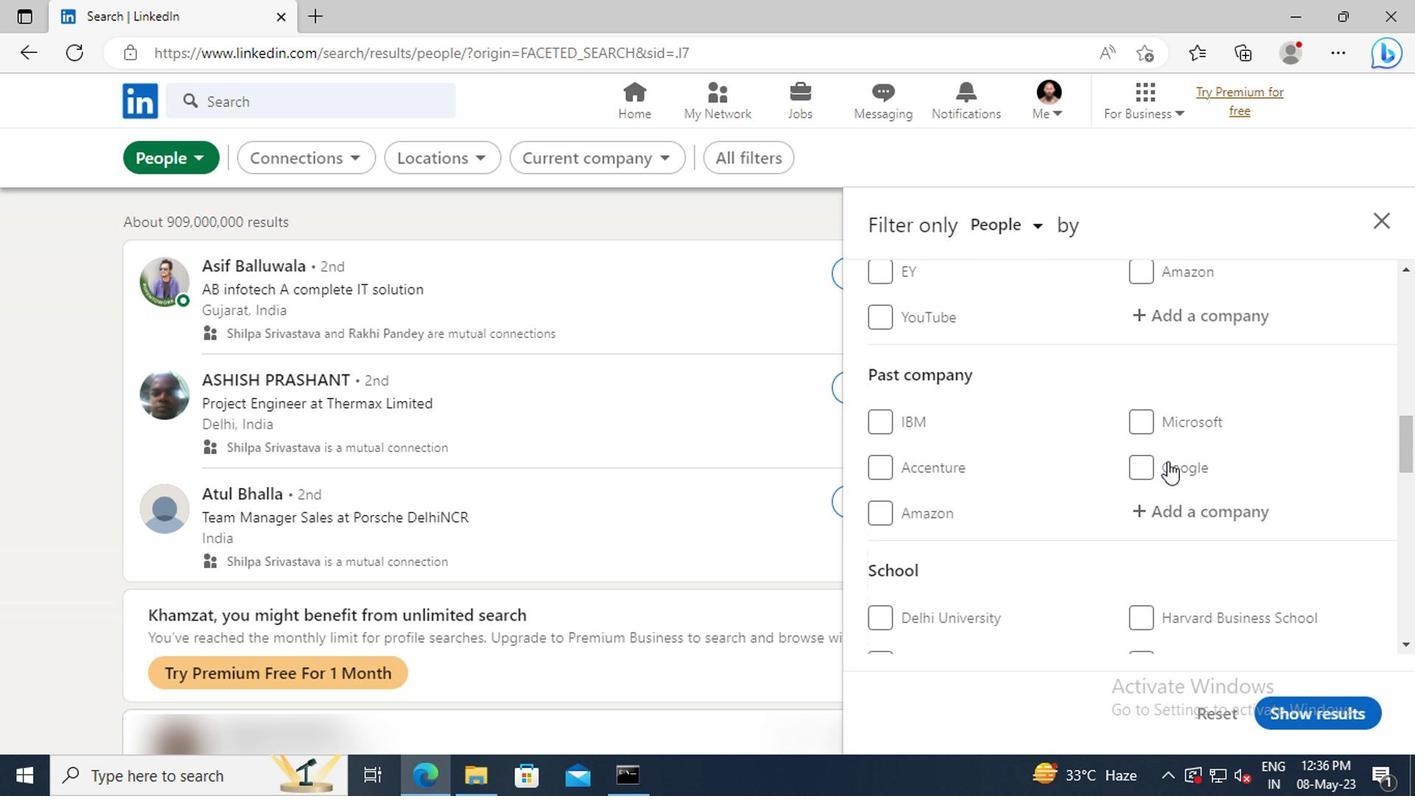 
Action: Mouse moved to (1162, 445)
Screenshot: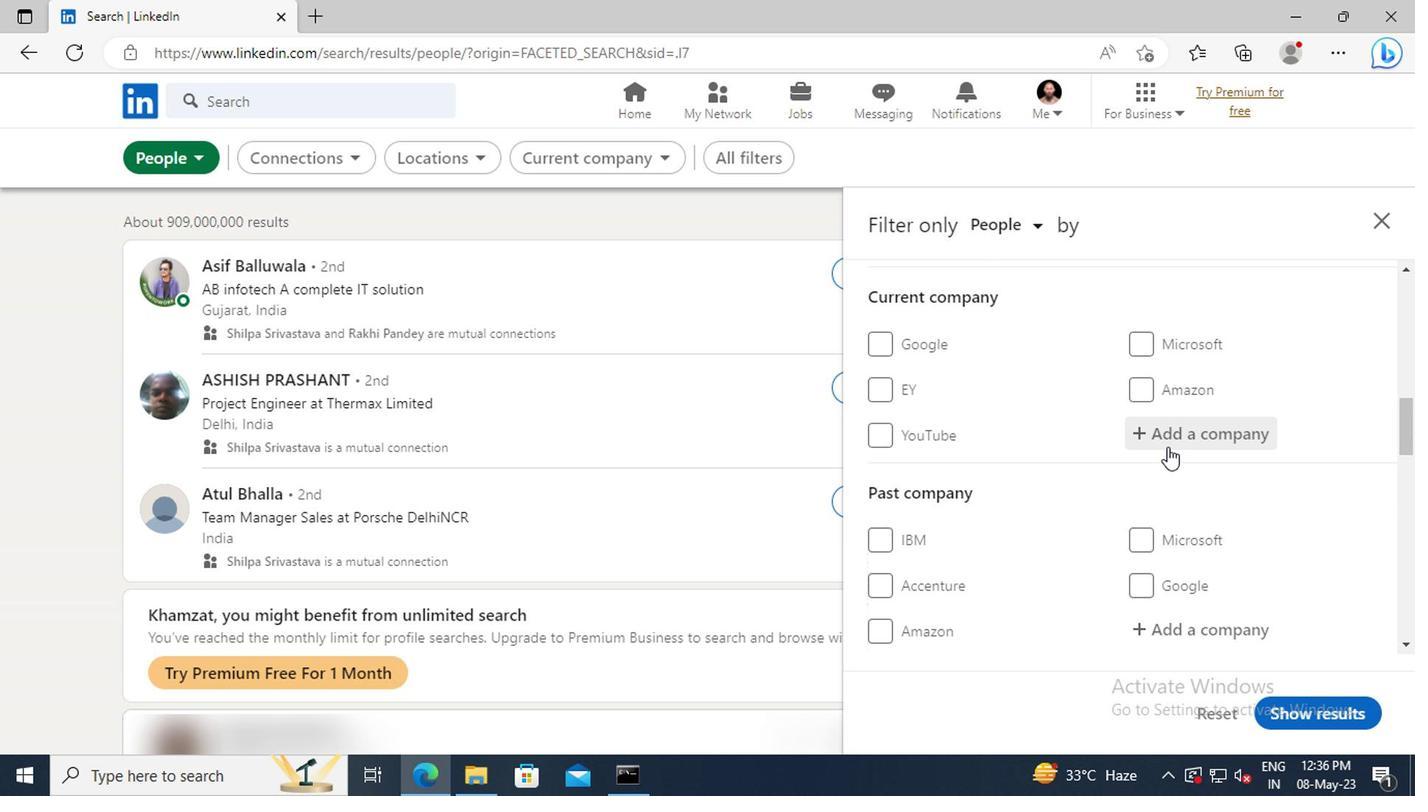 
Action: Mouse pressed left at (1162, 445)
Screenshot: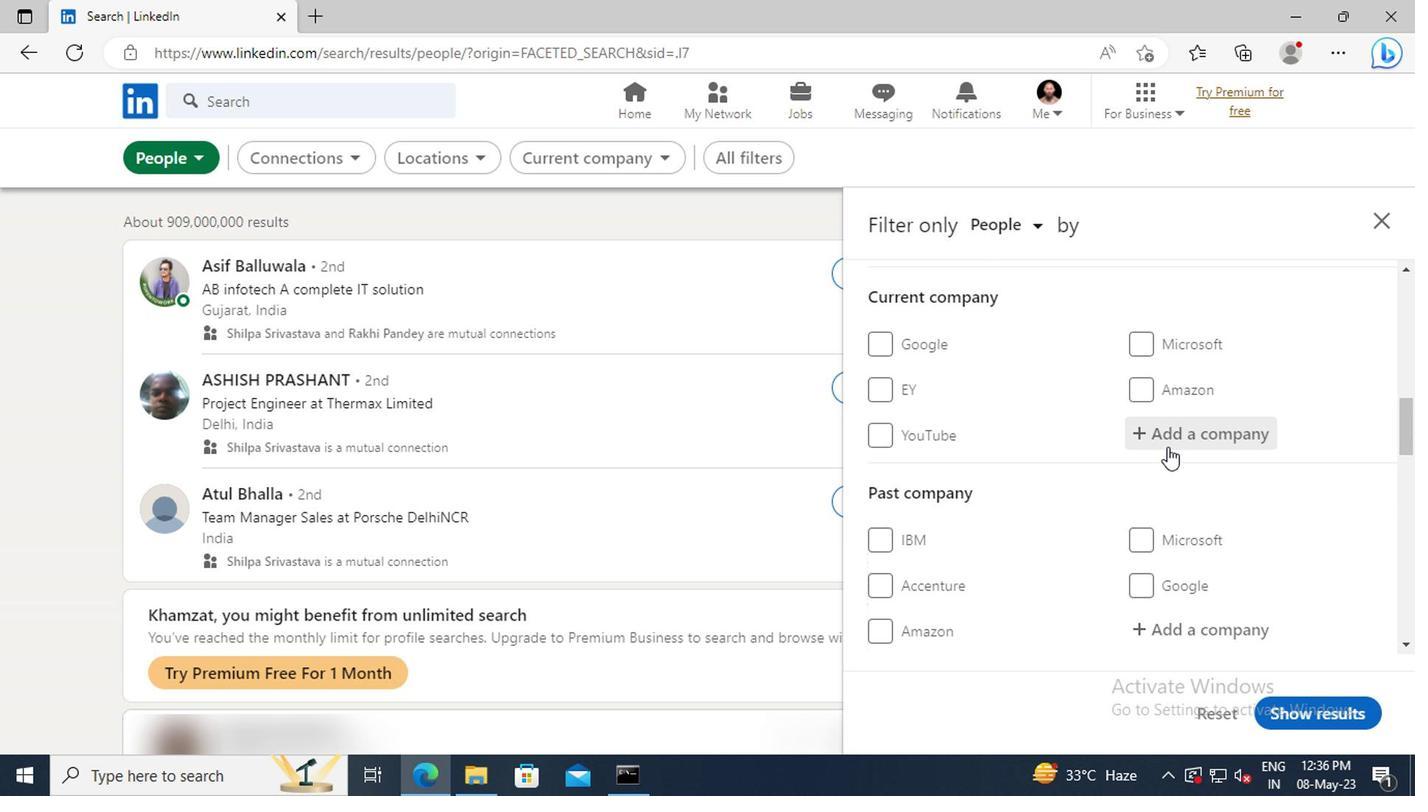 
Action: Key pressed <Key.shift>PW<Key.shift>C<Key.space><Key.shift>IND
Screenshot: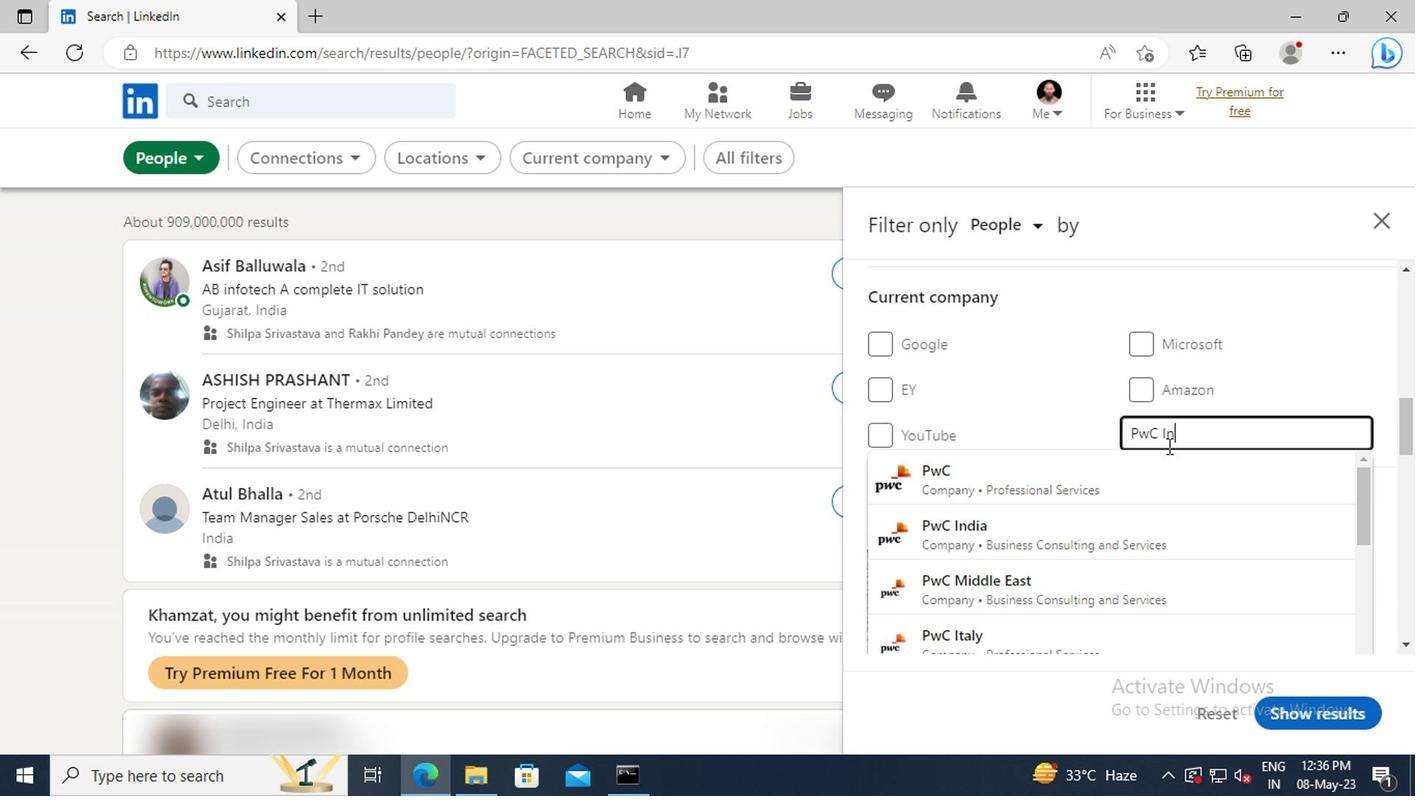 
Action: Mouse moved to (1160, 471)
Screenshot: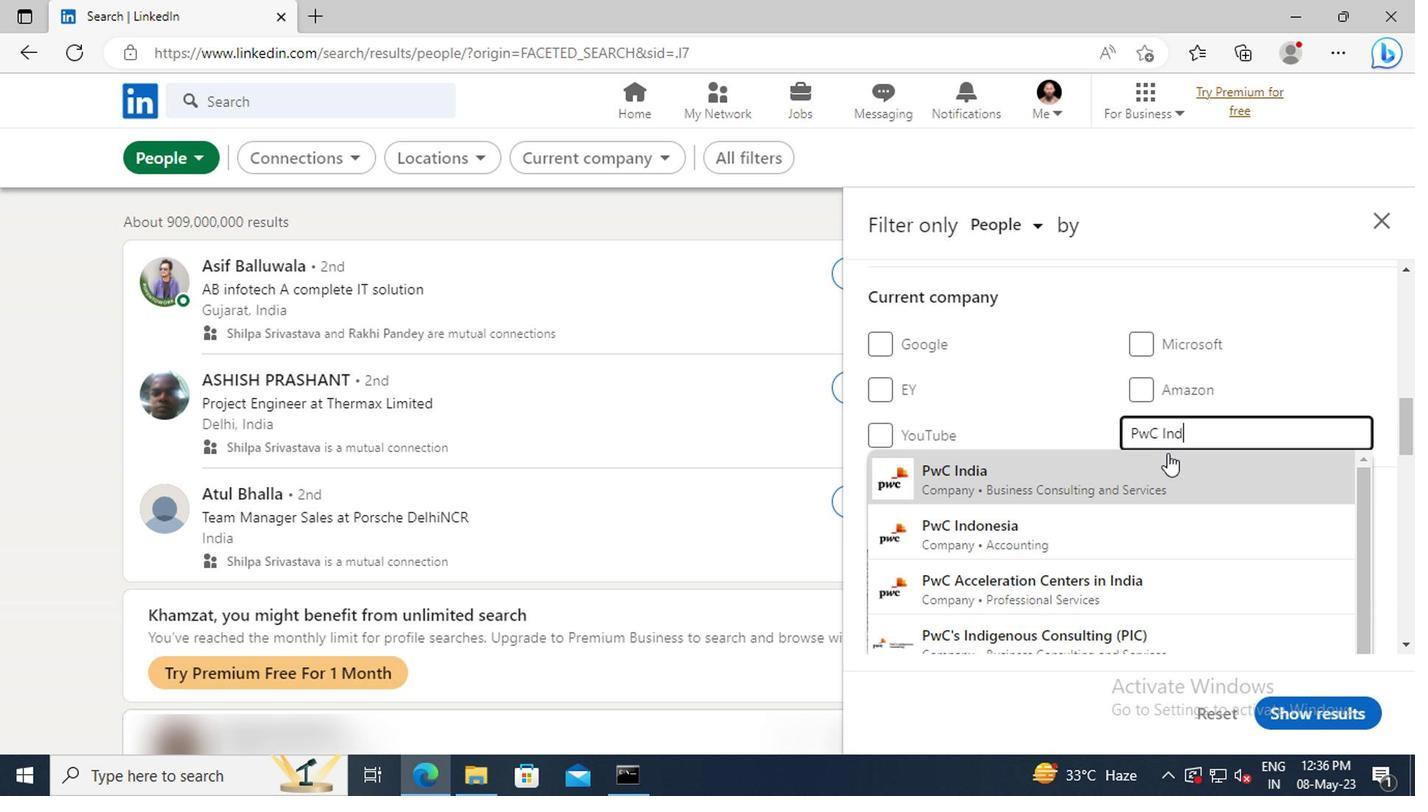 
Action: Mouse pressed left at (1160, 471)
Screenshot: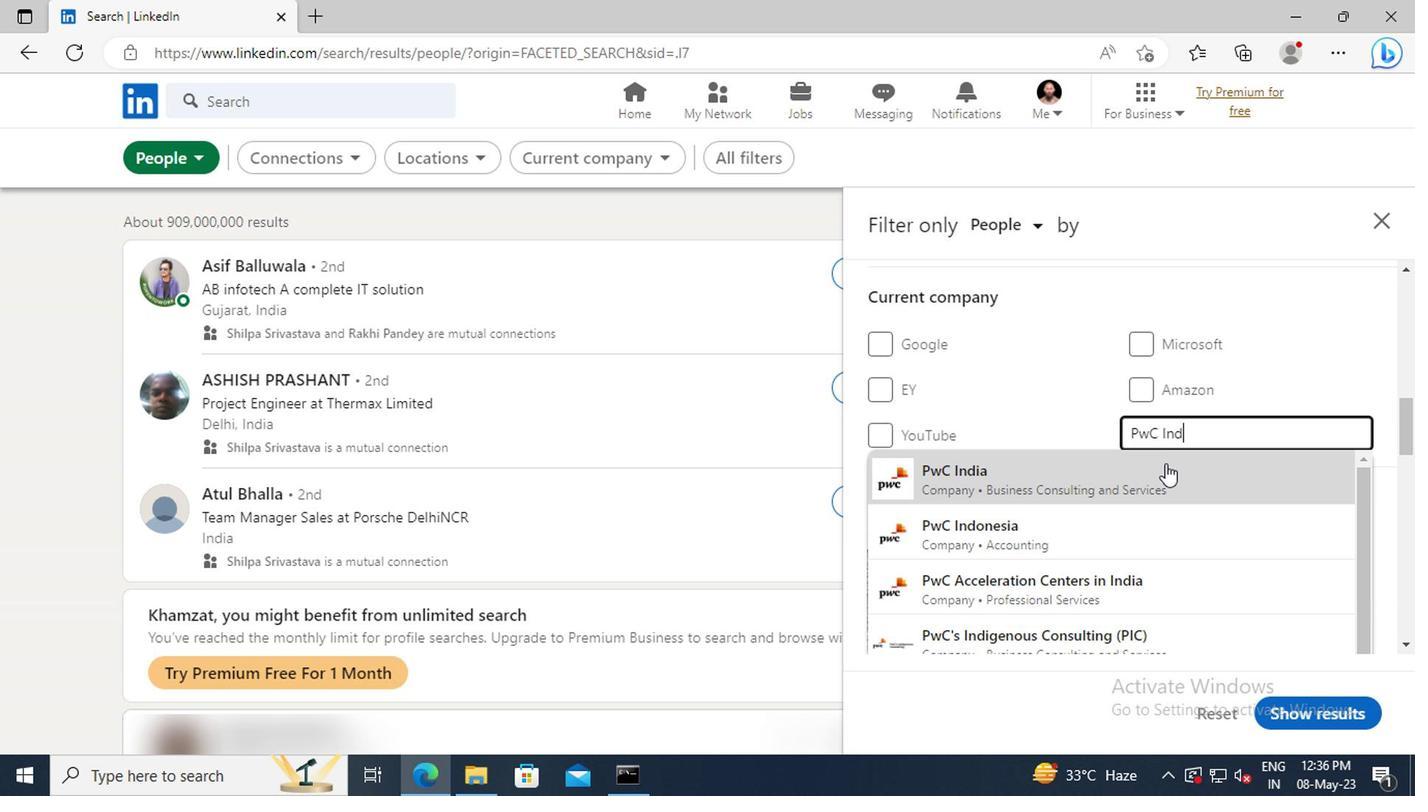 
Action: Mouse scrolled (1160, 469) with delta (0, -1)
Screenshot: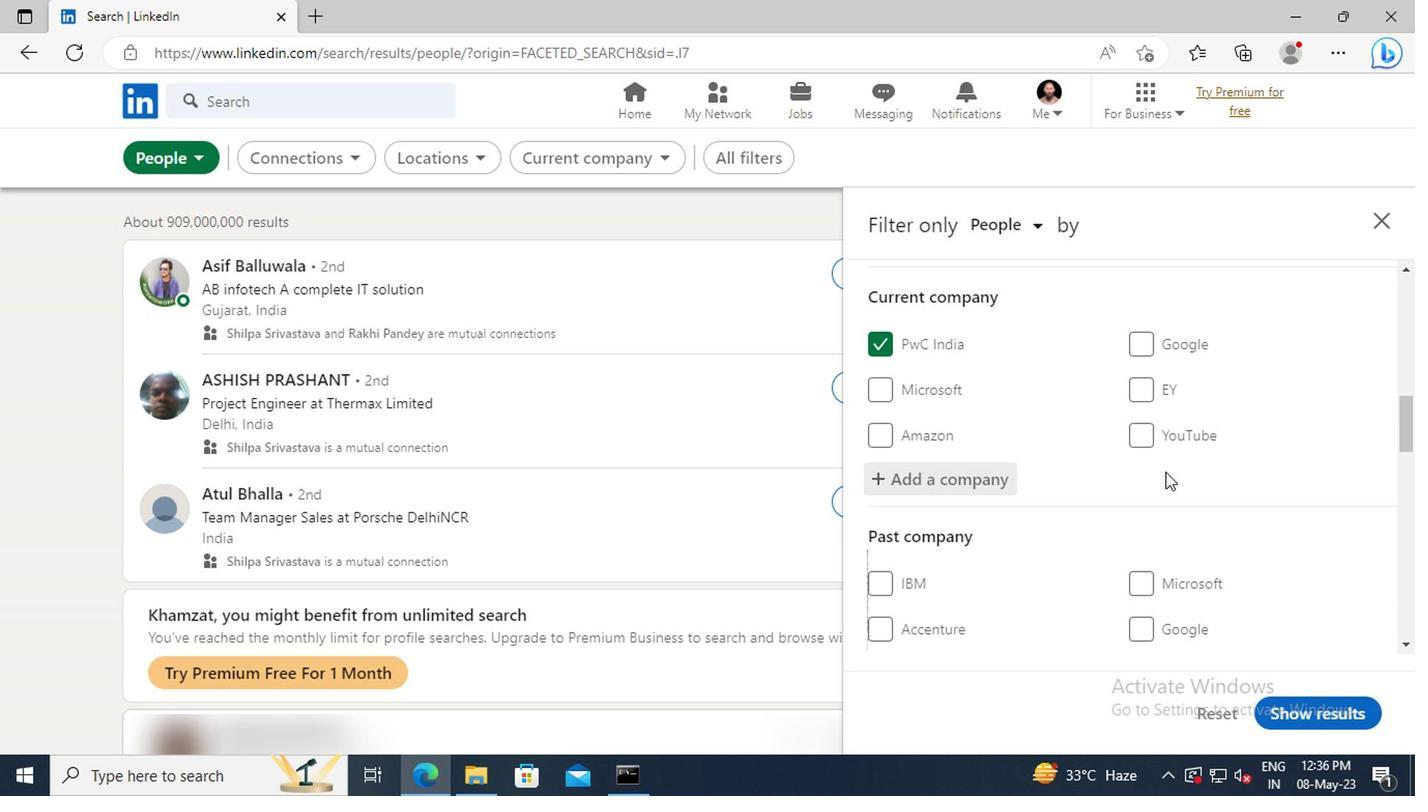 
Action: Mouse scrolled (1160, 469) with delta (0, -1)
Screenshot: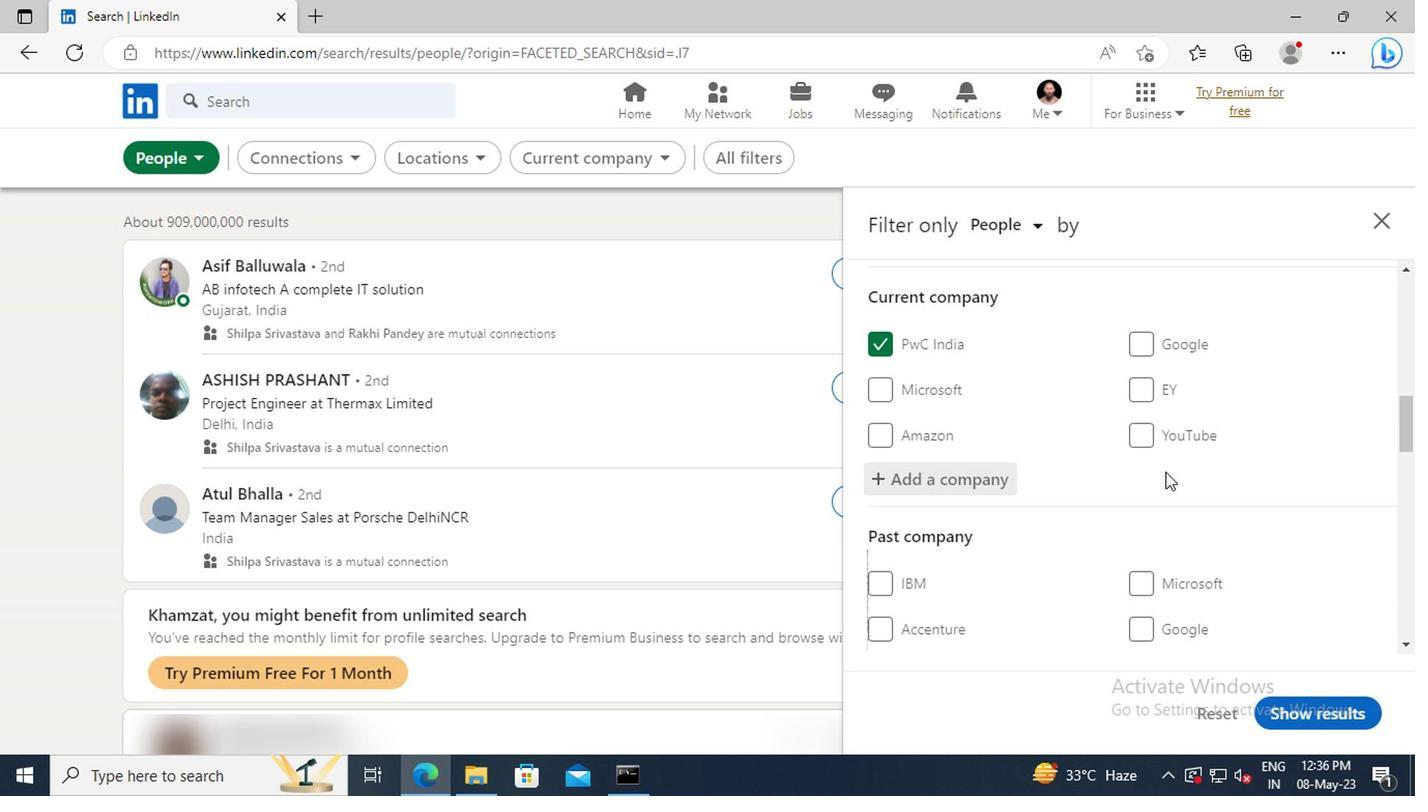 
Action: Mouse scrolled (1160, 469) with delta (0, -1)
Screenshot: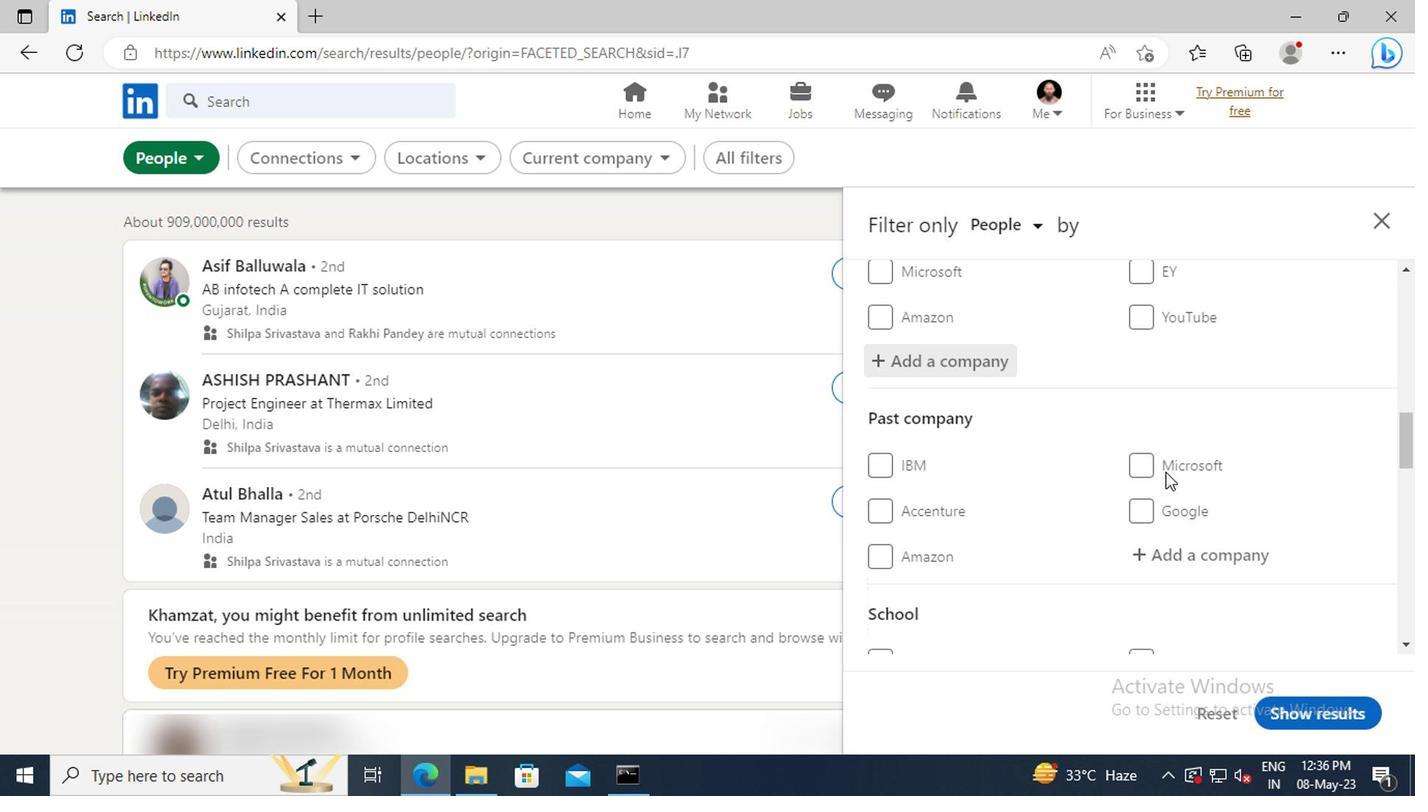 
Action: Mouse scrolled (1160, 469) with delta (0, -1)
Screenshot: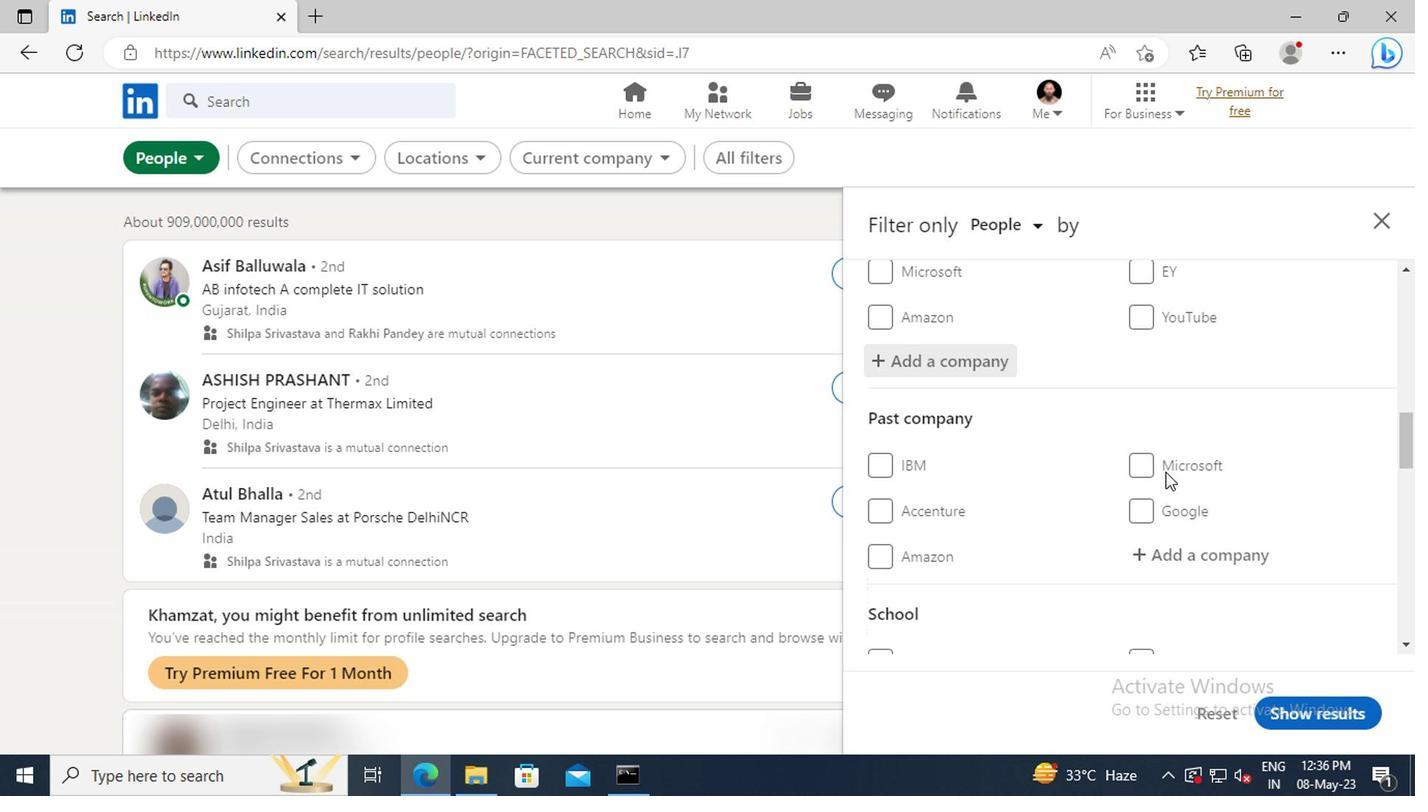 
Action: Mouse scrolled (1160, 469) with delta (0, -1)
Screenshot: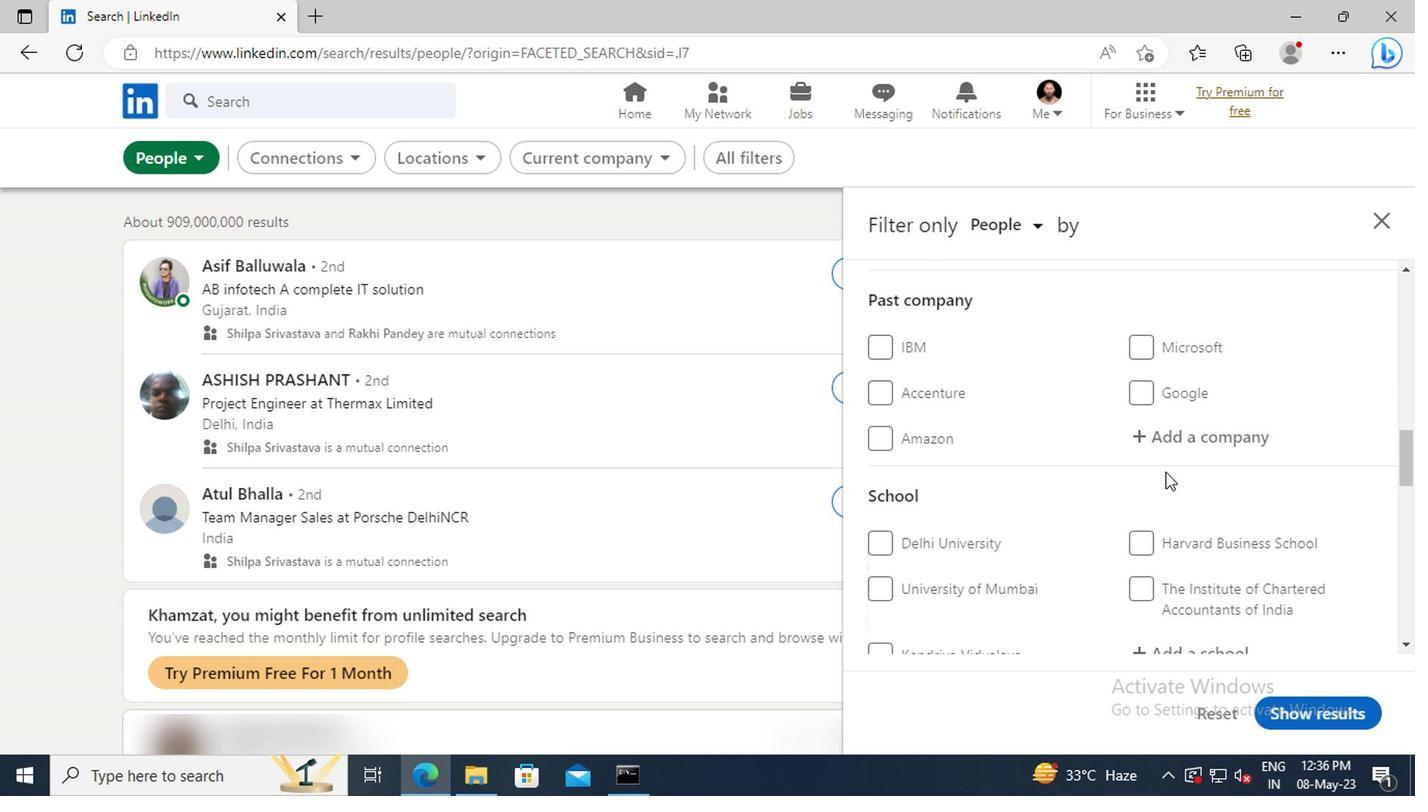 
Action: Mouse scrolled (1160, 469) with delta (0, -1)
Screenshot: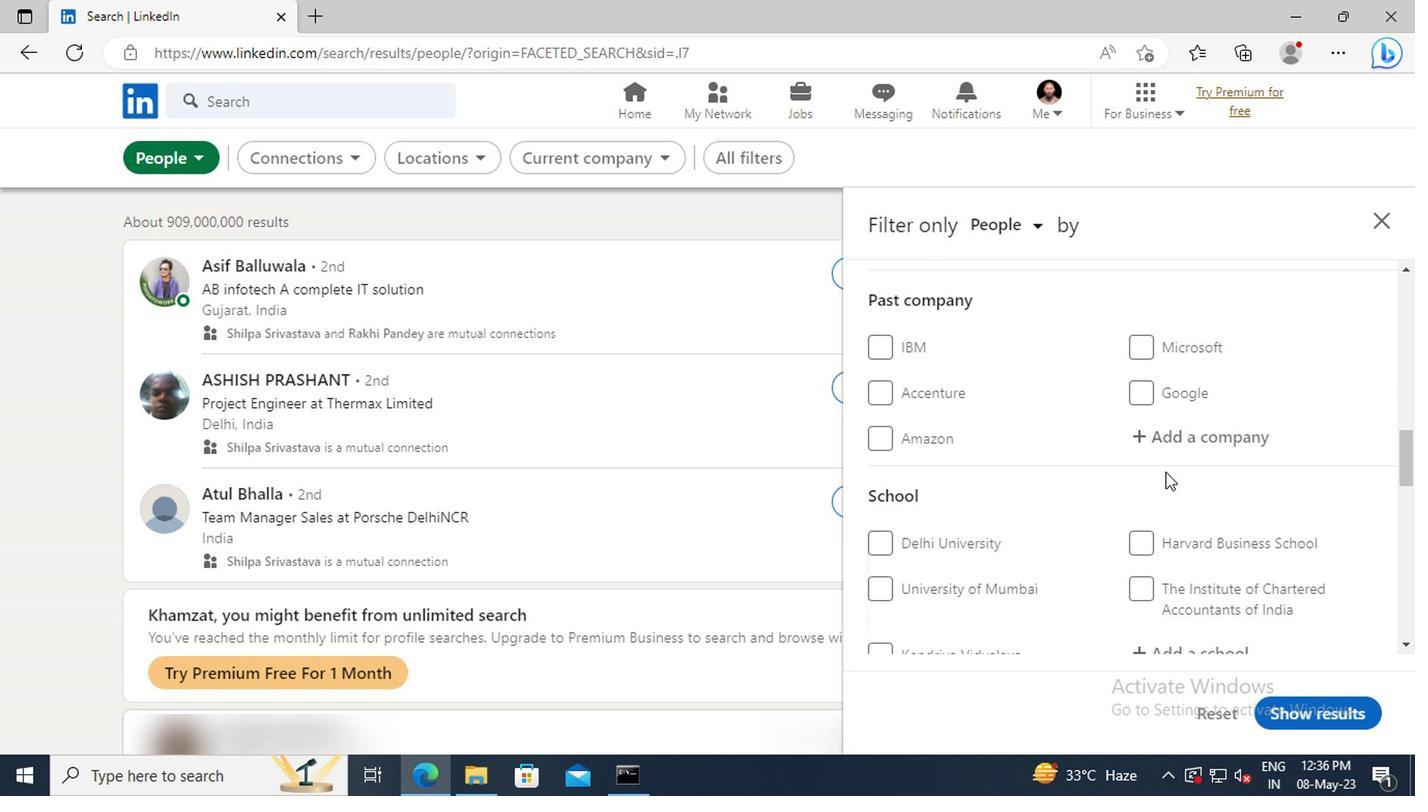 
Action: Mouse scrolled (1160, 469) with delta (0, -1)
Screenshot: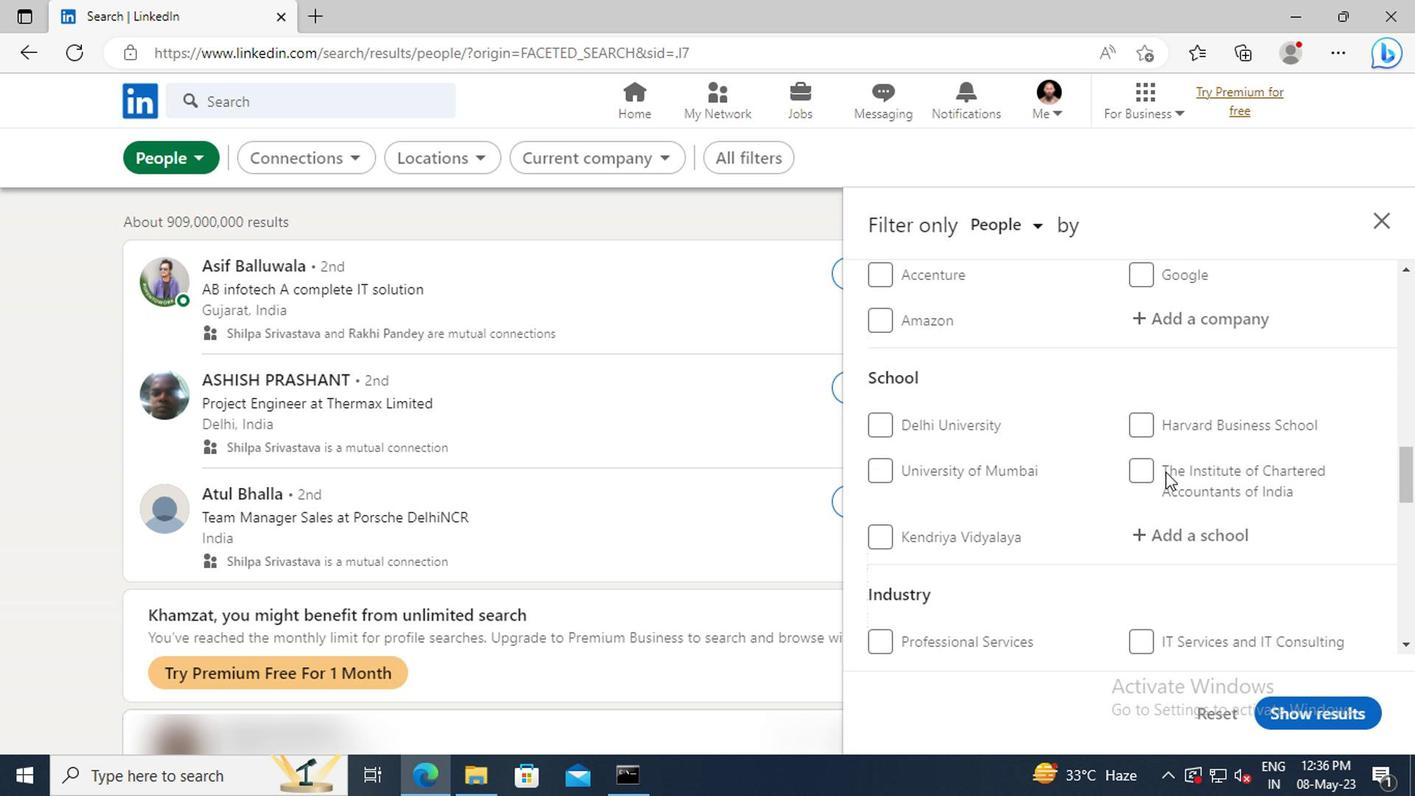 
Action: Mouse moved to (1153, 477)
Screenshot: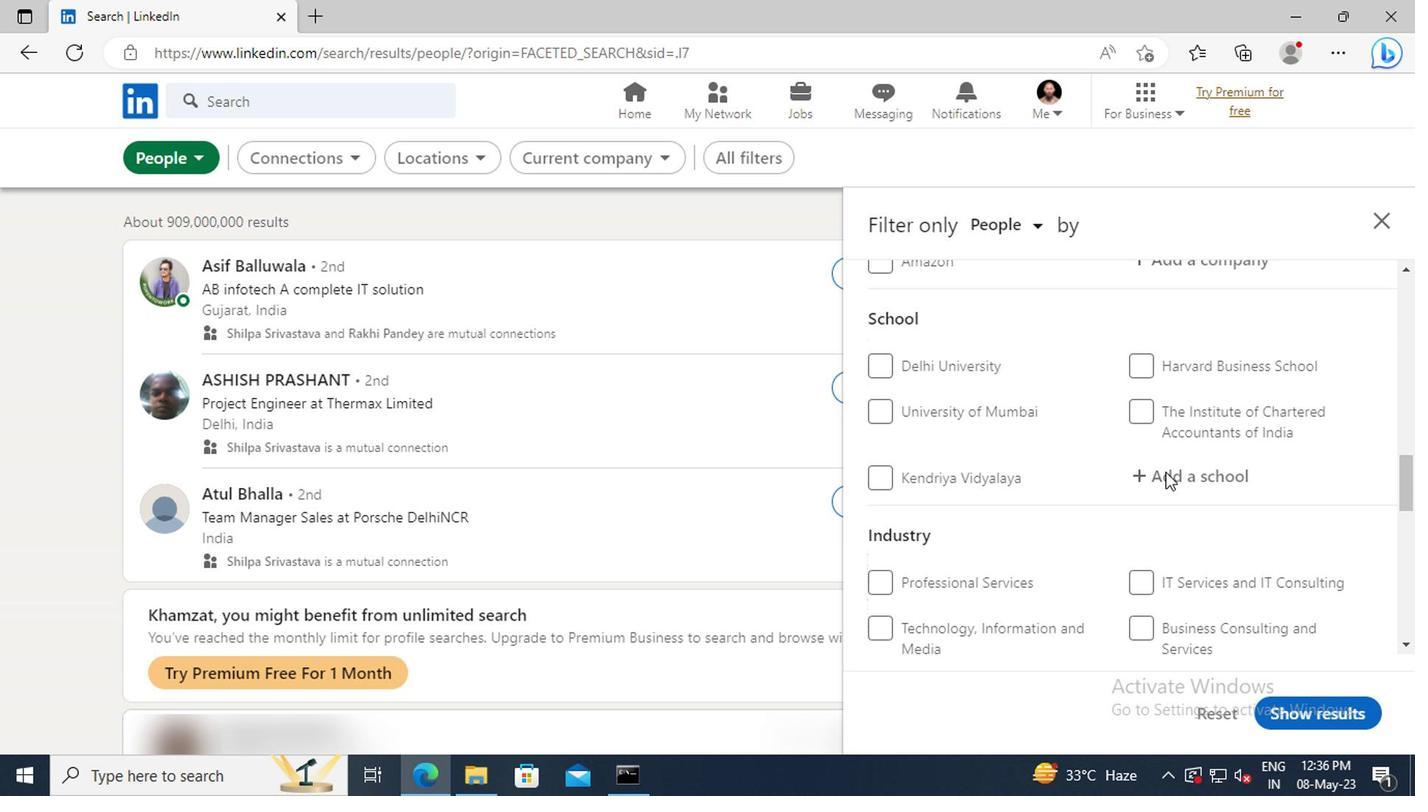 
Action: Mouse pressed left at (1153, 477)
Screenshot: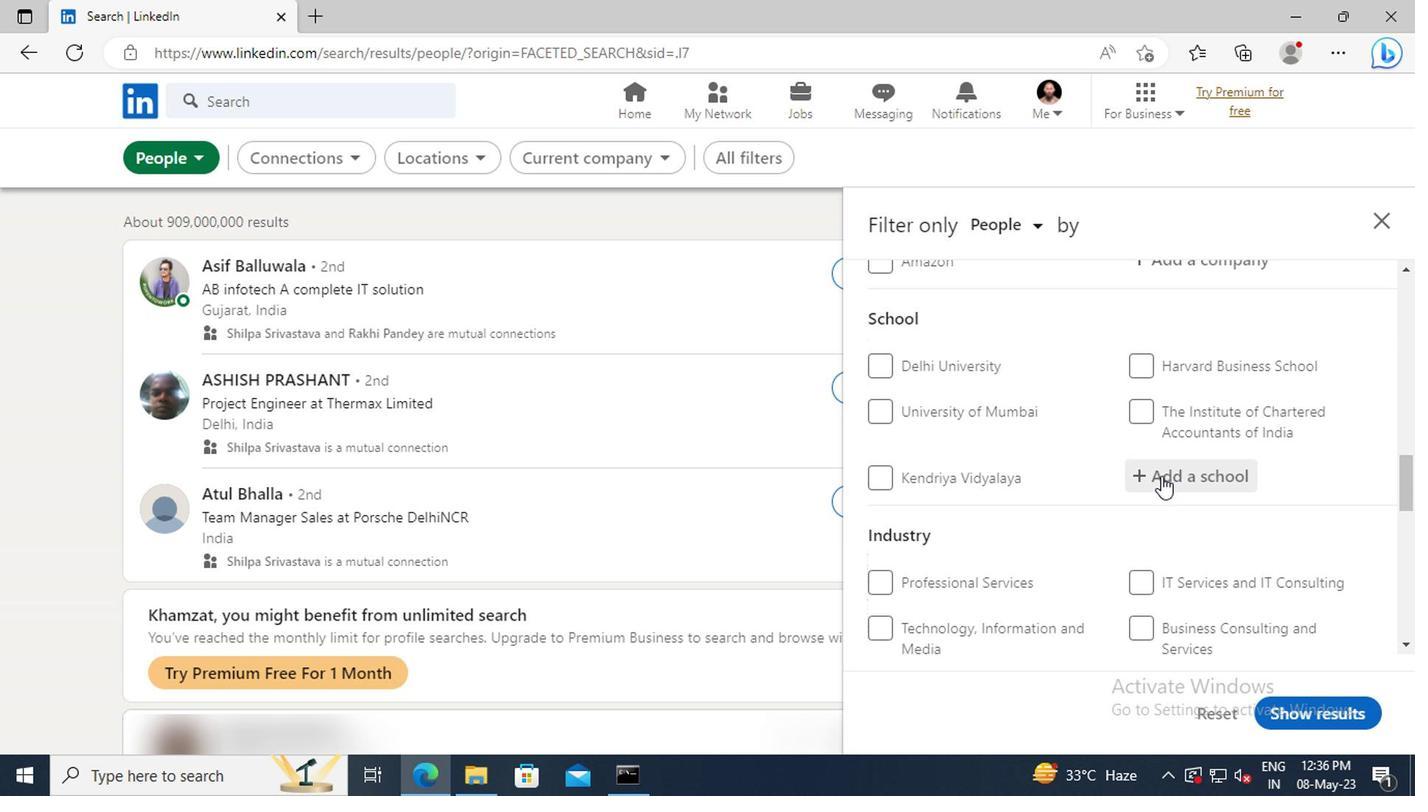 
Action: Key pressed <Key.shift>BNM<Key.space><Key.shift>IN
Screenshot: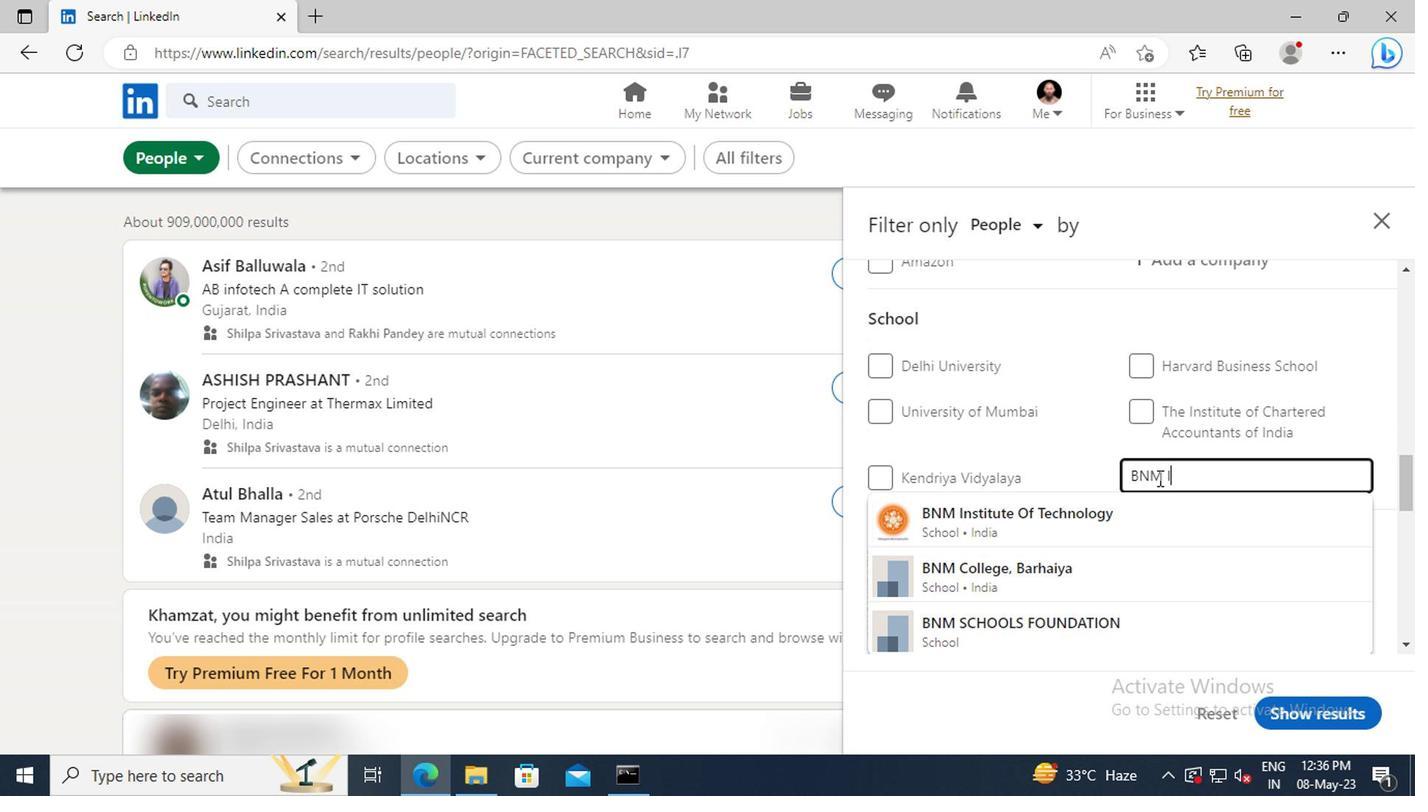 
Action: Mouse moved to (1154, 505)
Screenshot: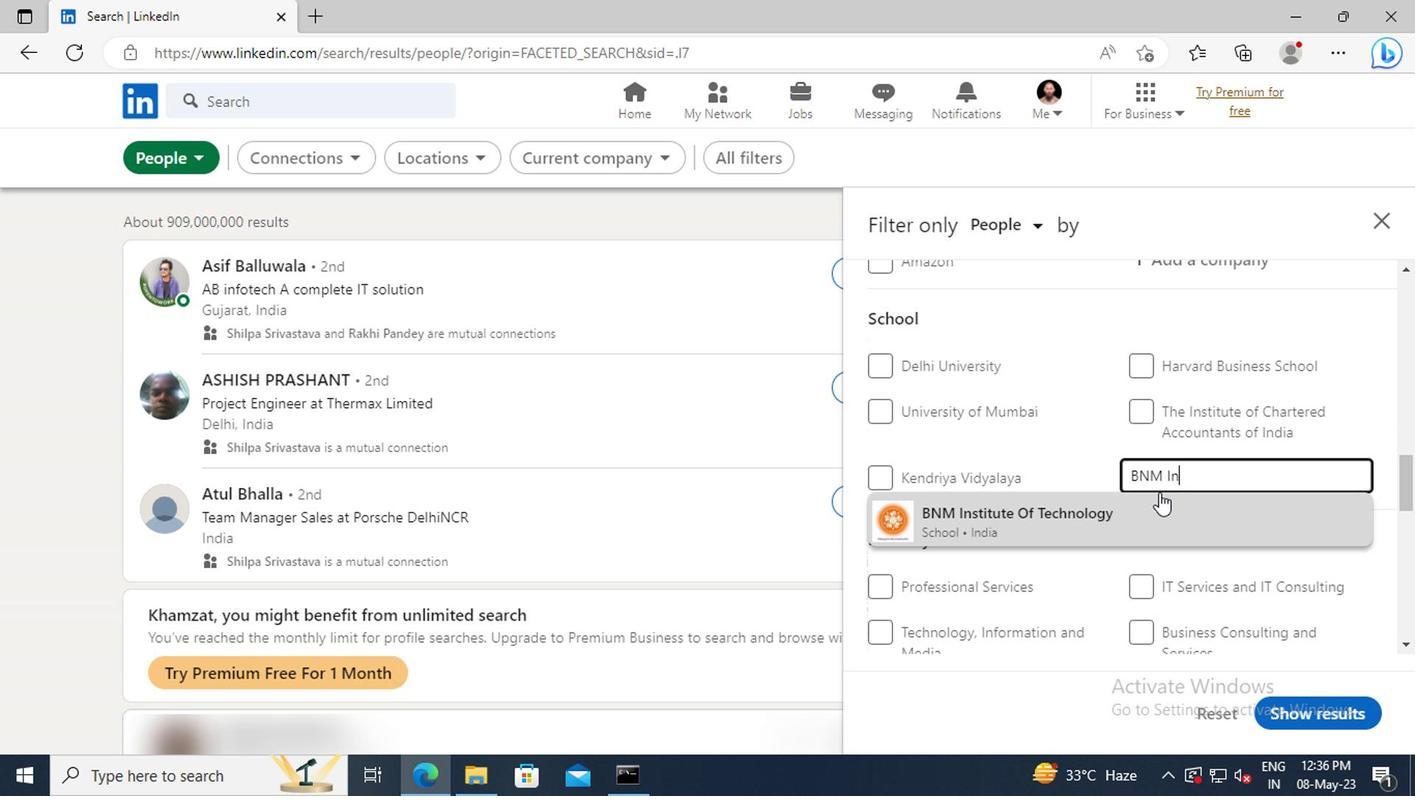 
Action: Mouse pressed left at (1154, 505)
Screenshot: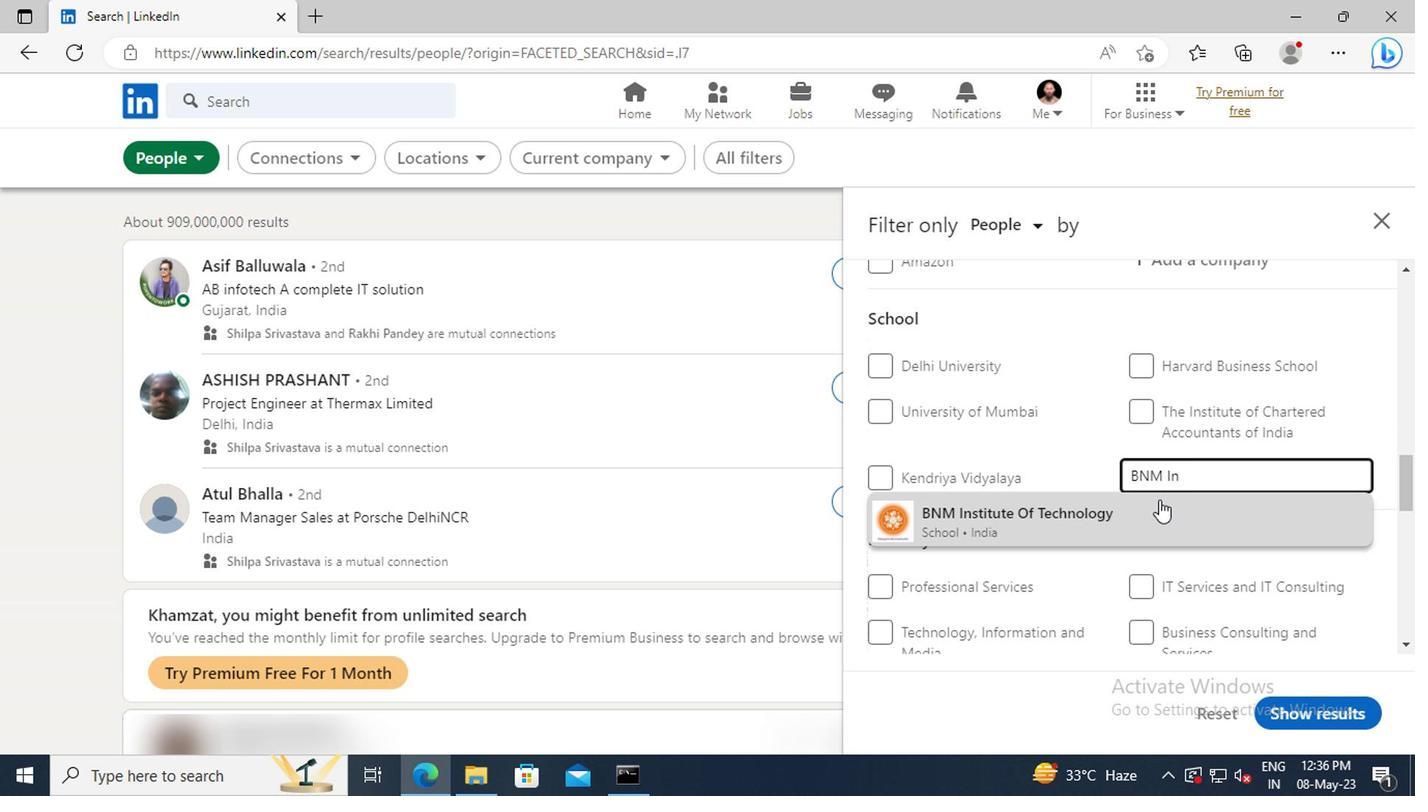 
Action: Mouse scrolled (1154, 505) with delta (0, 0)
Screenshot: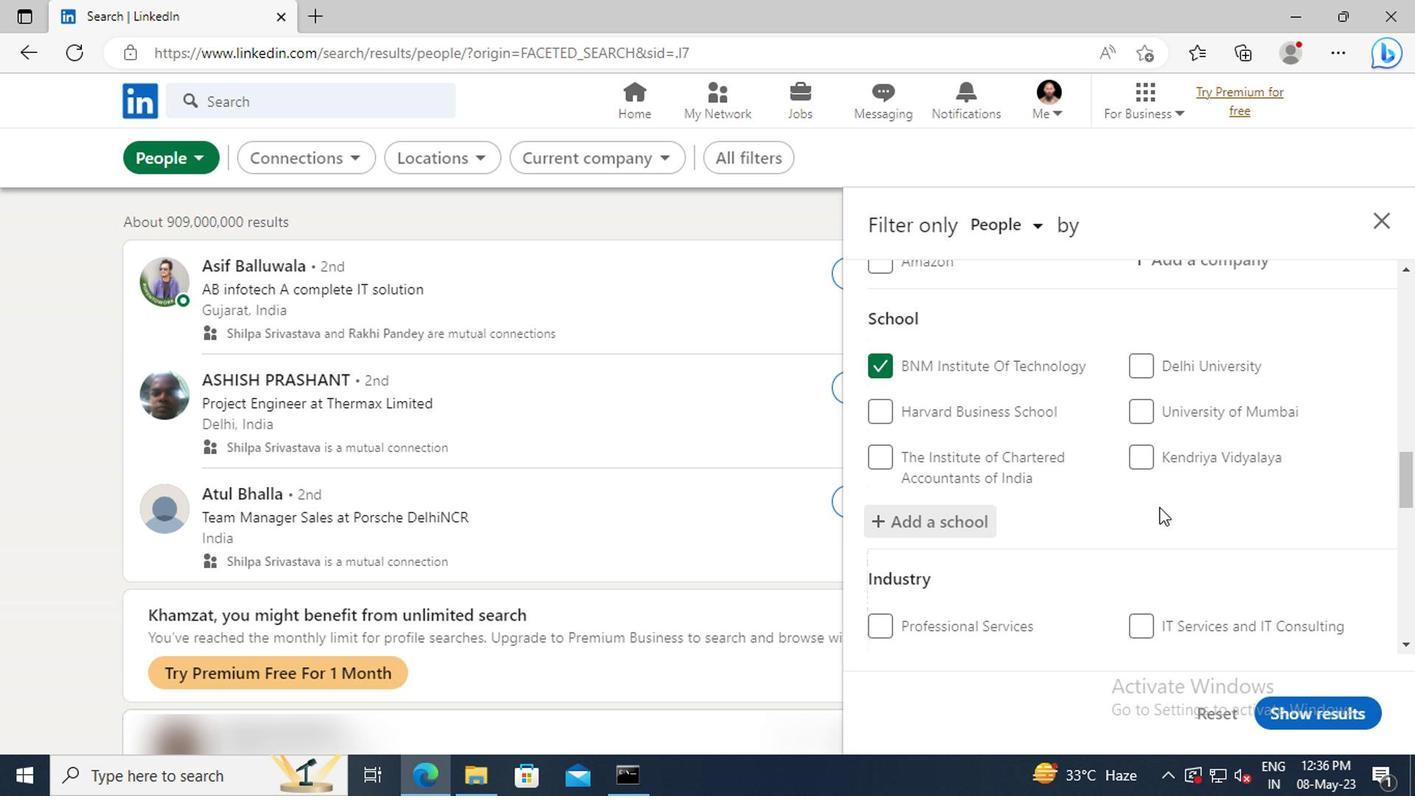 
Action: Mouse scrolled (1154, 505) with delta (0, 0)
Screenshot: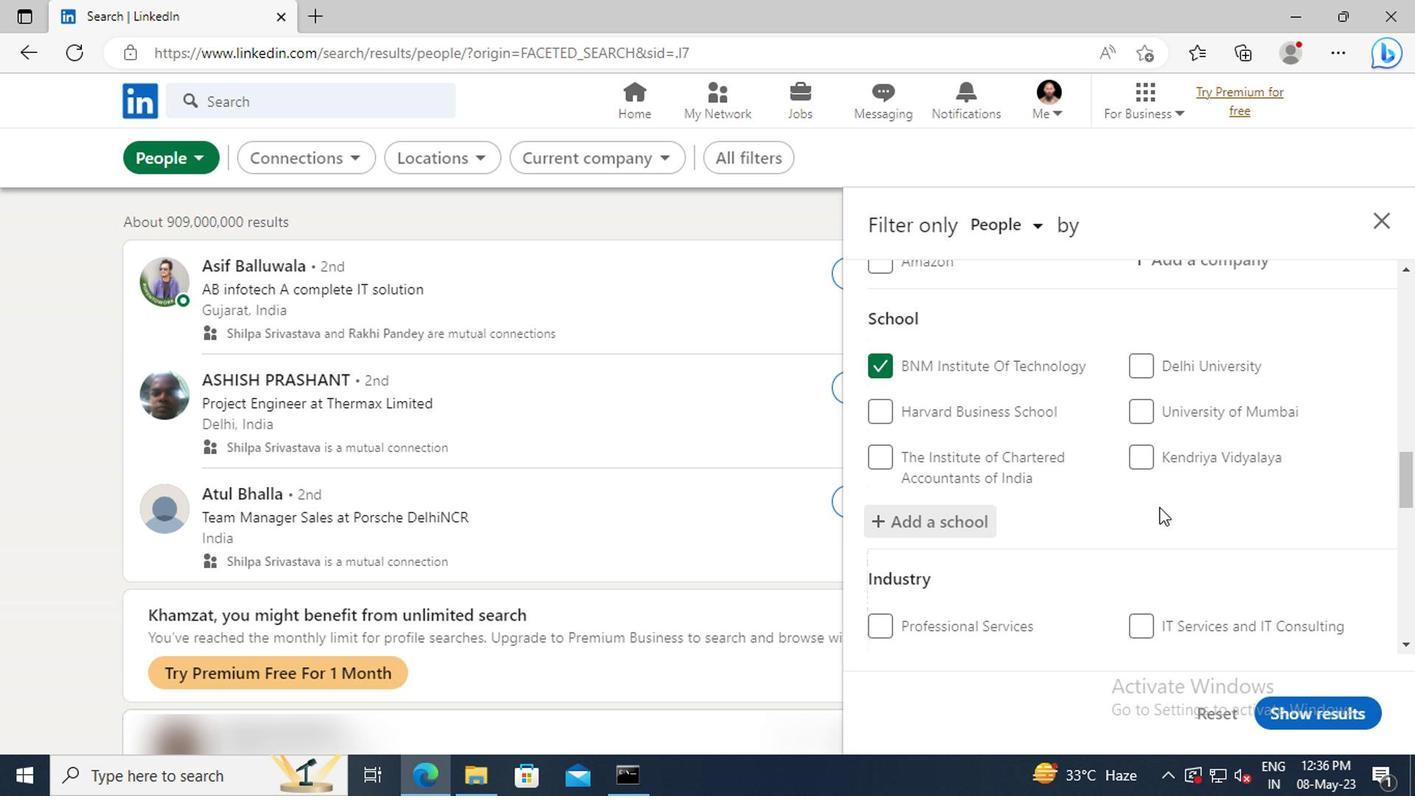 
Action: Mouse scrolled (1154, 505) with delta (0, 0)
Screenshot: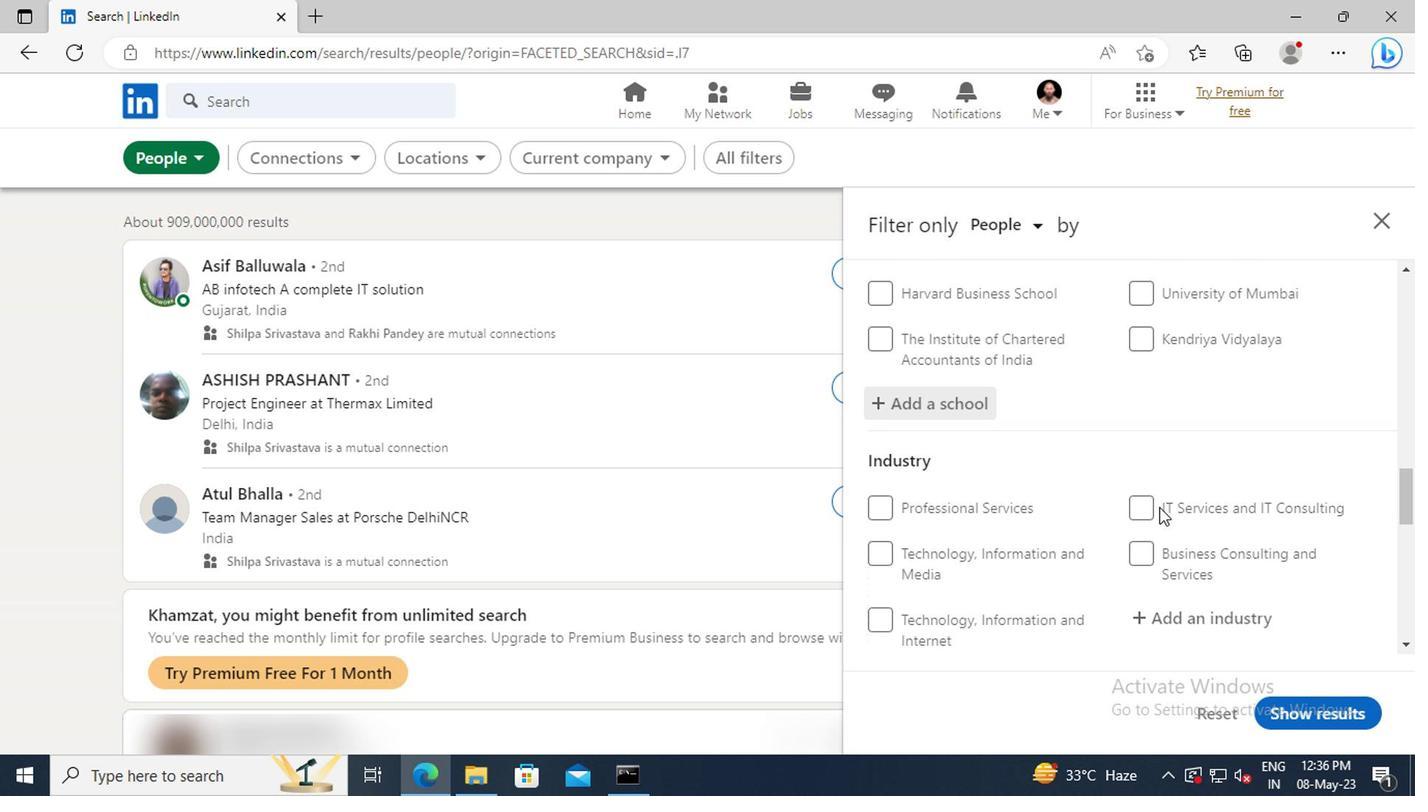 
Action: Mouse scrolled (1154, 505) with delta (0, 0)
Screenshot: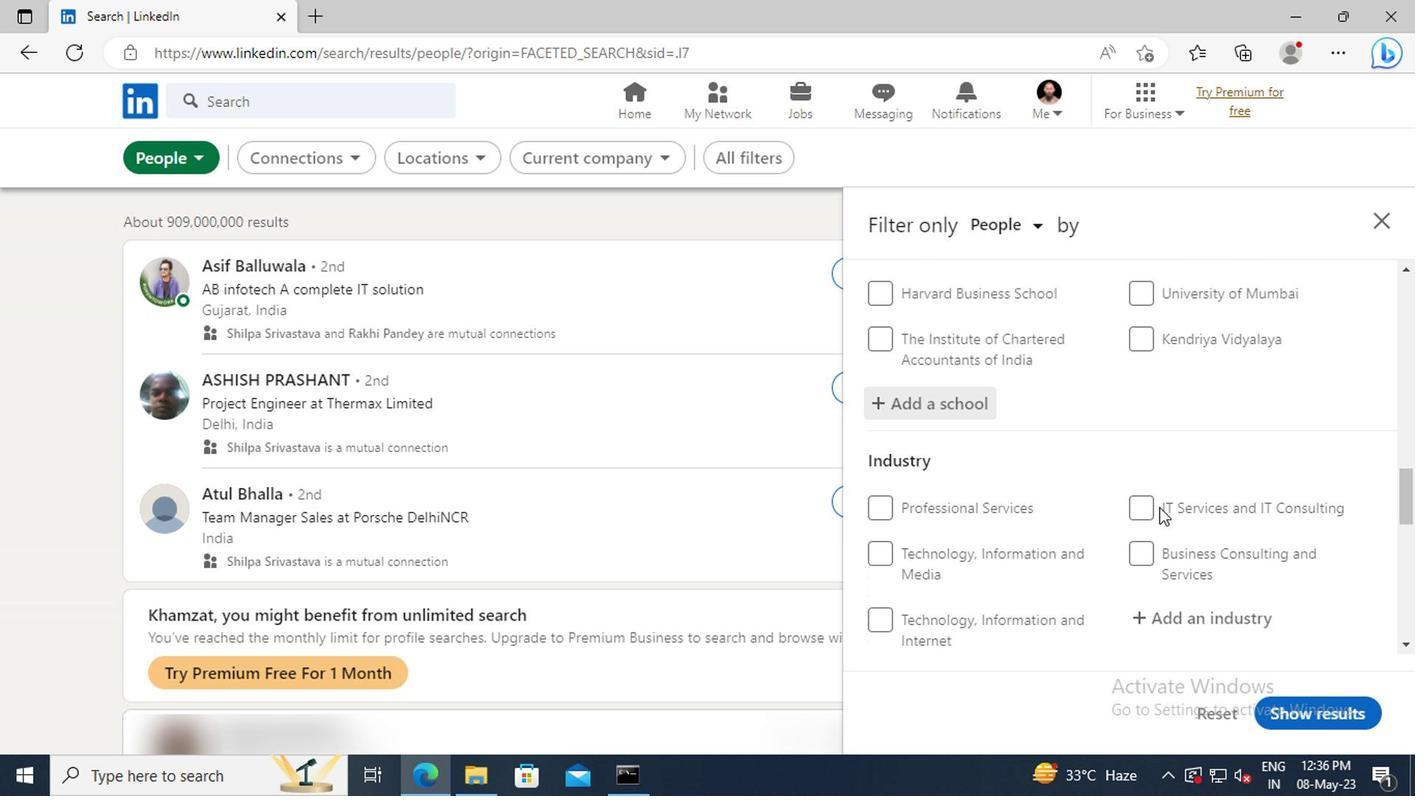
Action: Mouse moved to (1156, 505)
Screenshot: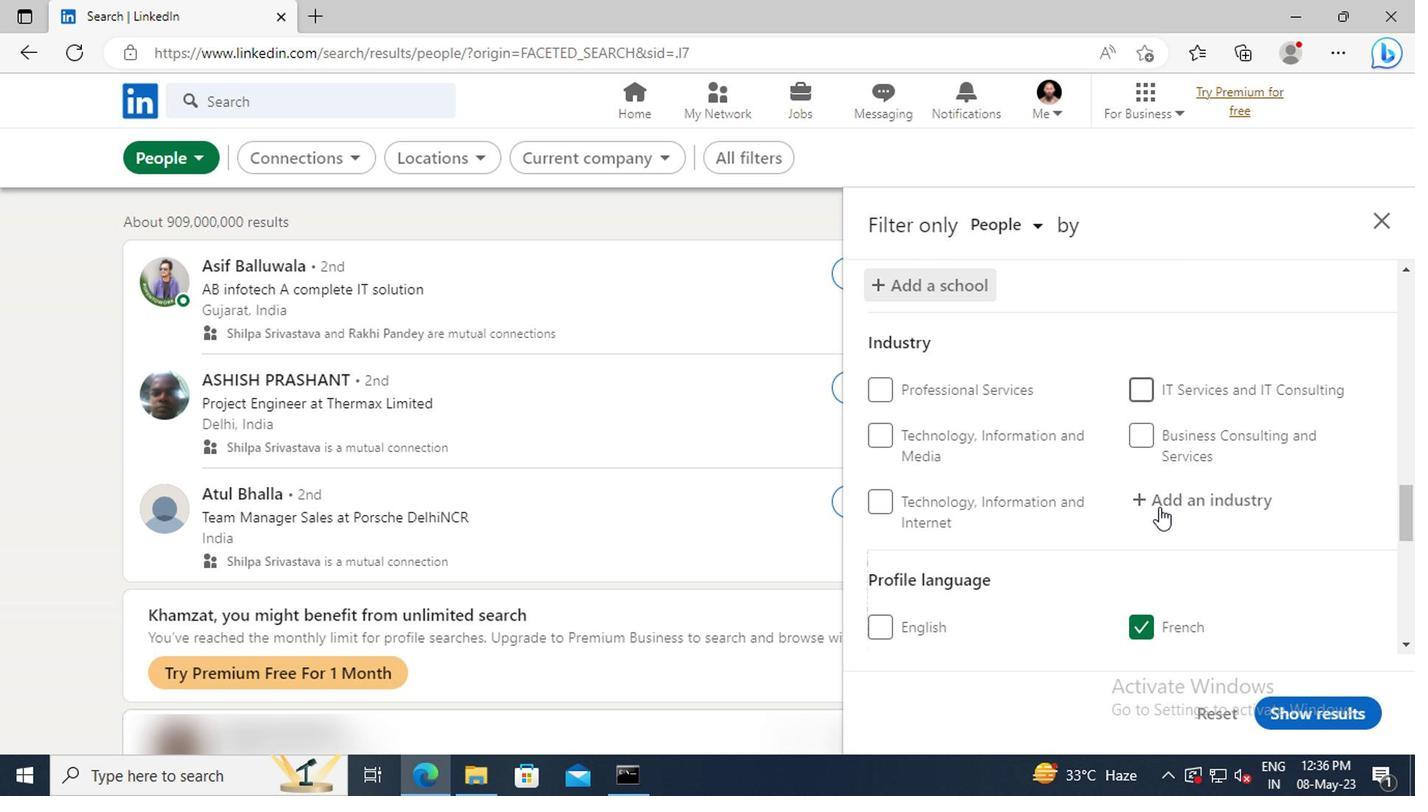 
Action: Mouse pressed left at (1156, 505)
Screenshot: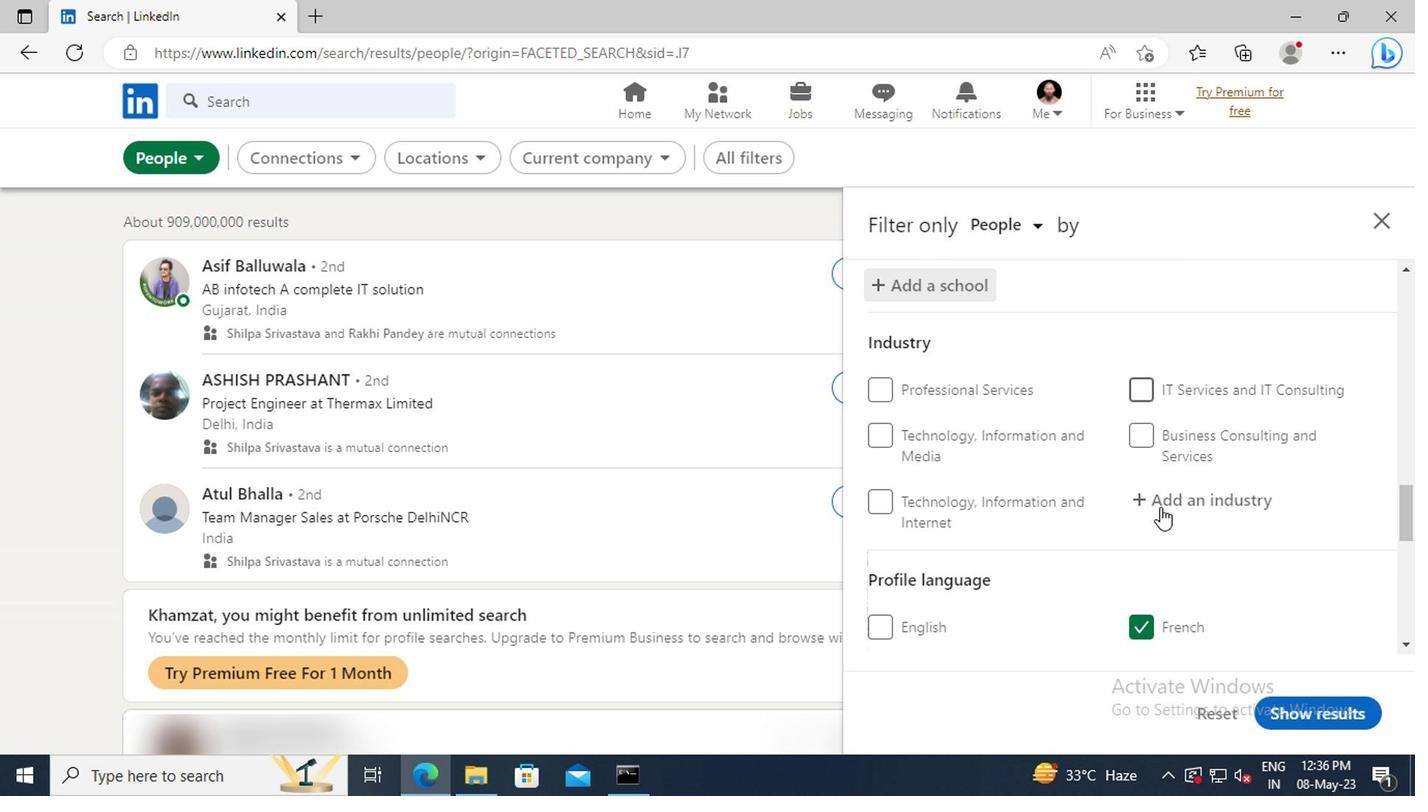 
Action: Key pressed <Key.shift>MACHINERY<Key.space><Key.shift>MAN
Screenshot: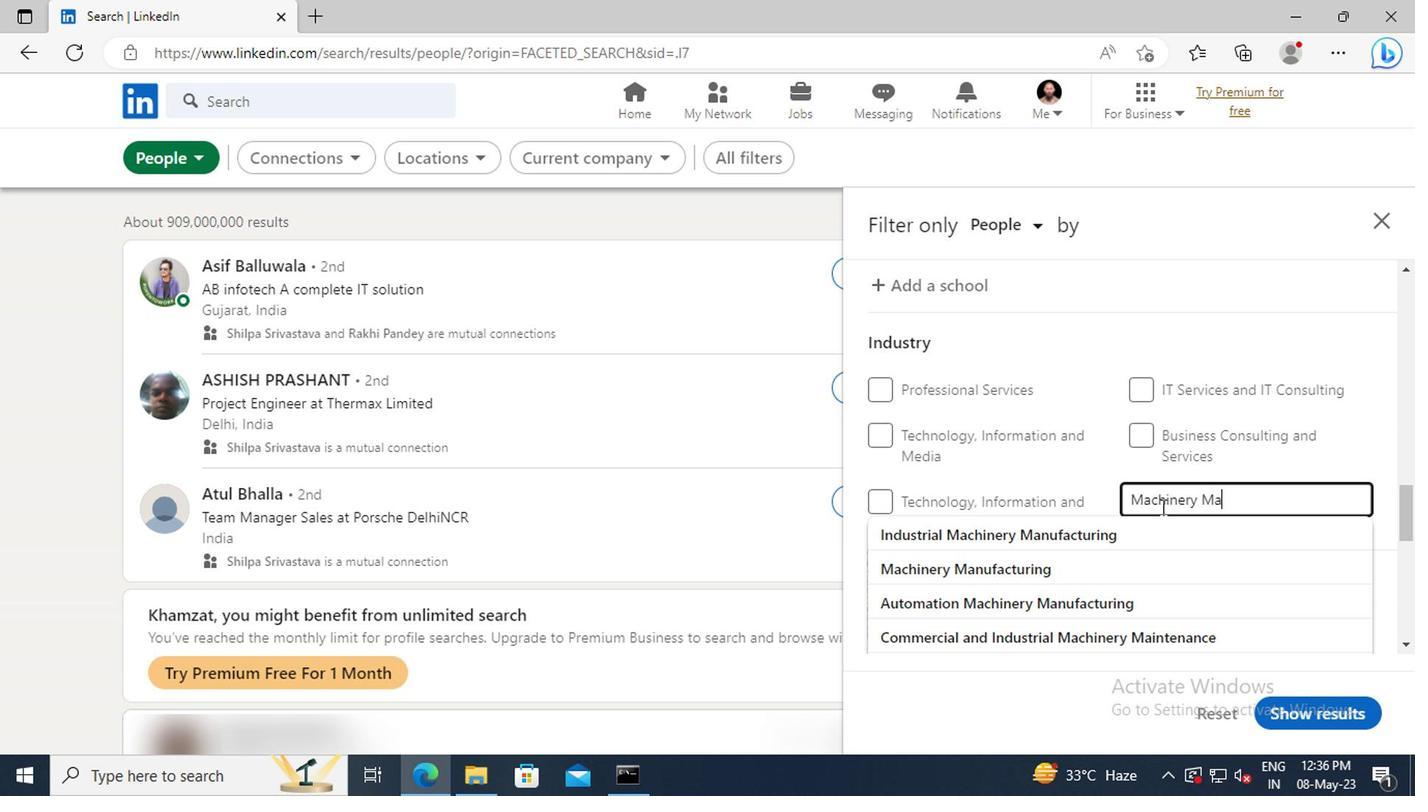 
Action: Mouse moved to (1160, 551)
Screenshot: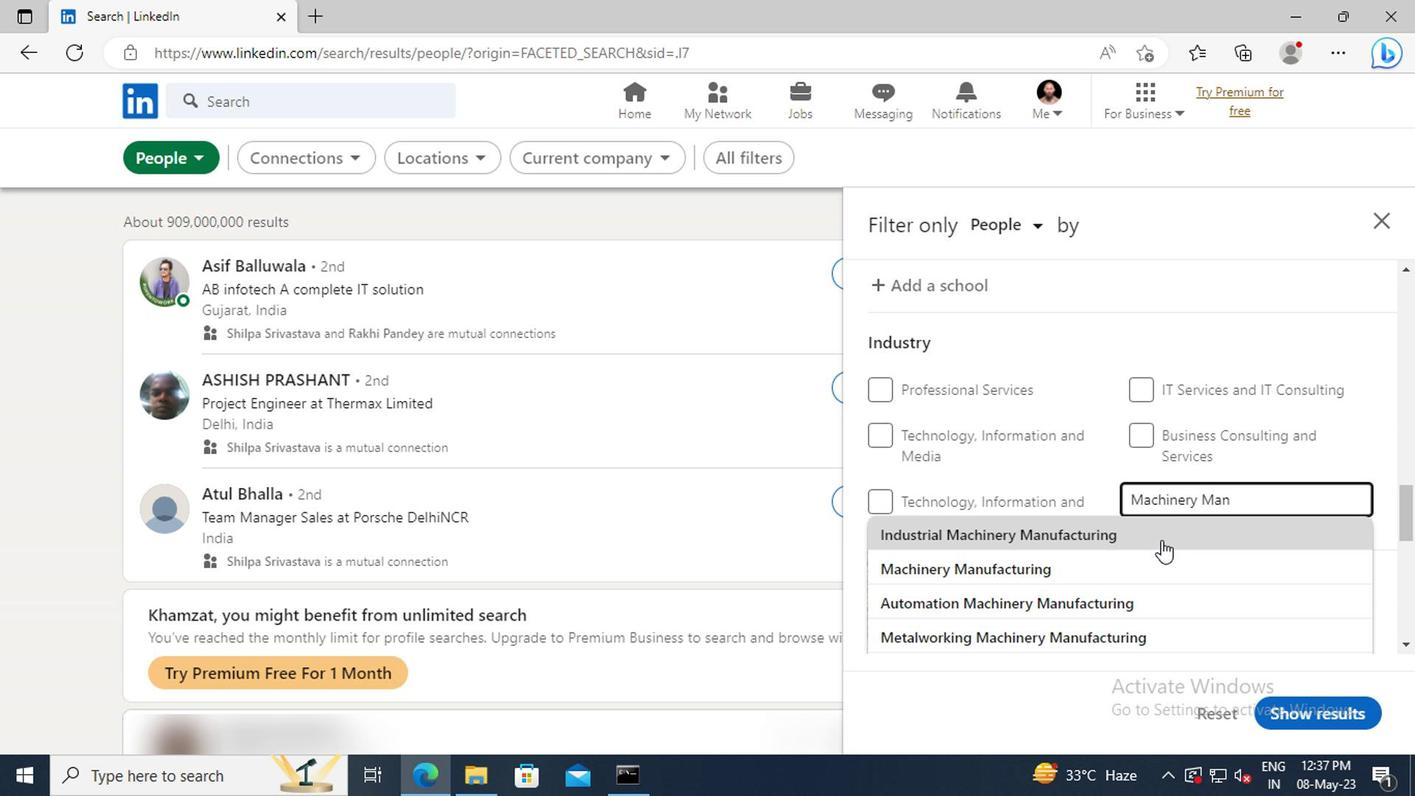
Action: Mouse pressed left at (1160, 551)
Screenshot: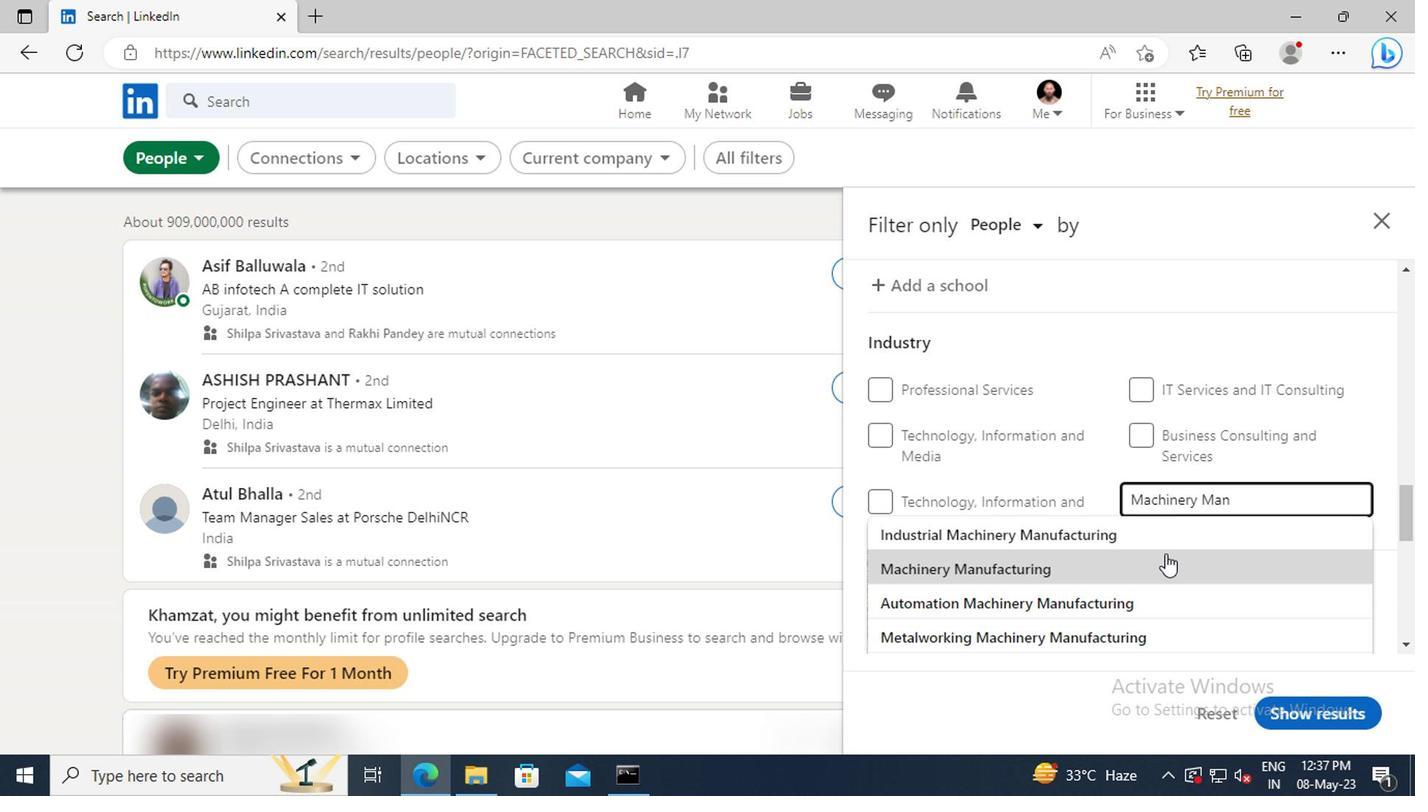 
Action: Mouse scrolled (1160, 550) with delta (0, 0)
Screenshot: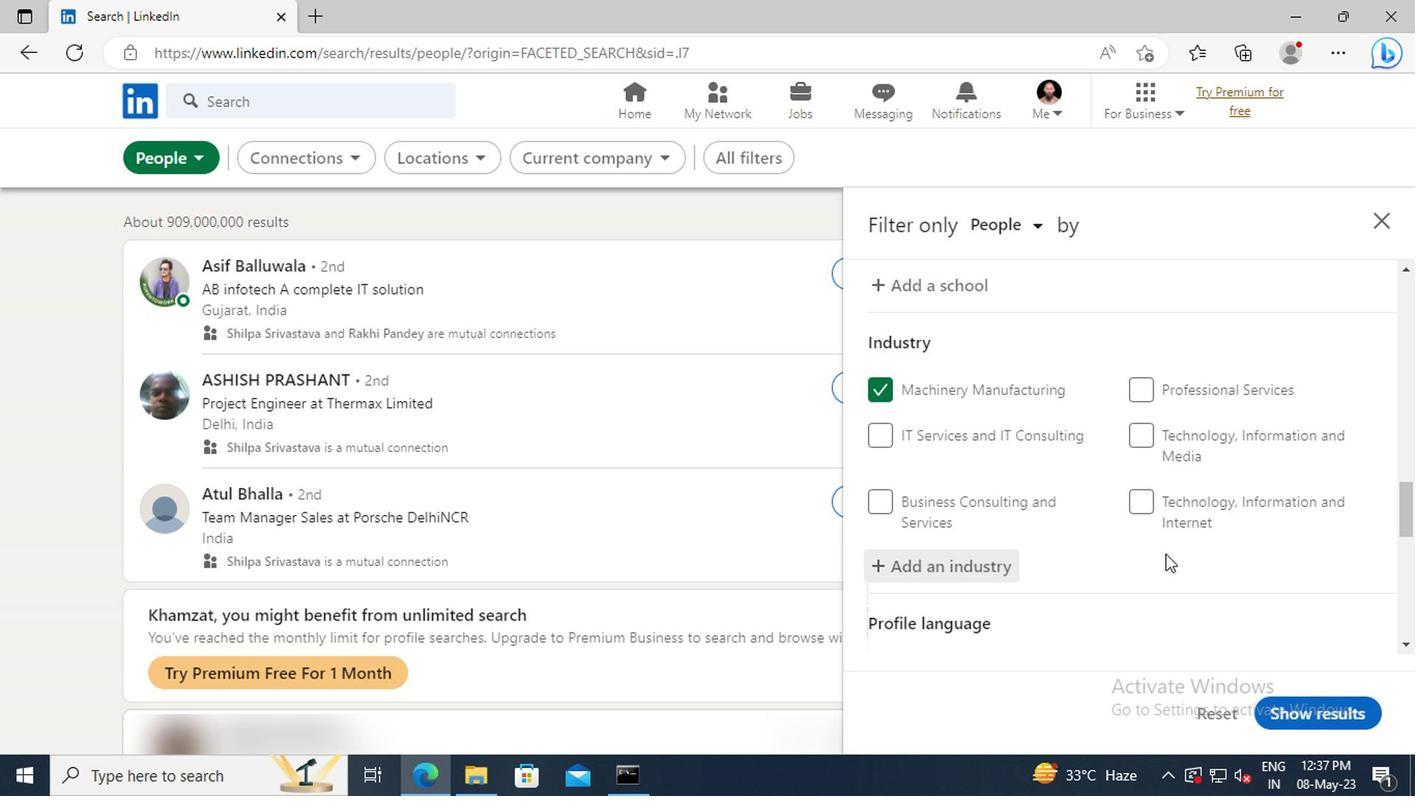 
Action: Mouse scrolled (1160, 550) with delta (0, 0)
Screenshot: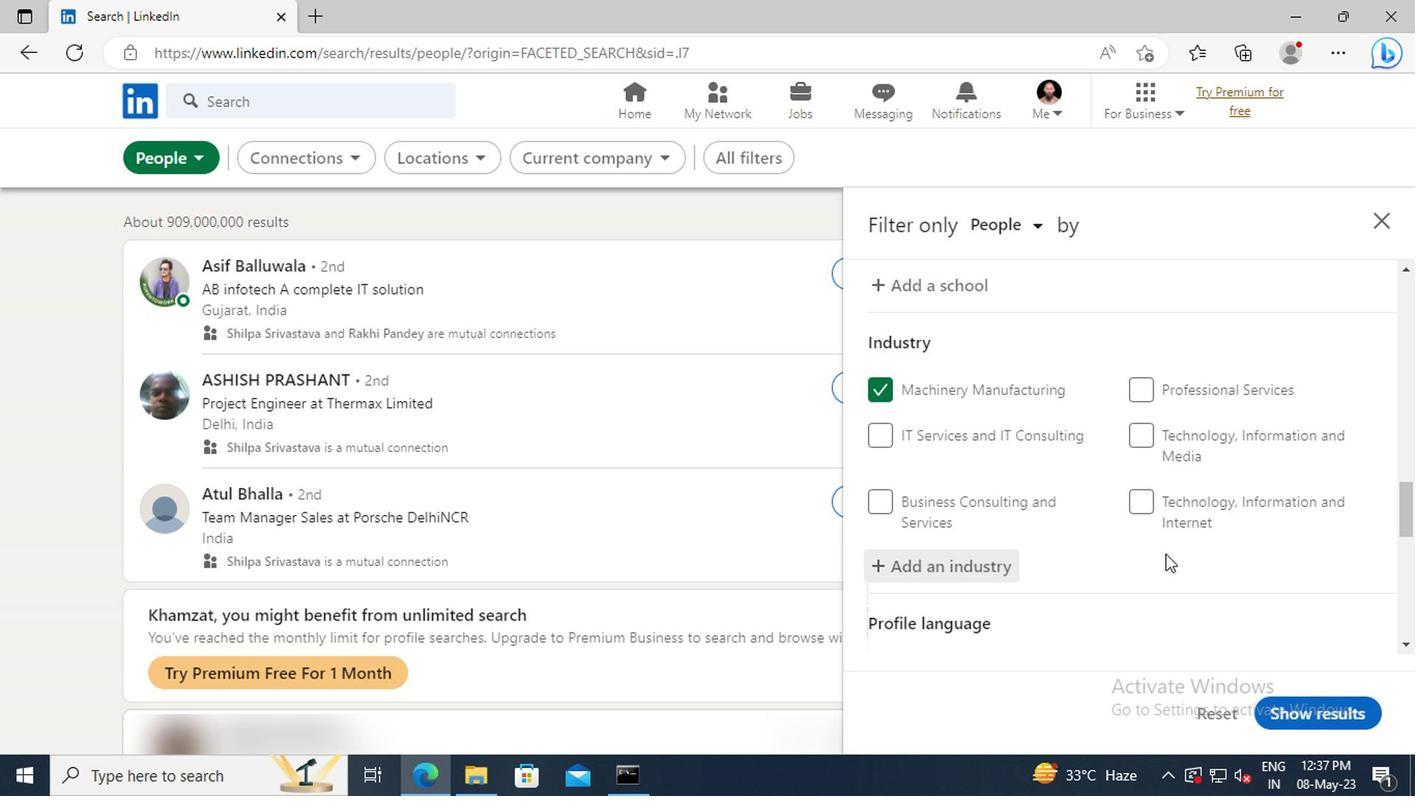 
Action: Mouse moved to (1161, 551)
Screenshot: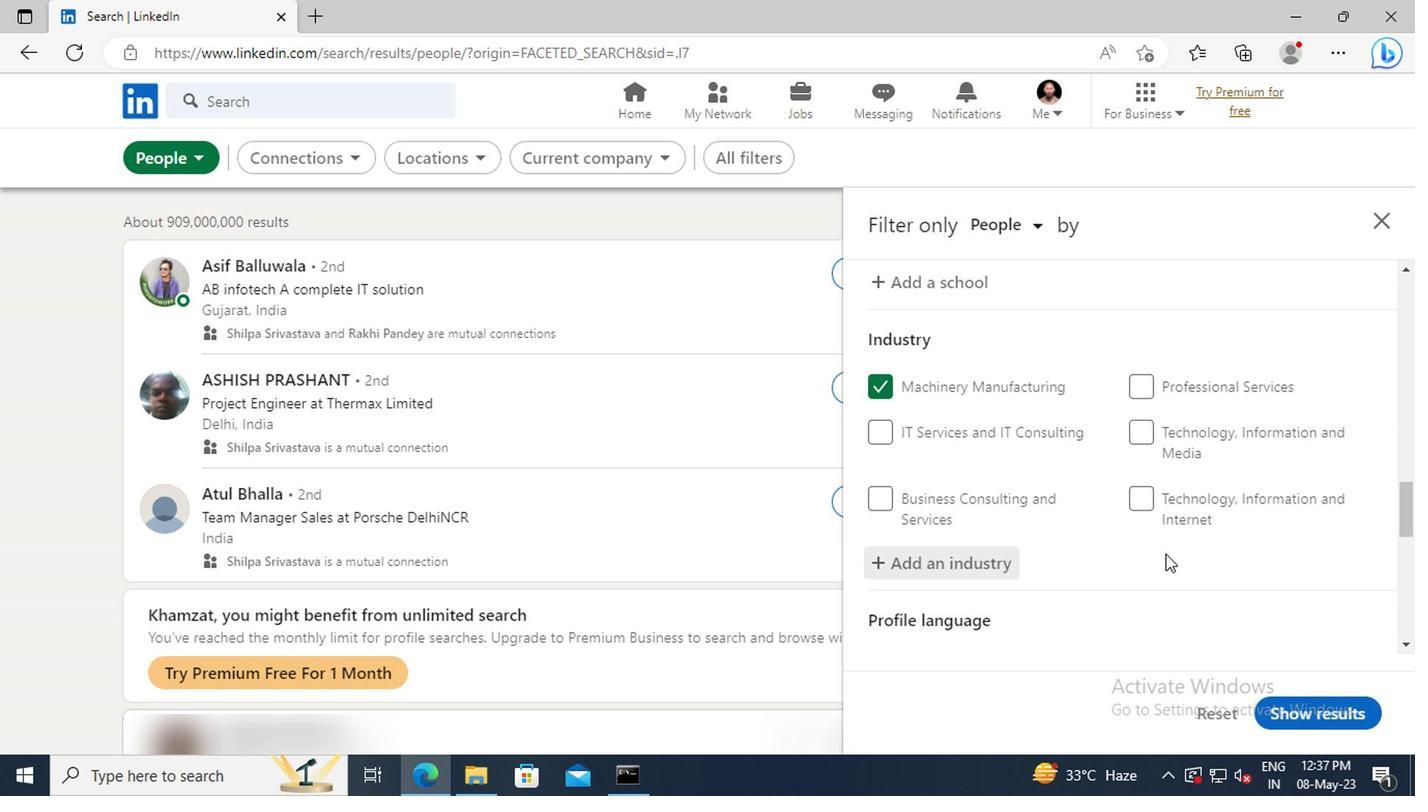 
Action: Mouse scrolled (1161, 550) with delta (0, 0)
Screenshot: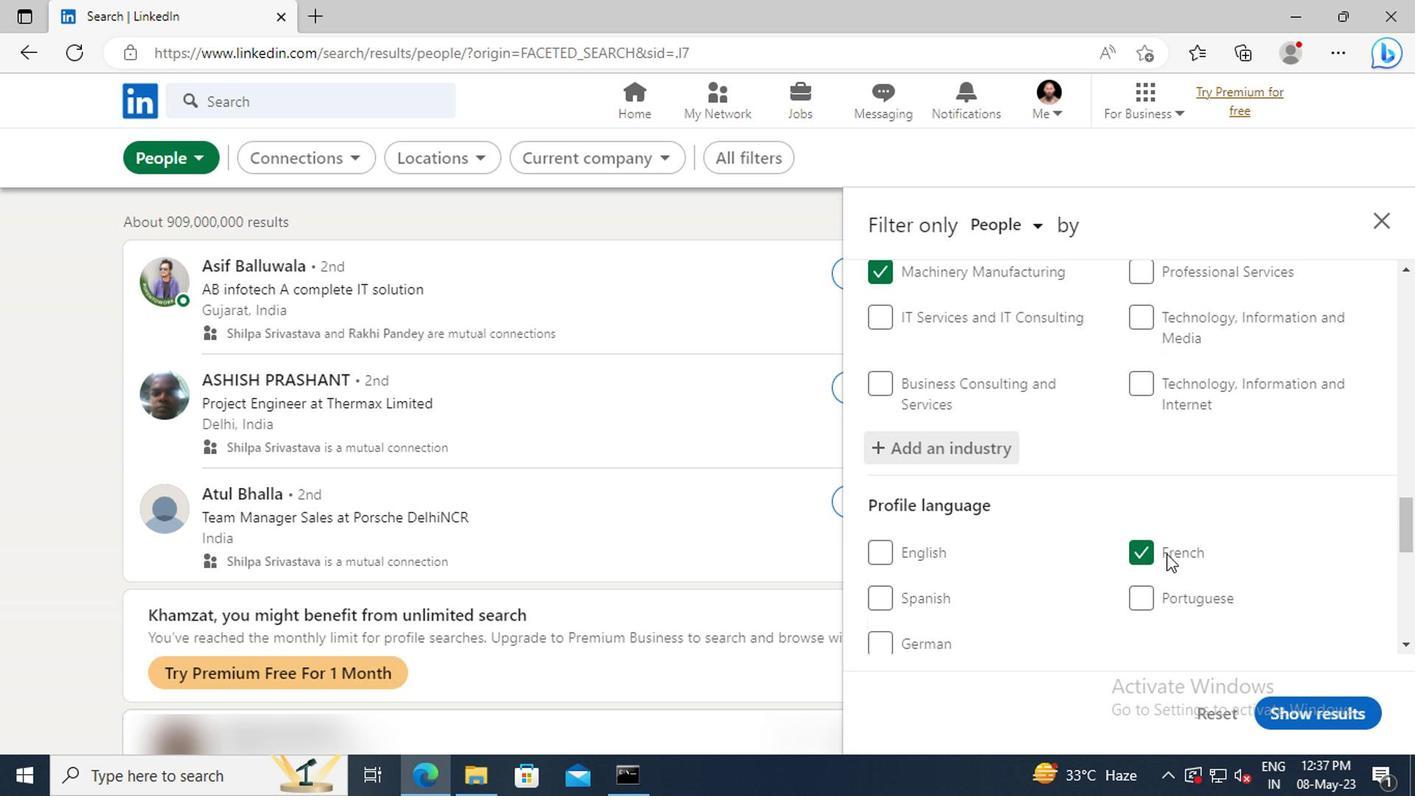
Action: Mouse moved to (1161, 550)
Screenshot: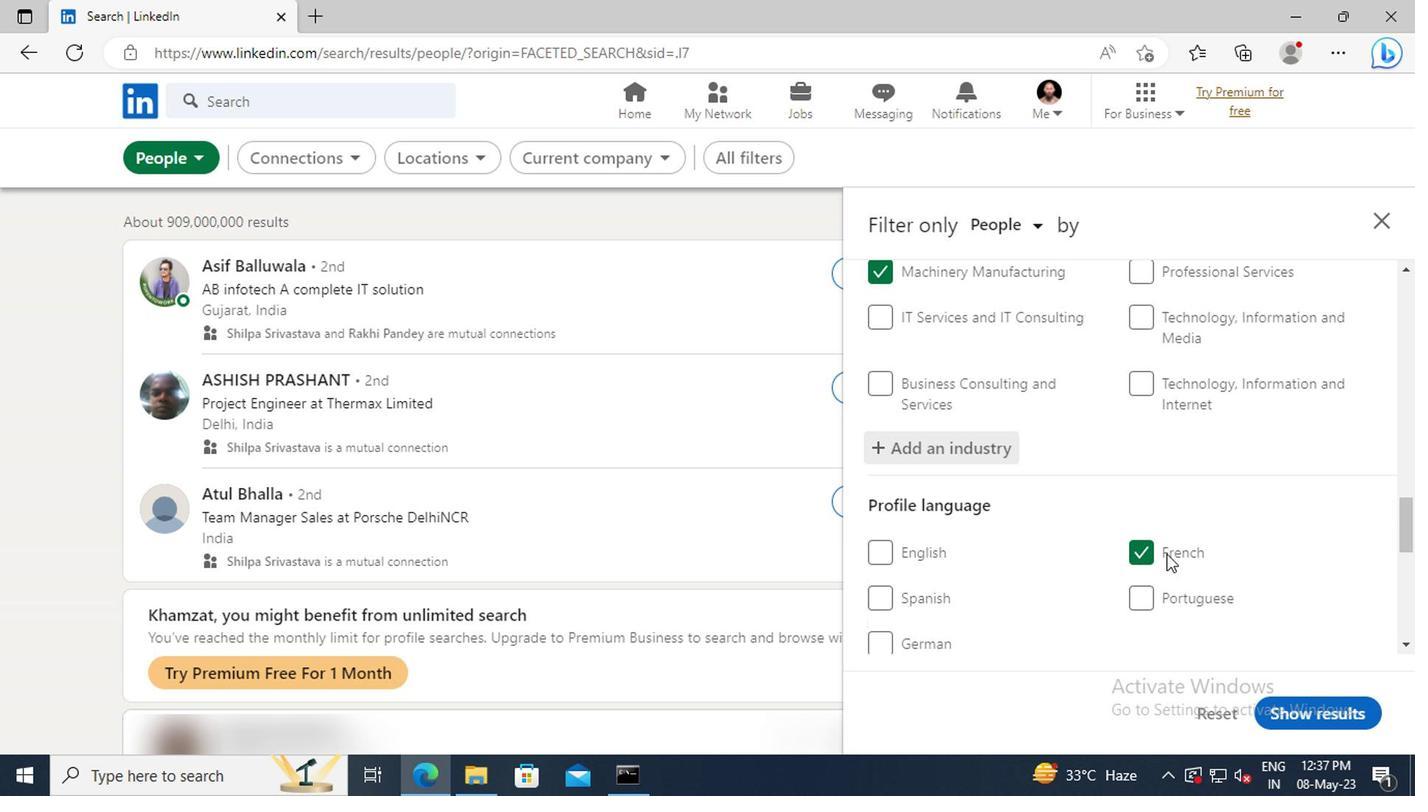 
Action: Mouse scrolled (1161, 548) with delta (0, -1)
Screenshot: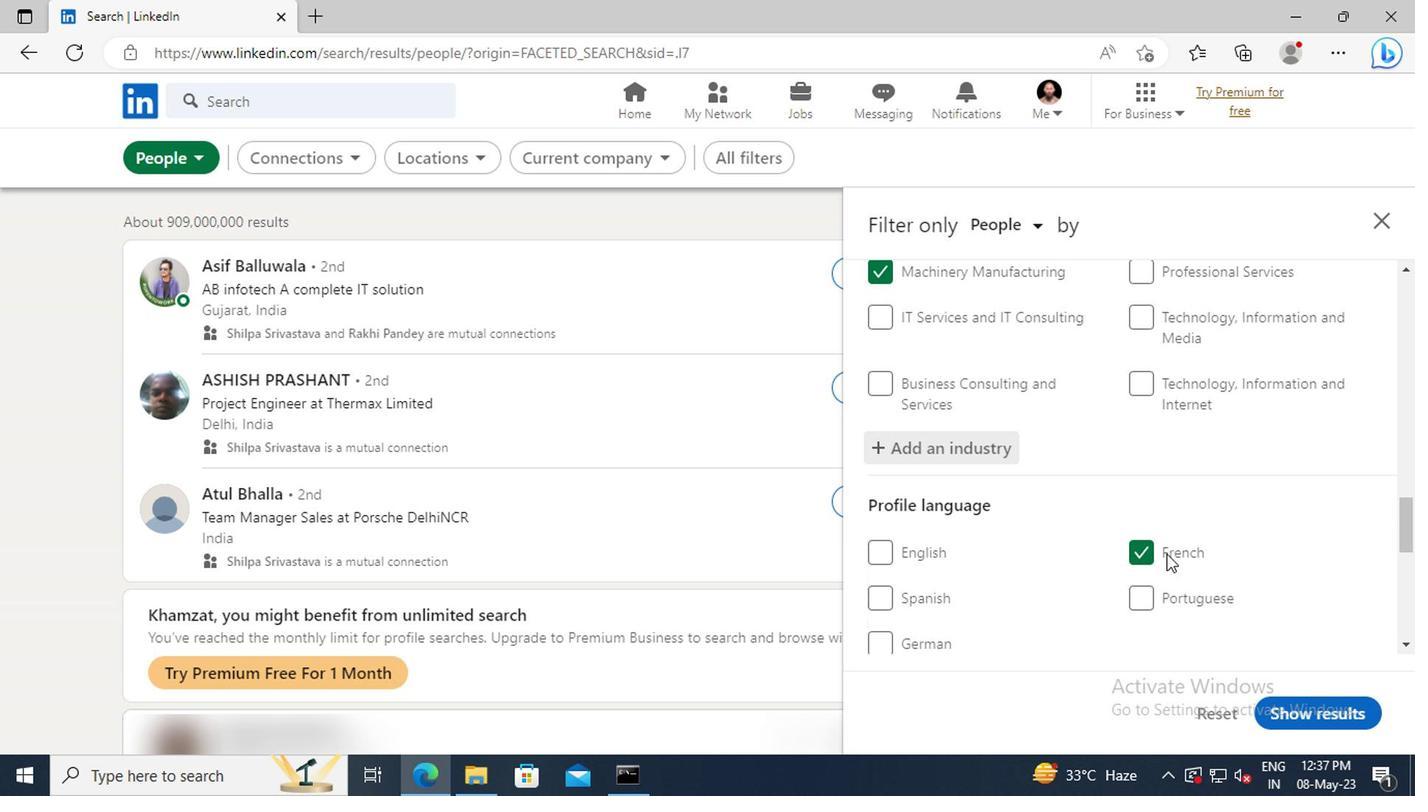 
Action: Mouse moved to (1160, 535)
Screenshot: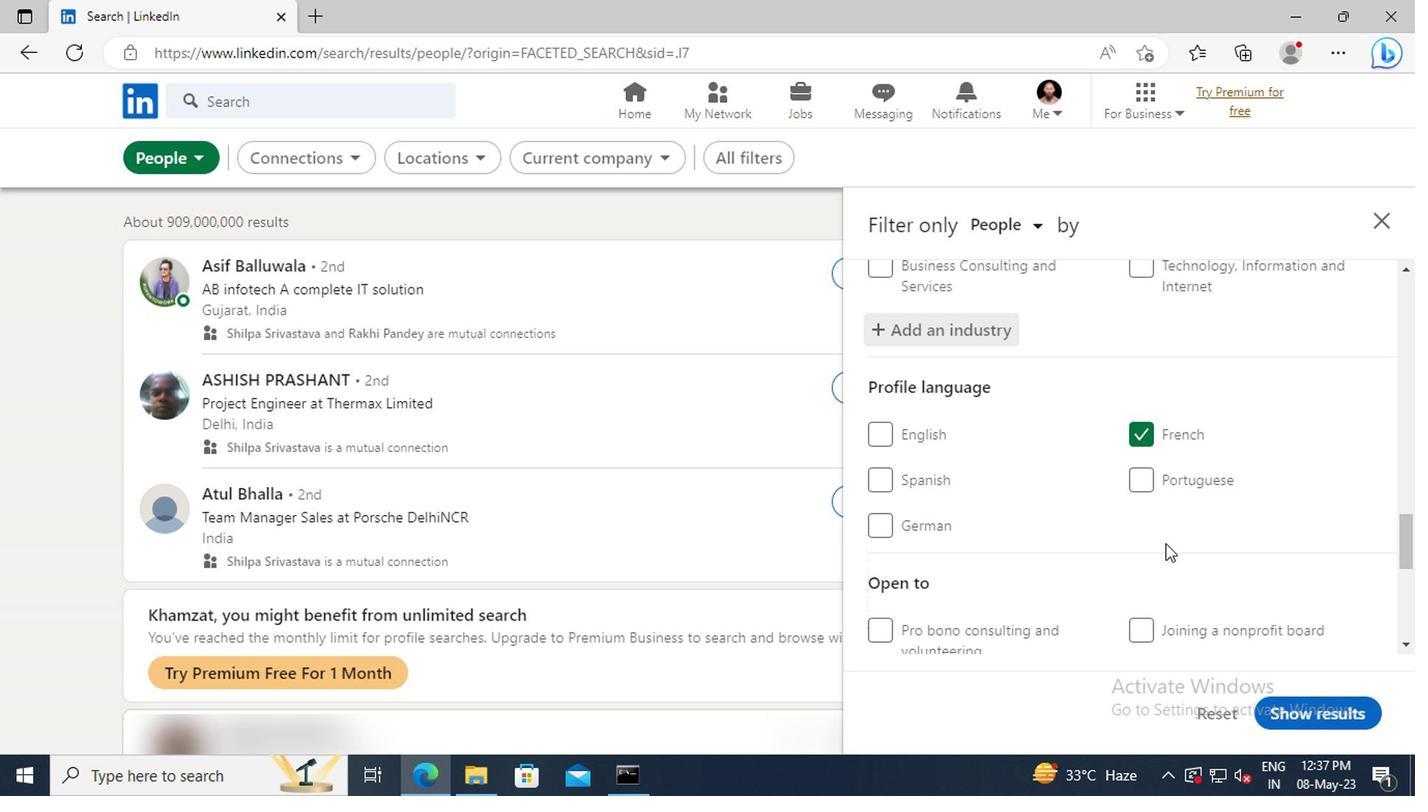
Action: Mouse scrolled (1160, 534) with delta (0, 0)
Screenshot: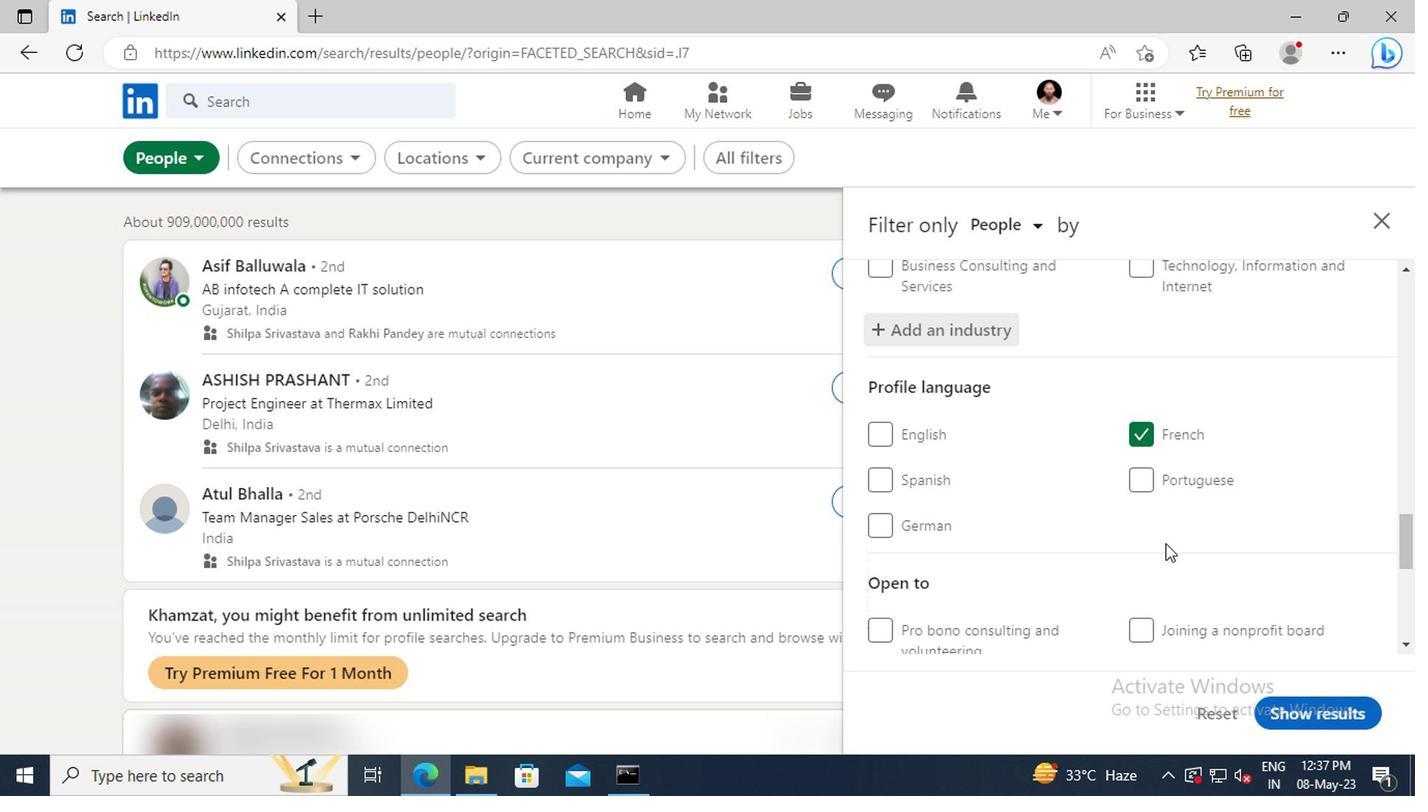 
Action: Mouse moved to (1160, 532)
Screenshot: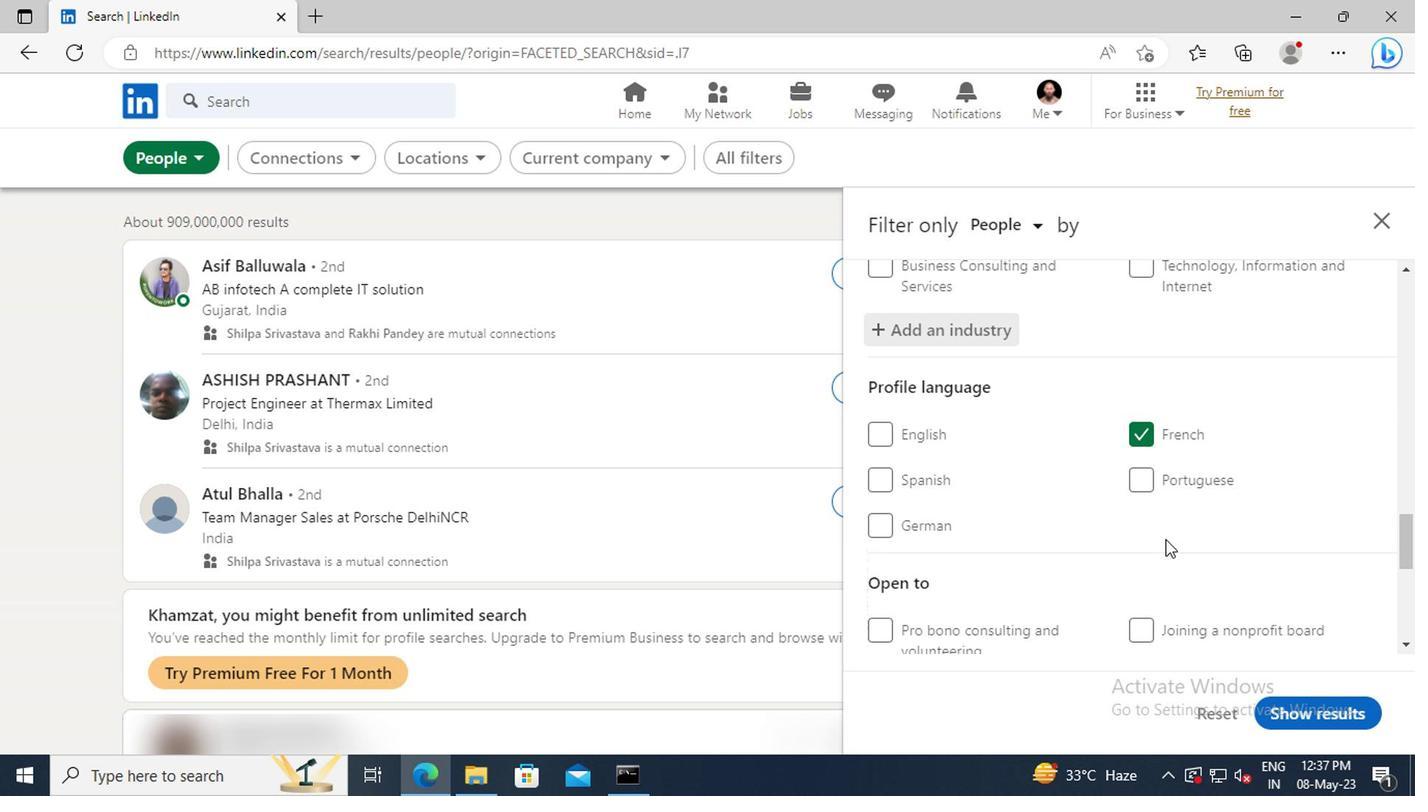 
Action: Mouse scrolled (1160, 531) with delta (0, 0)
Screenshot: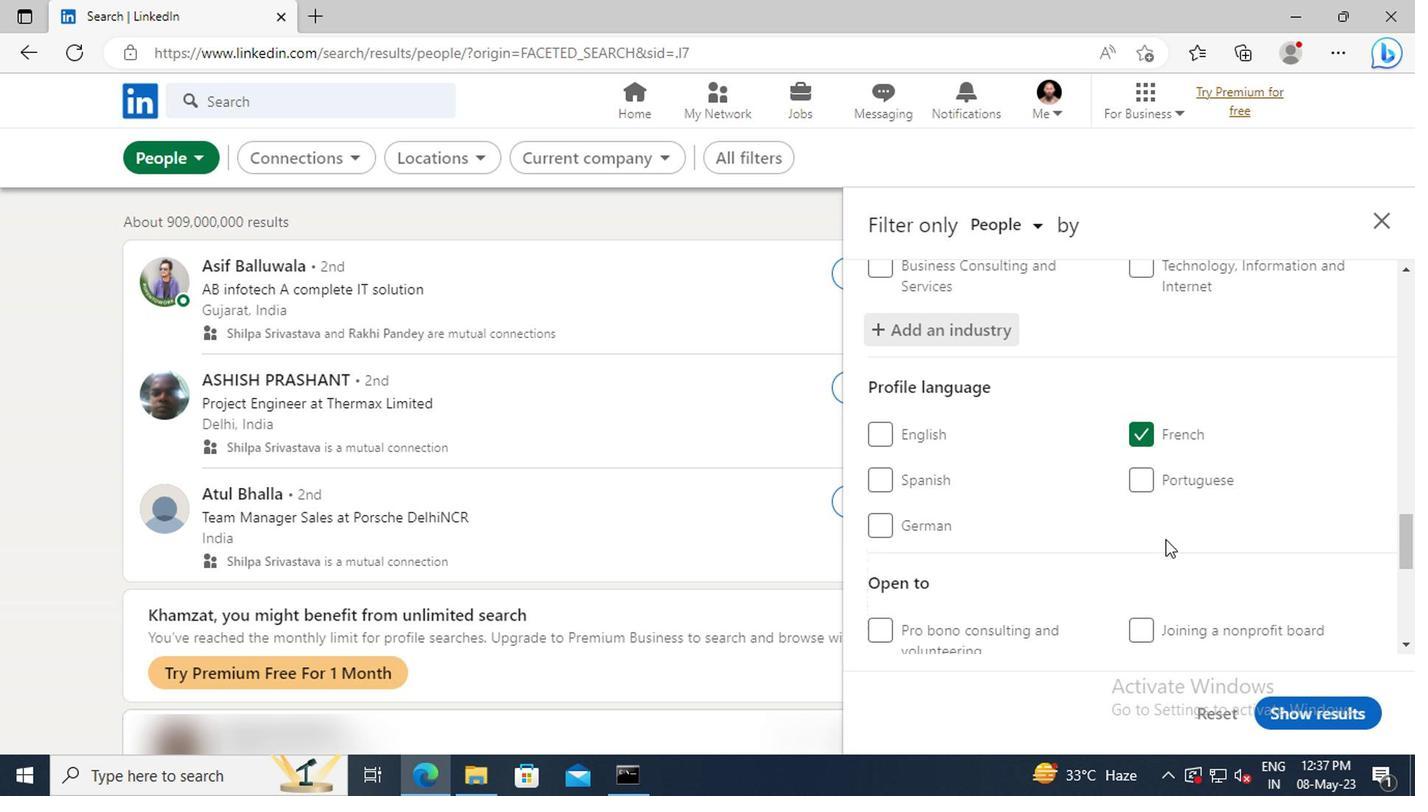 
Action: Mouse moved to (1159, 529)
Screenshot: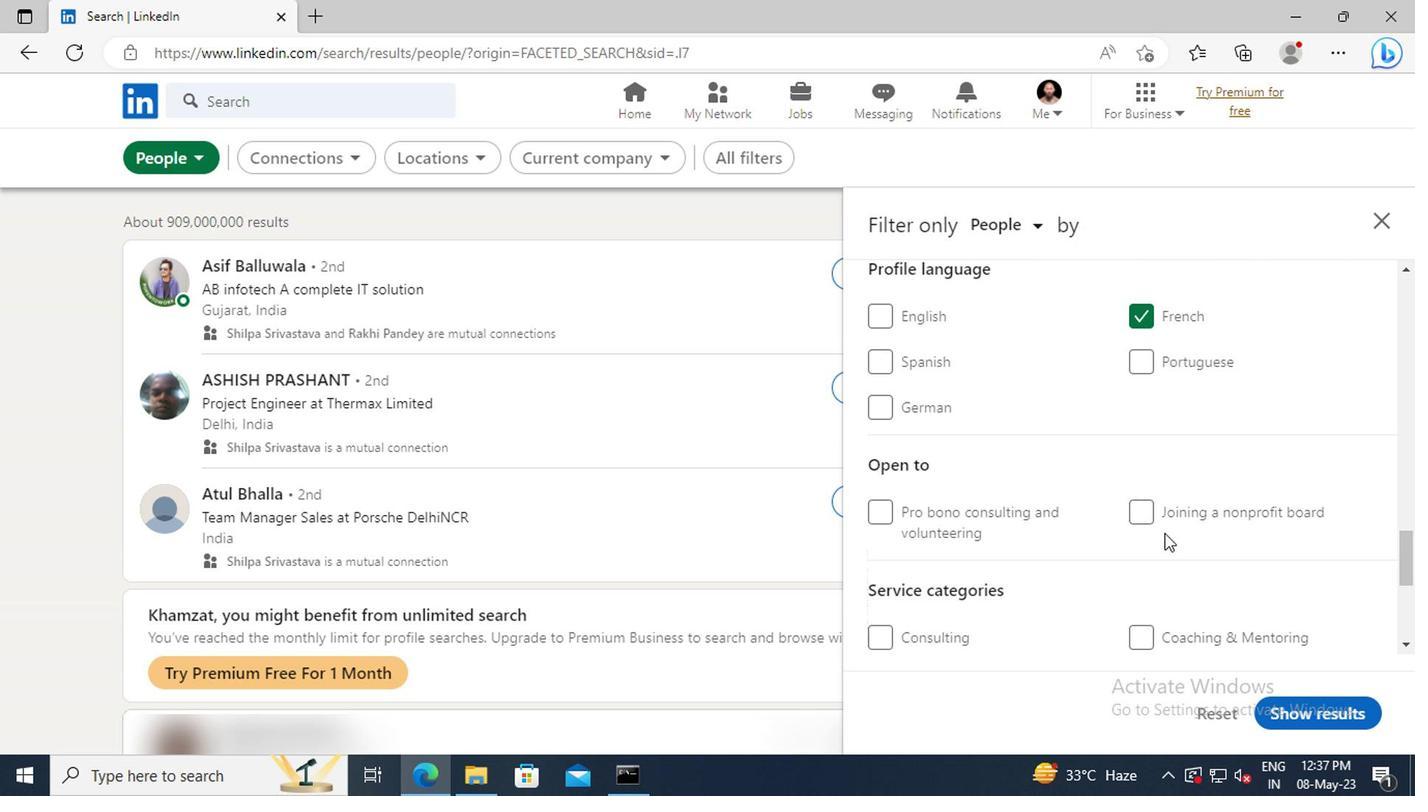 
Action: Mouse scrolled (1159, 528) with delta (0, -1)
Screenshot: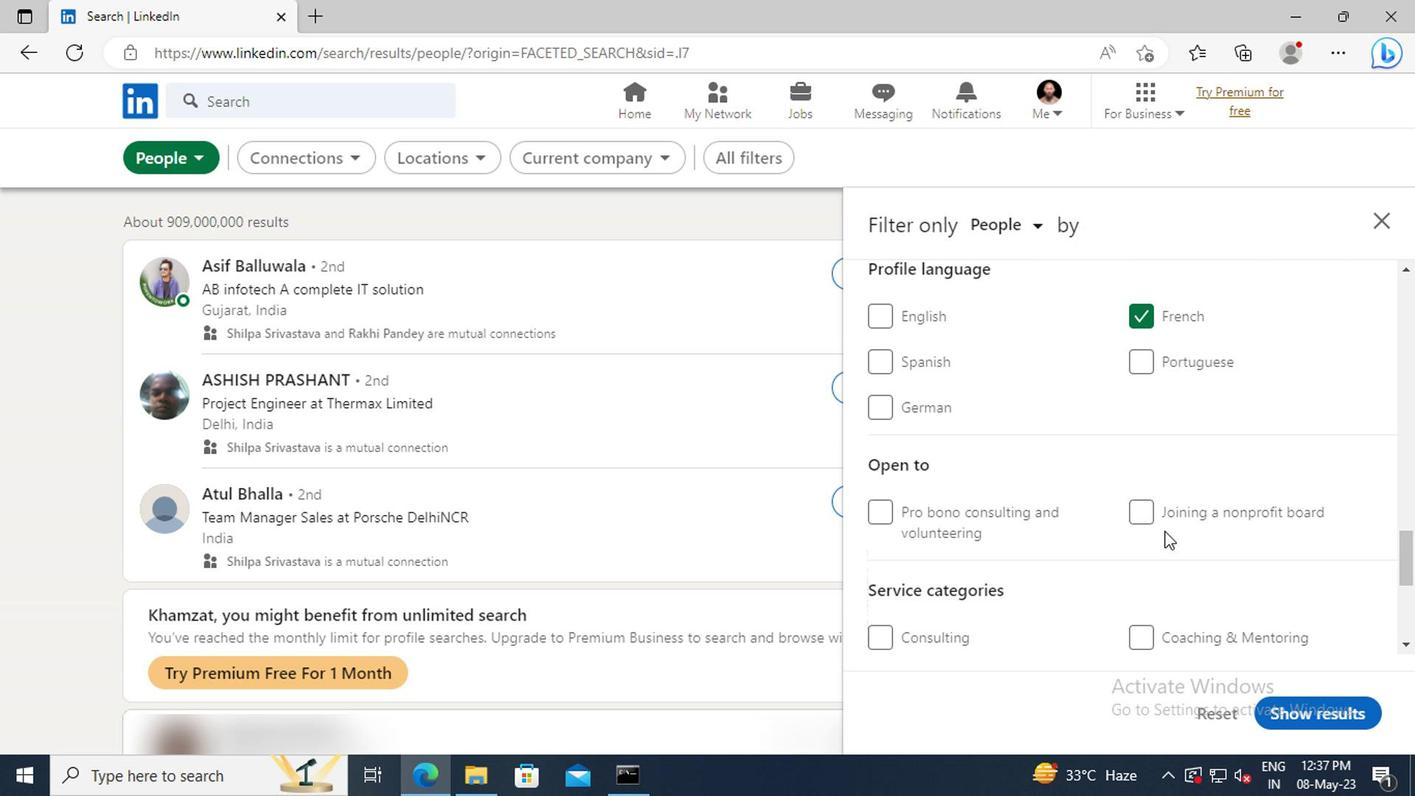 
Action: Mouse scrolled (1159, 528) with delta (0, -1)
Screenshot: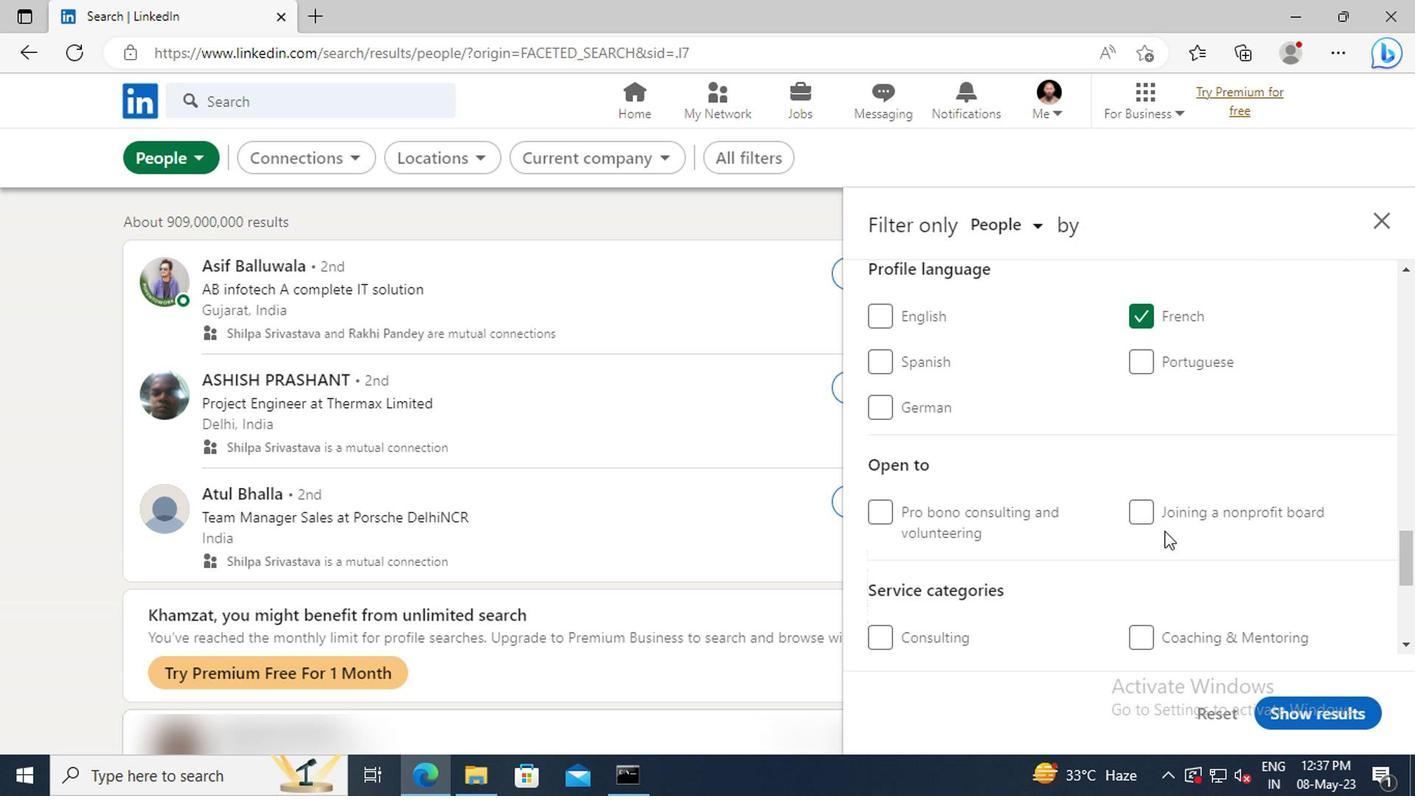 
Action: Mouse moved to (1159, 528)
Screenshot: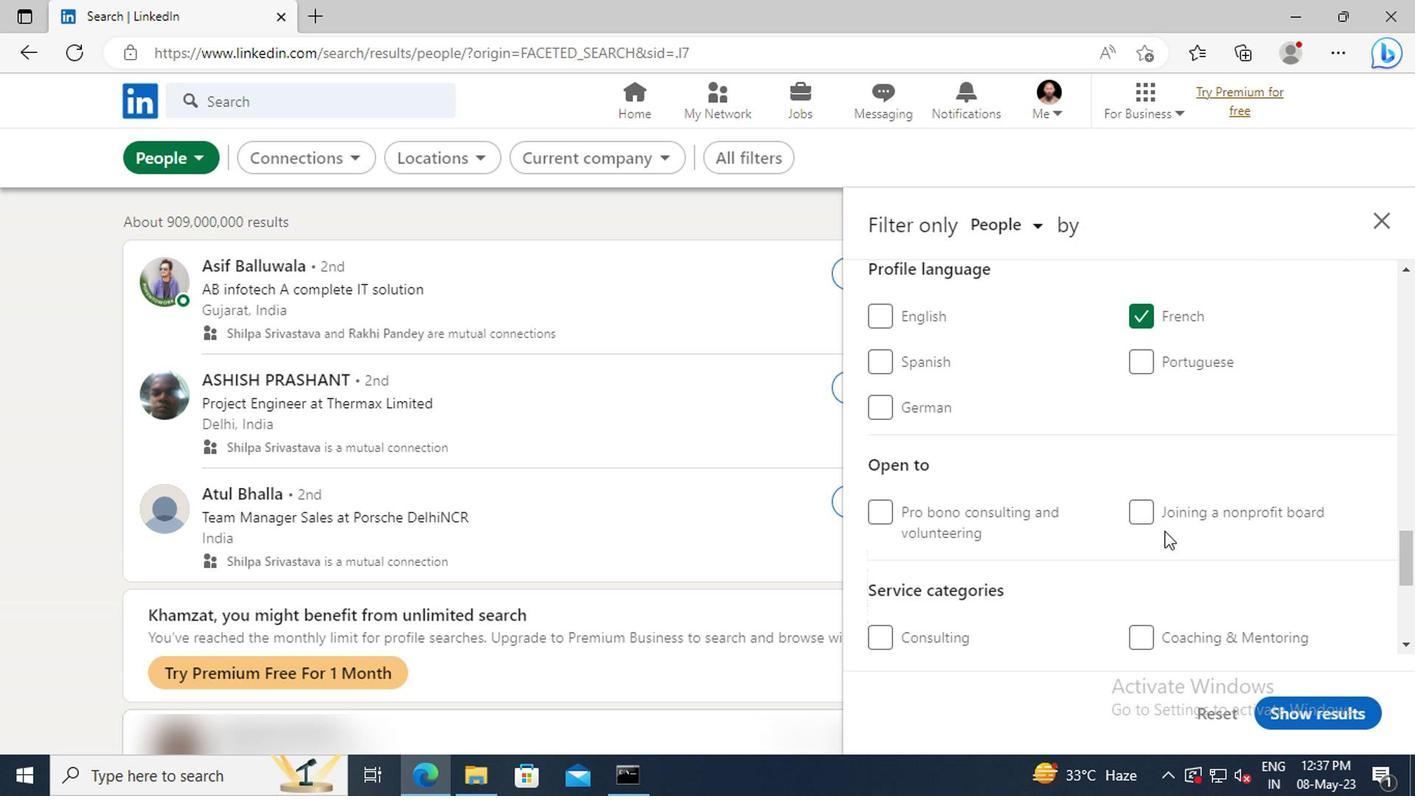 
Action: Mouse scrolled (1159, 527) with delta (0, 0)
Screenshot: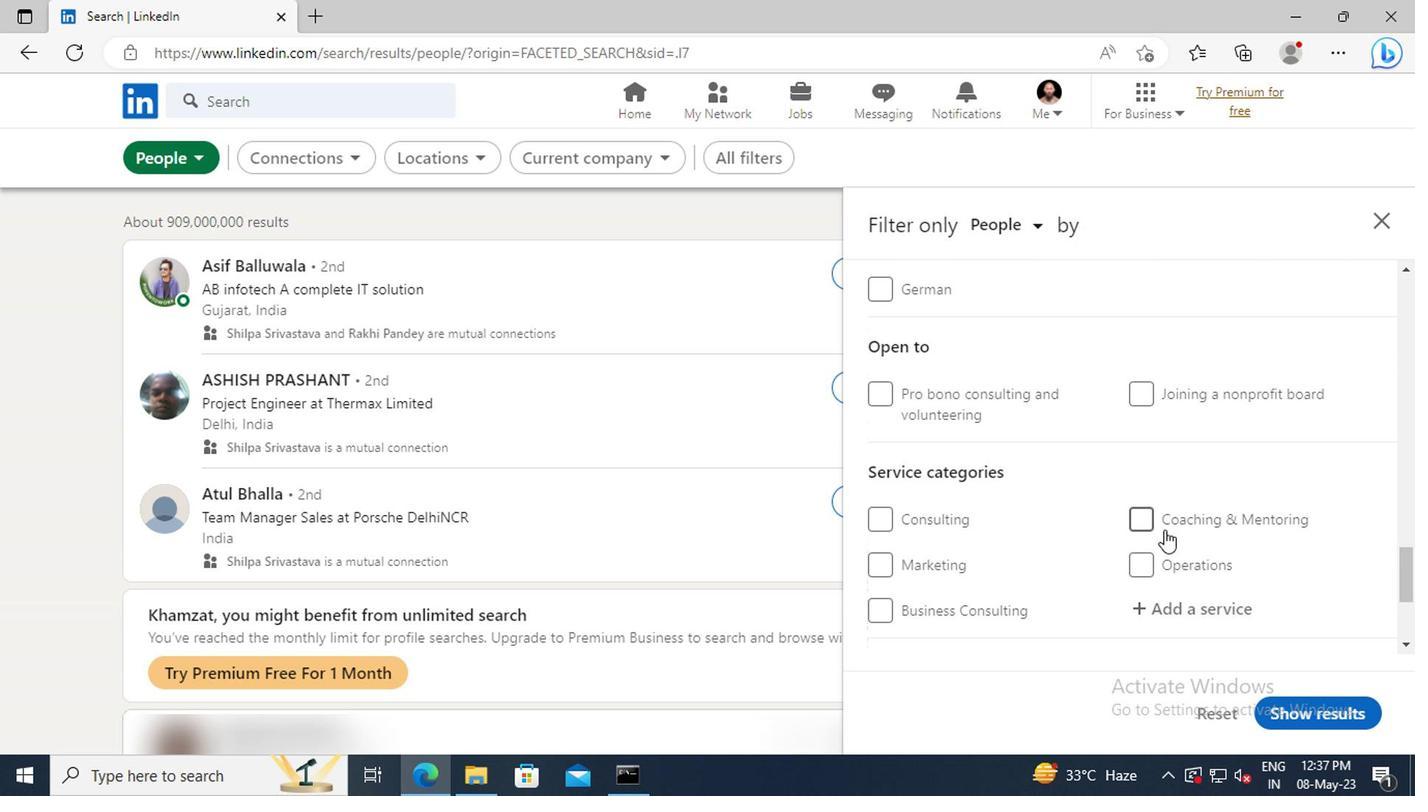 
Action: Mouse moved to (1157, 542)
Screenshot: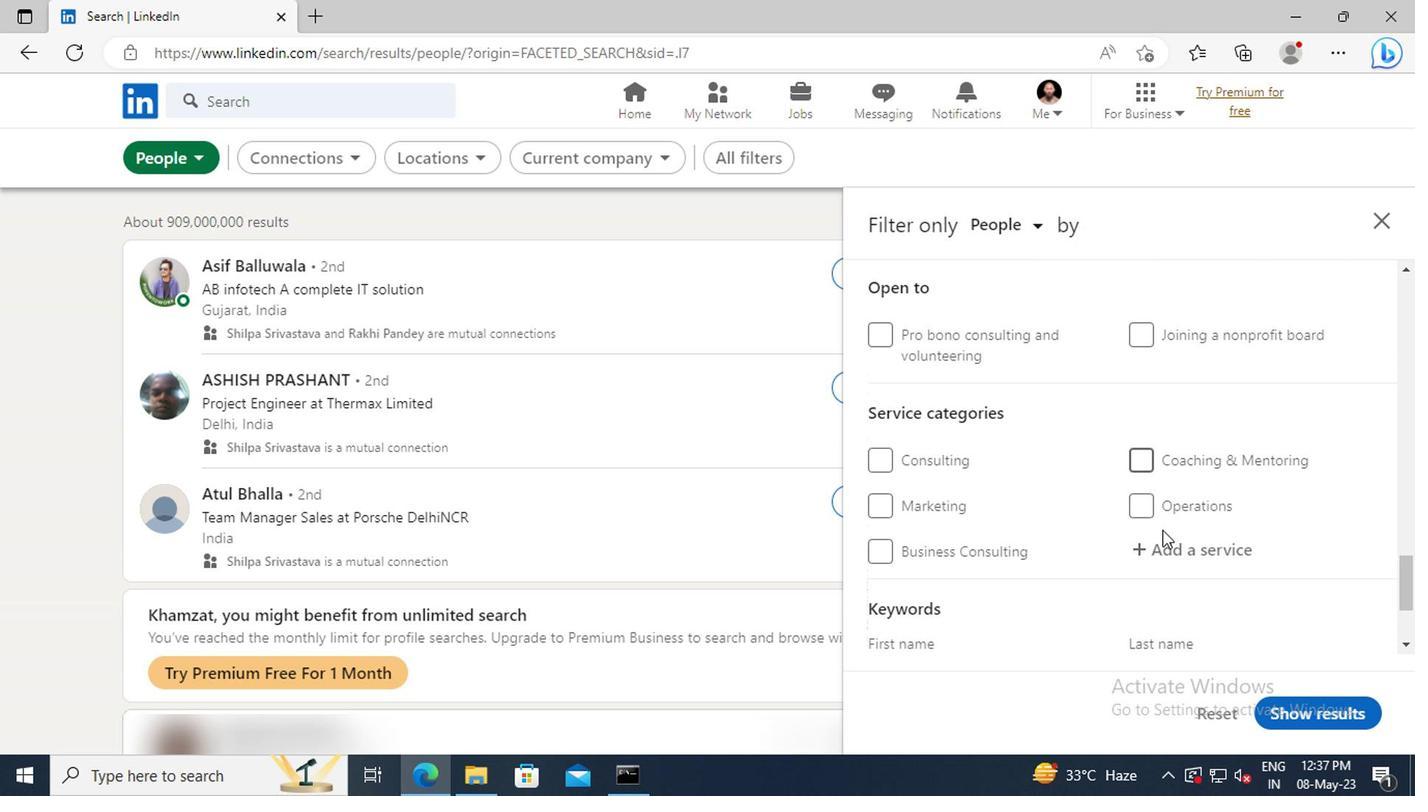 
Action: Mouse pressed left at (1157, 542)
Screenshot: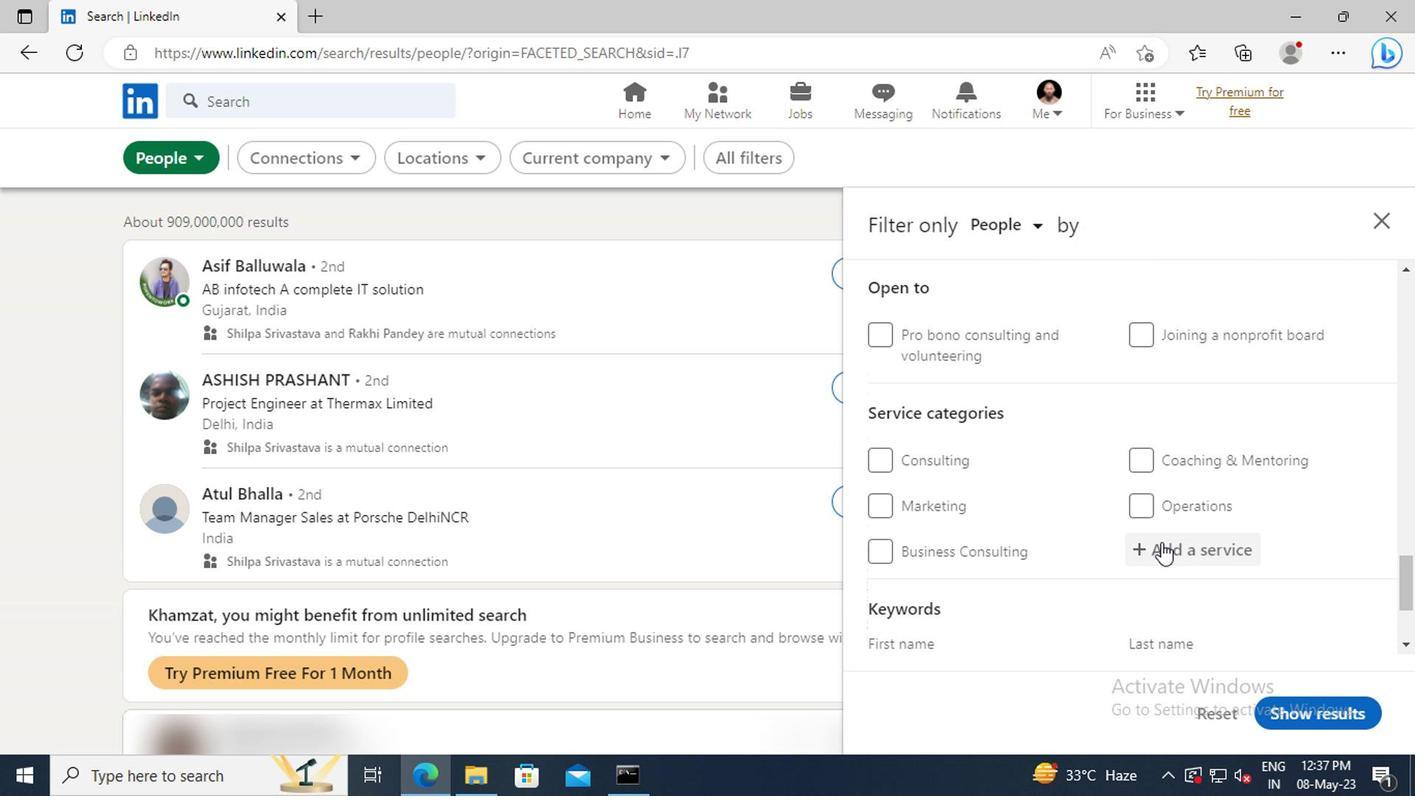 
Action: Mouse moved to (1158, 543)
Screenshot: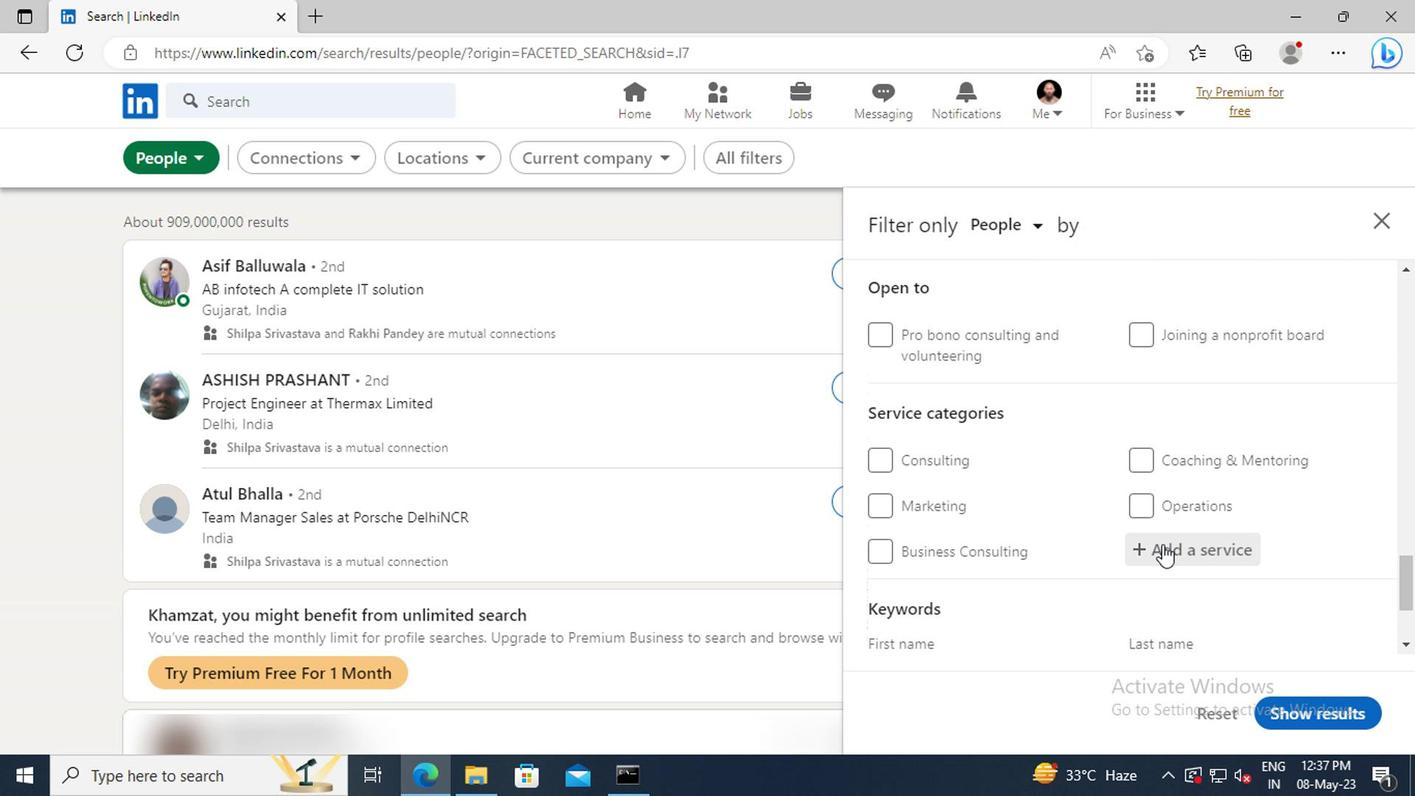 
Action: Key pressed <Key.shift>BARTEN
Screenshot: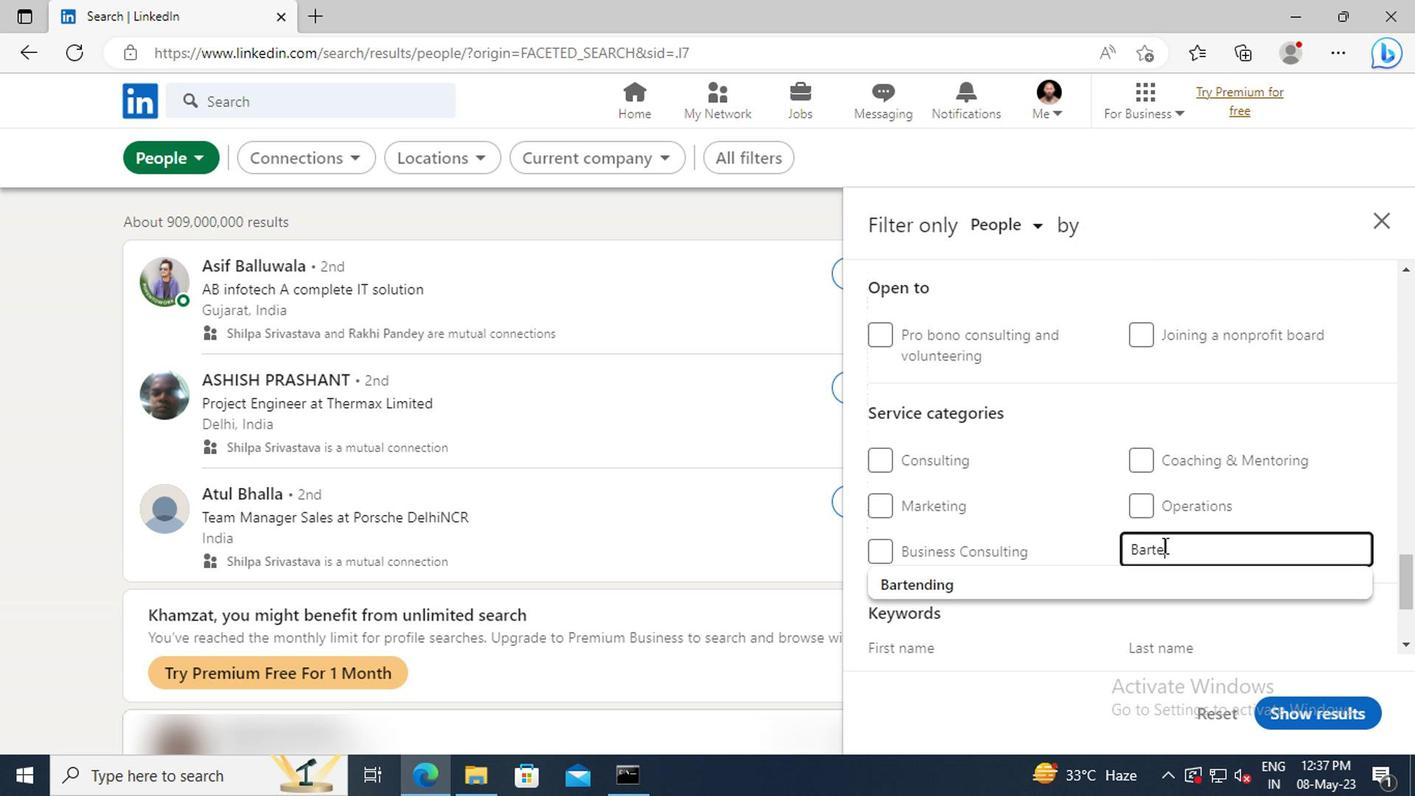 
Action: Mouse moved to (1168, 576)
Screenshot: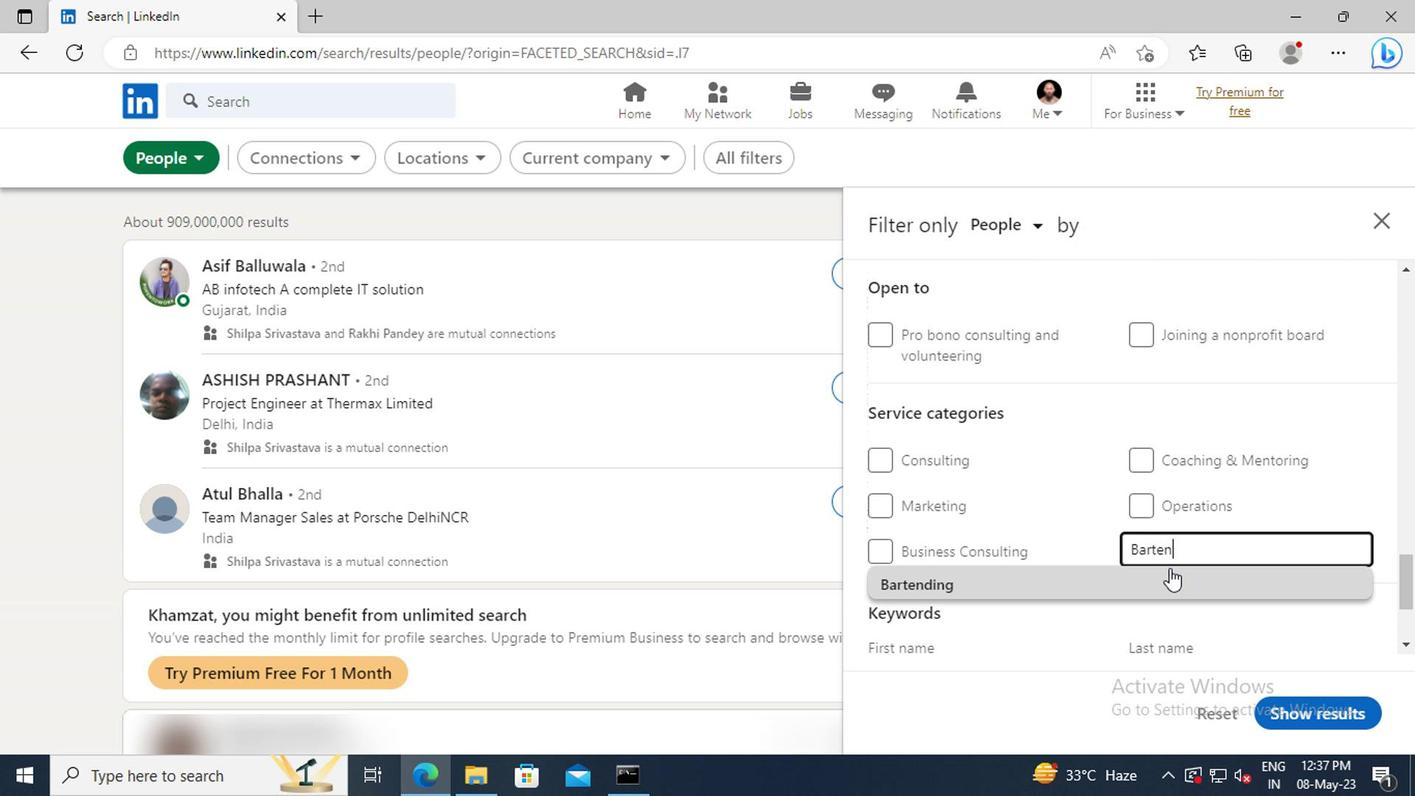 
Action: Mouse pressed left at (1168, 576)
Screenshot: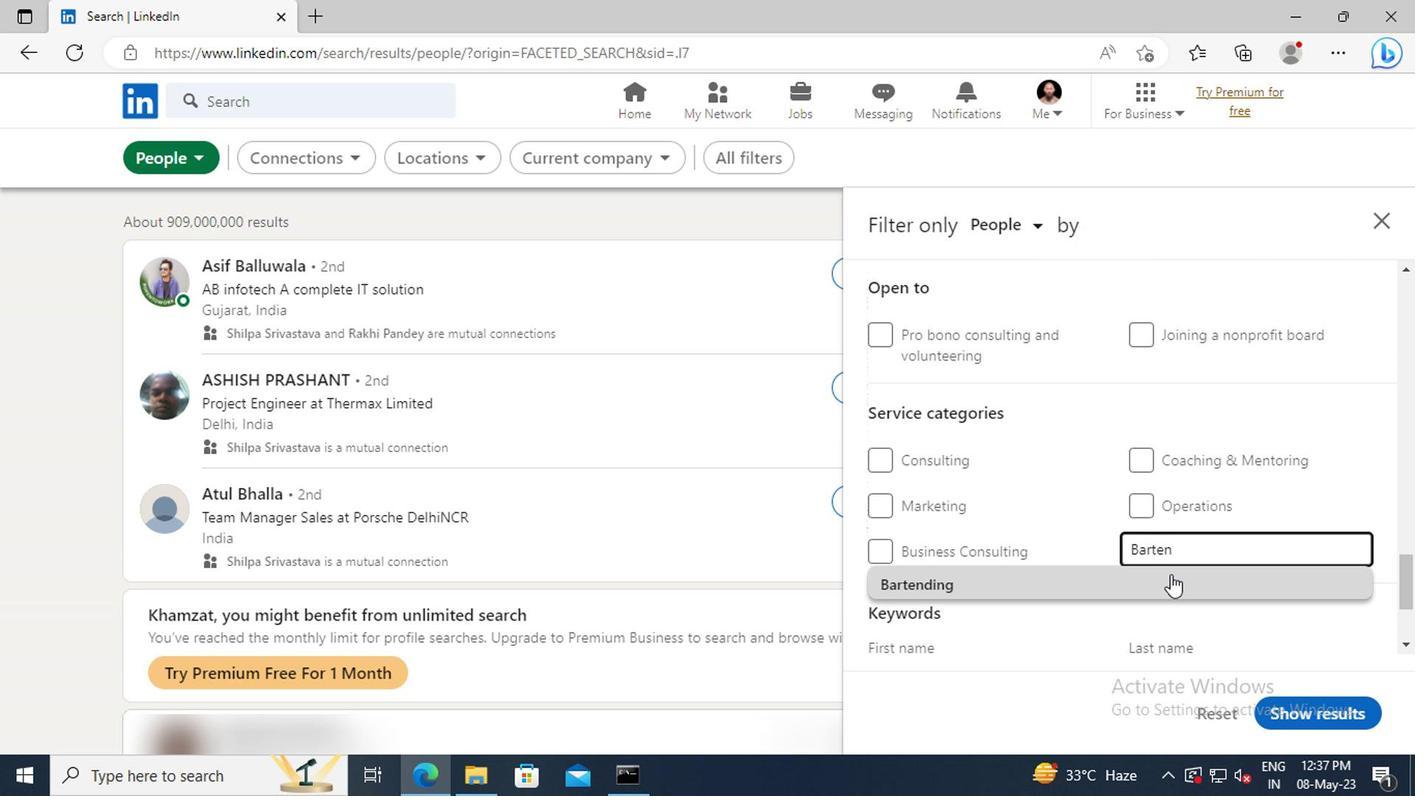 
Action: Mouse scrolled (1168, 575) with delta (0, -1)
Screenshot: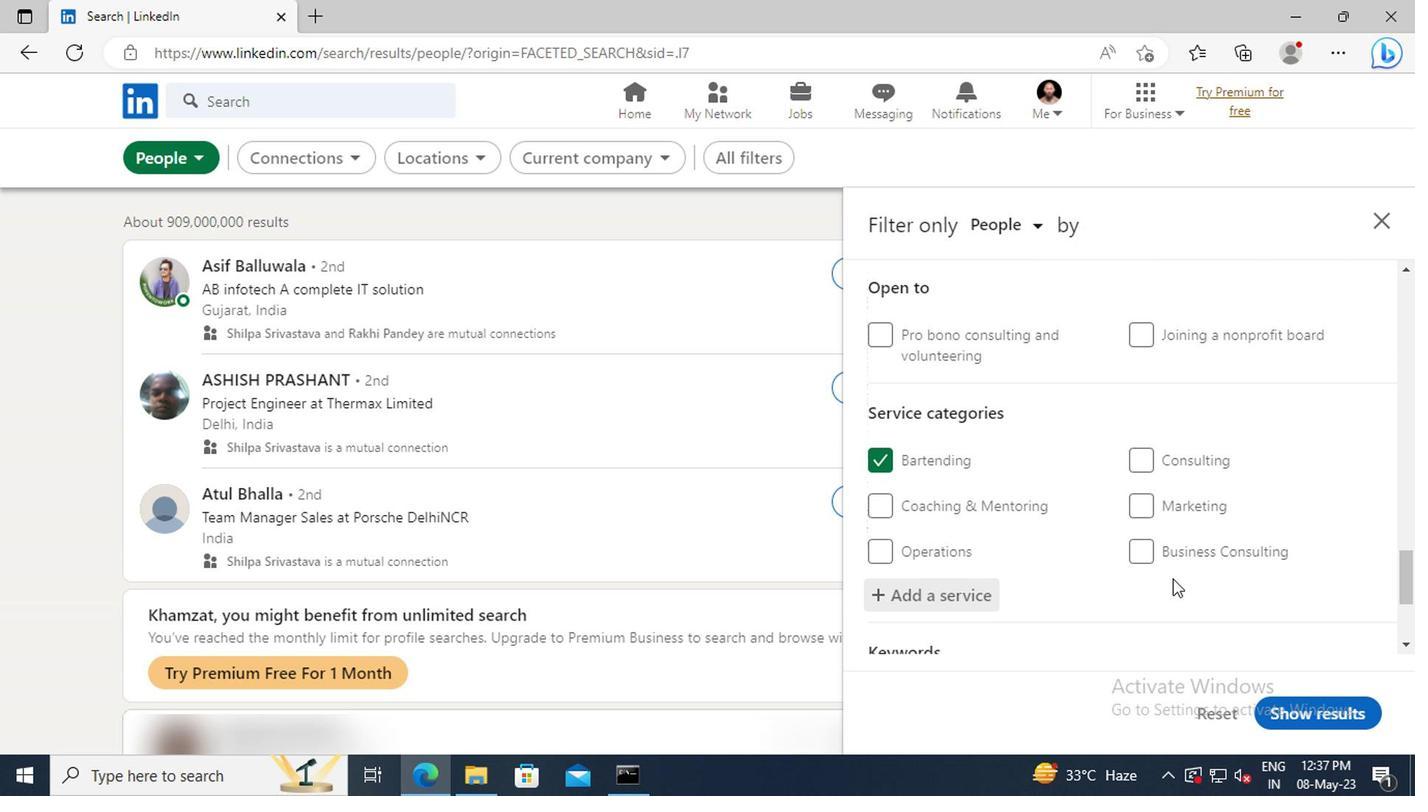 
Action: Mouse scrolled (1168, 575) with delta (0, -1)
Screenshot: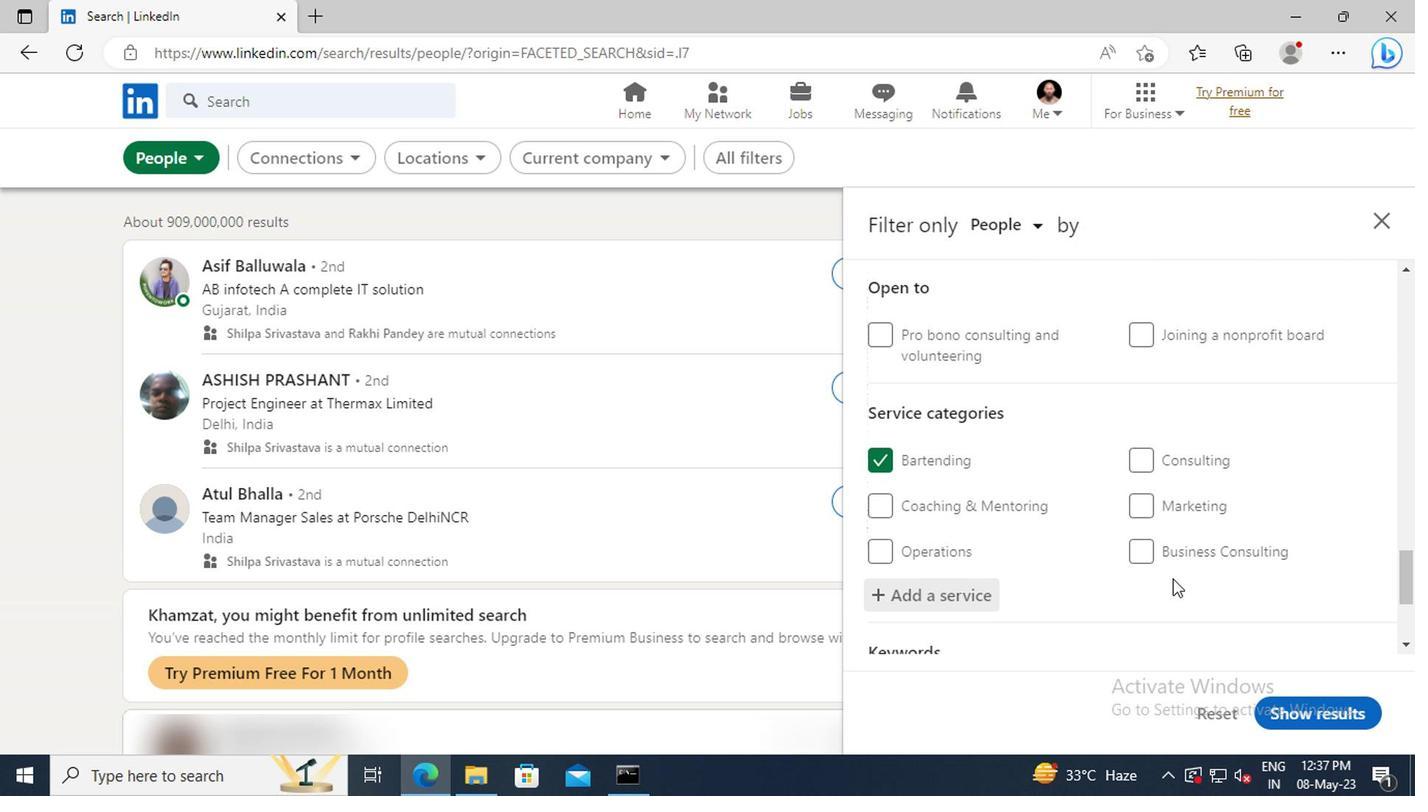 
Action: Mouse scrolled (1168, 575) with delta (0, -1)
Screenshot: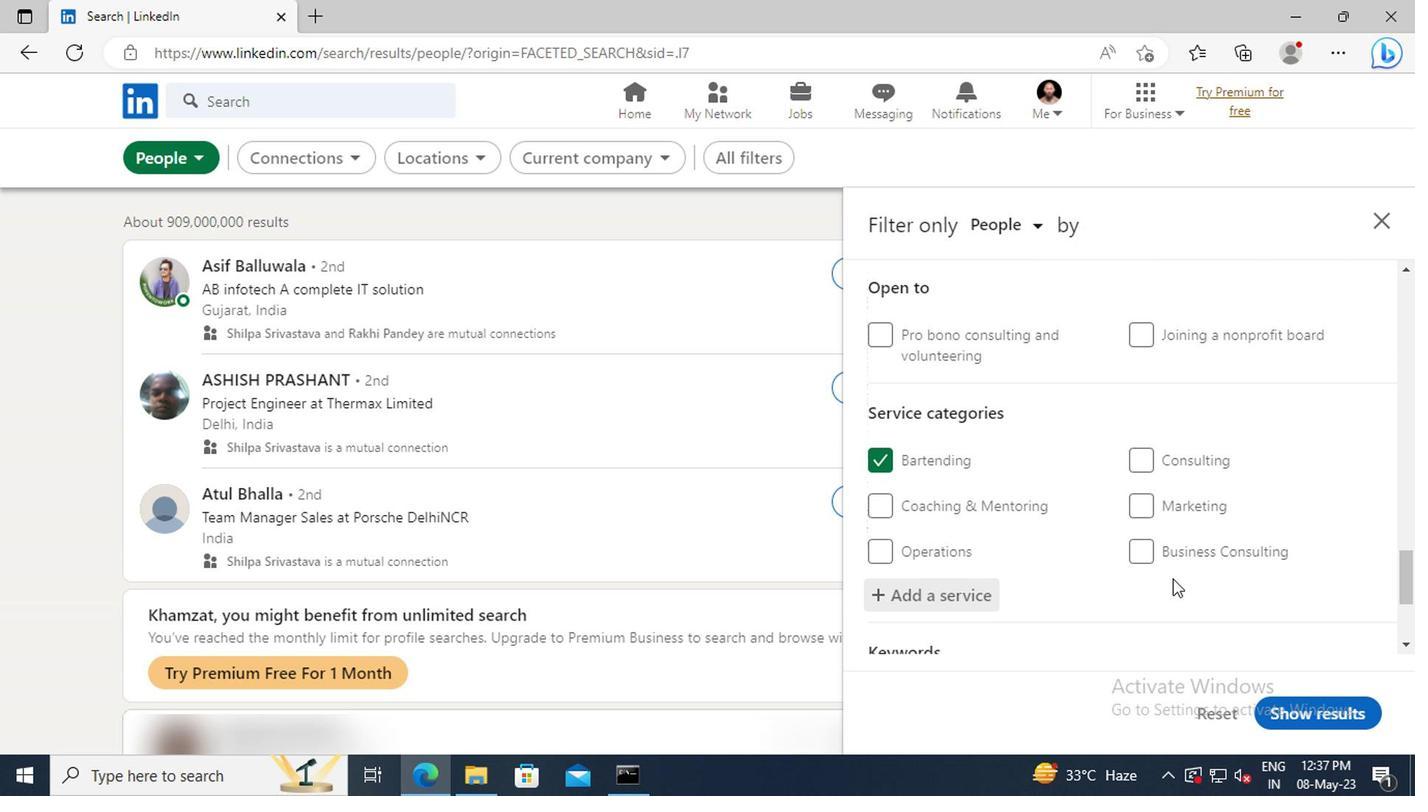 
Action: Mouse scrolled (1168, 575) with delta (0, -1)
Screenshot: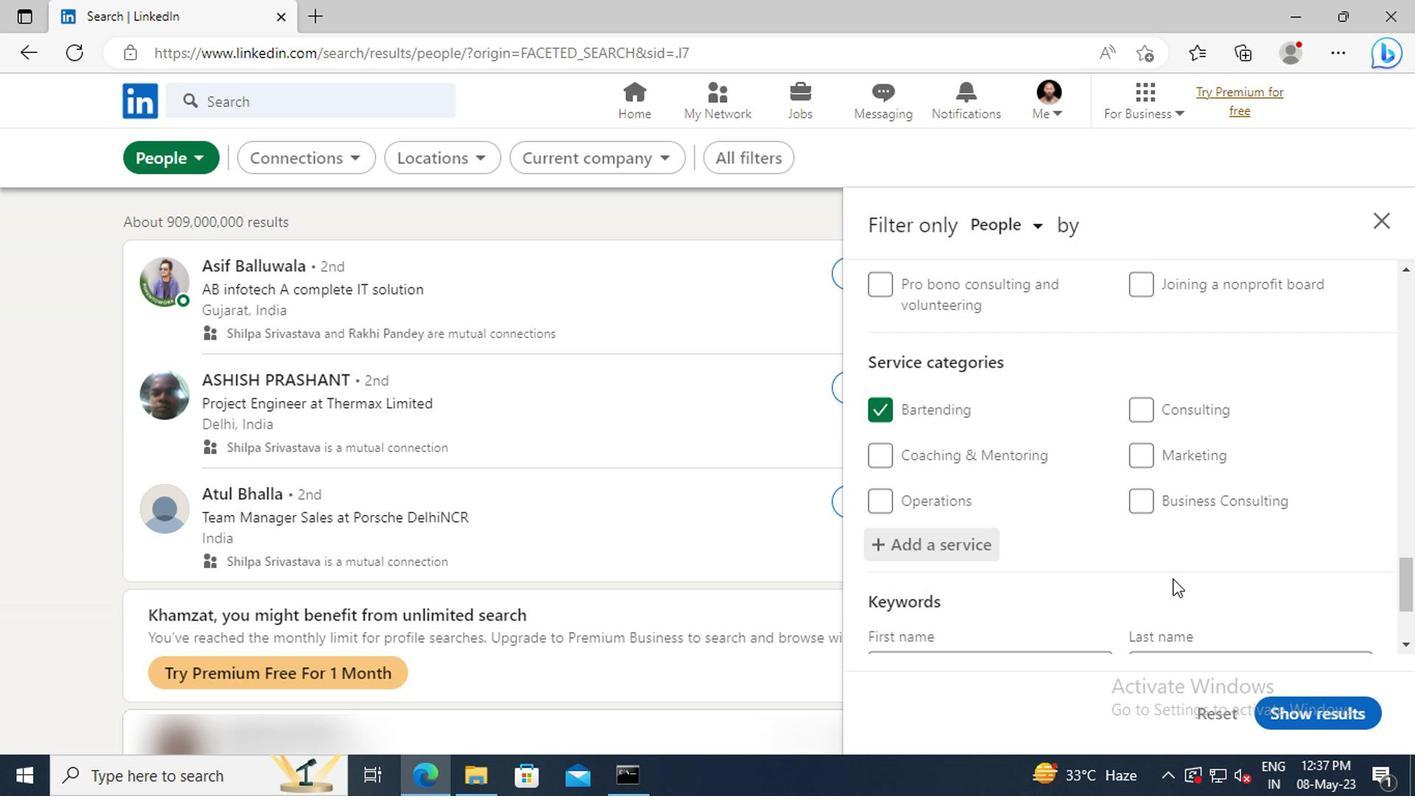 
Action: Mouse moved to (998, 563)
Screenshot: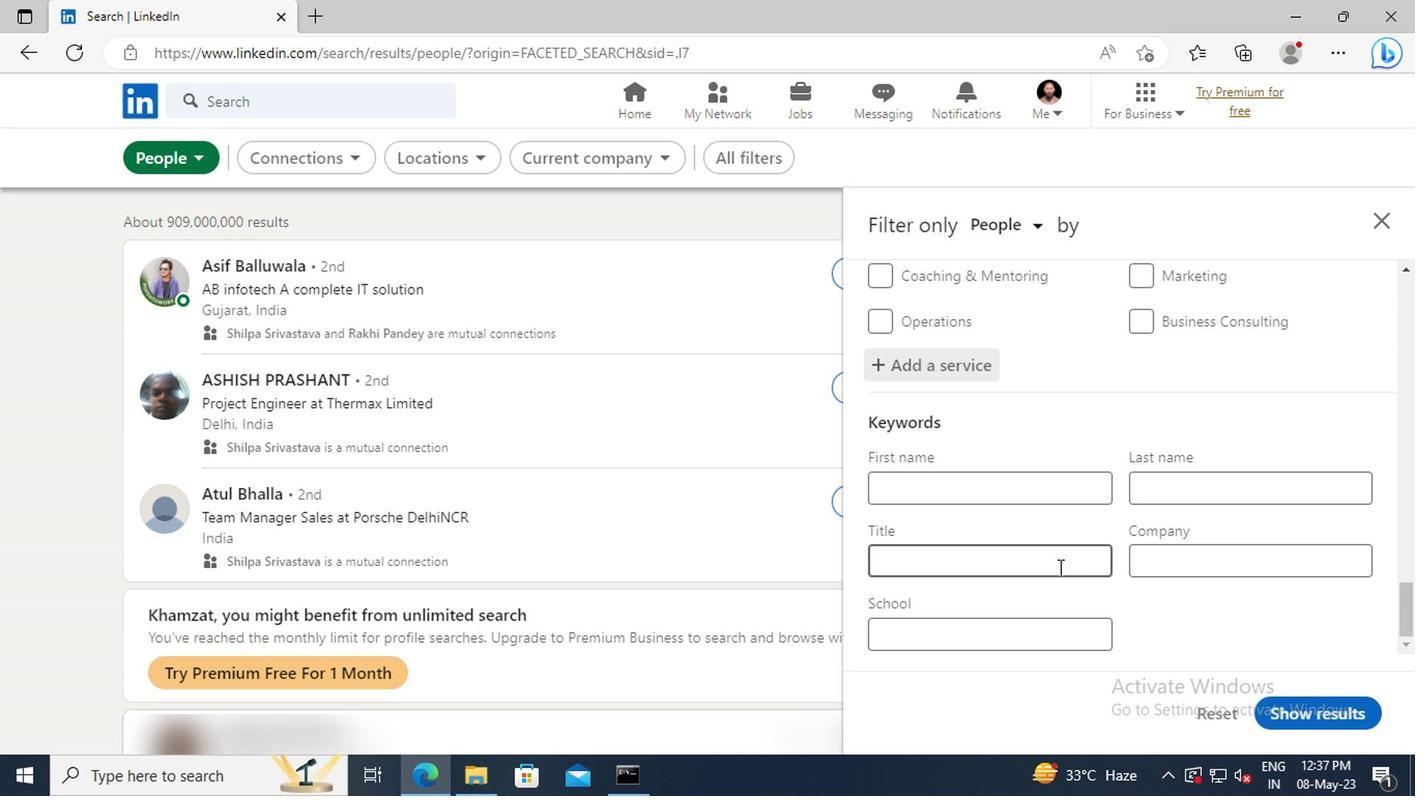 
Action: Mouse pressed left at (998, 563)
Screenshot: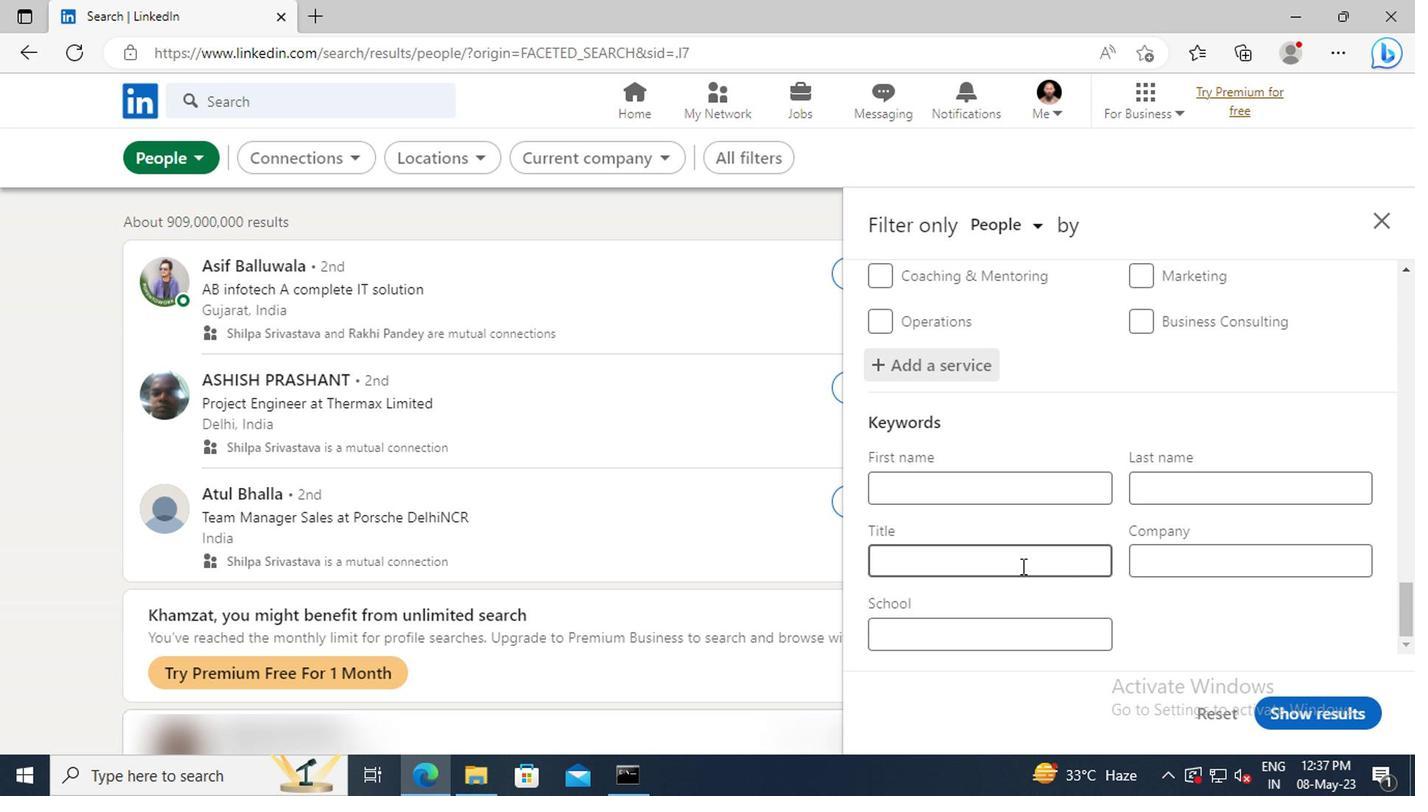 
Action: Mouse moved to (997, 563)
Screenshot: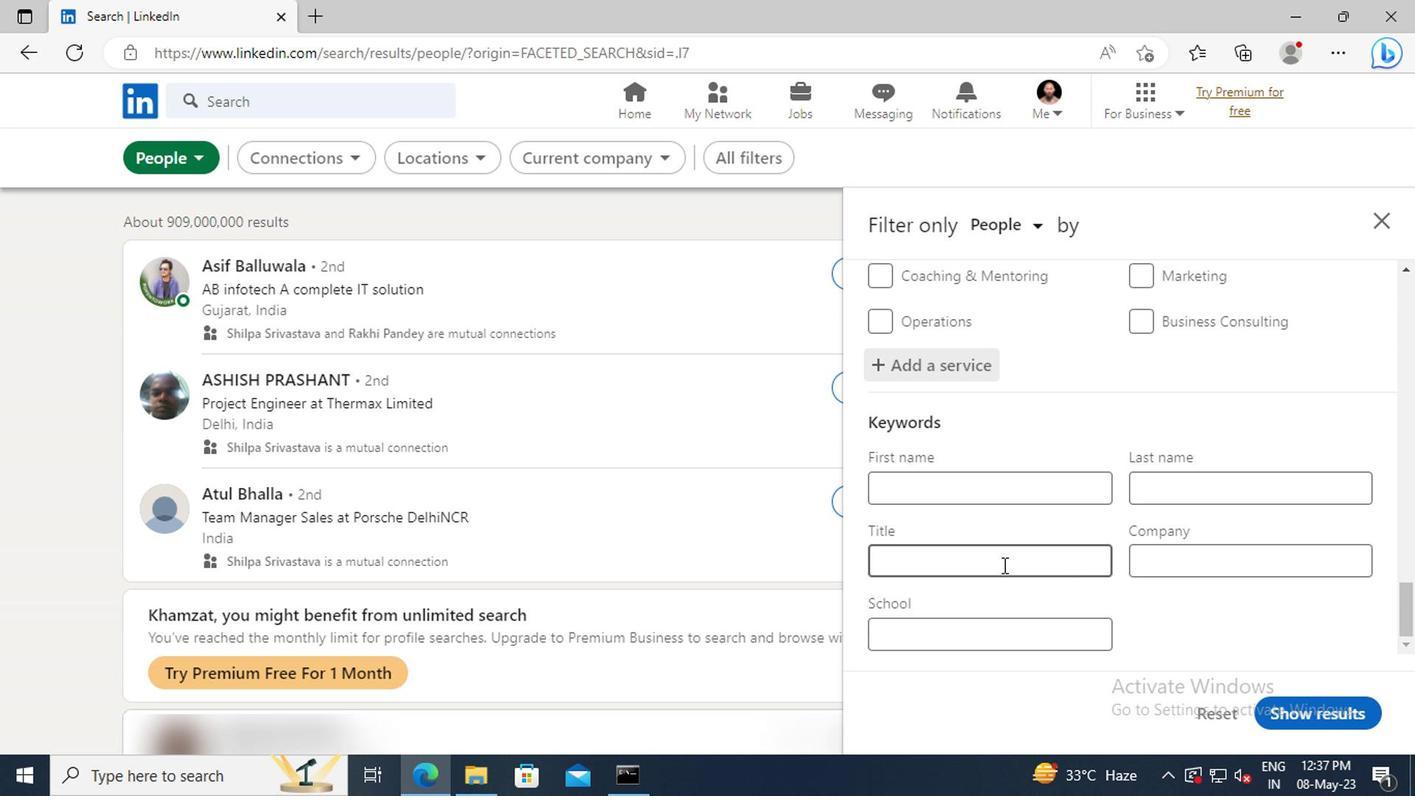 
Action: Key pressed <Key.shift>ELECTRICAL<Key.space><Key.shift>ENGINEER<Key.enter>
Screenshot: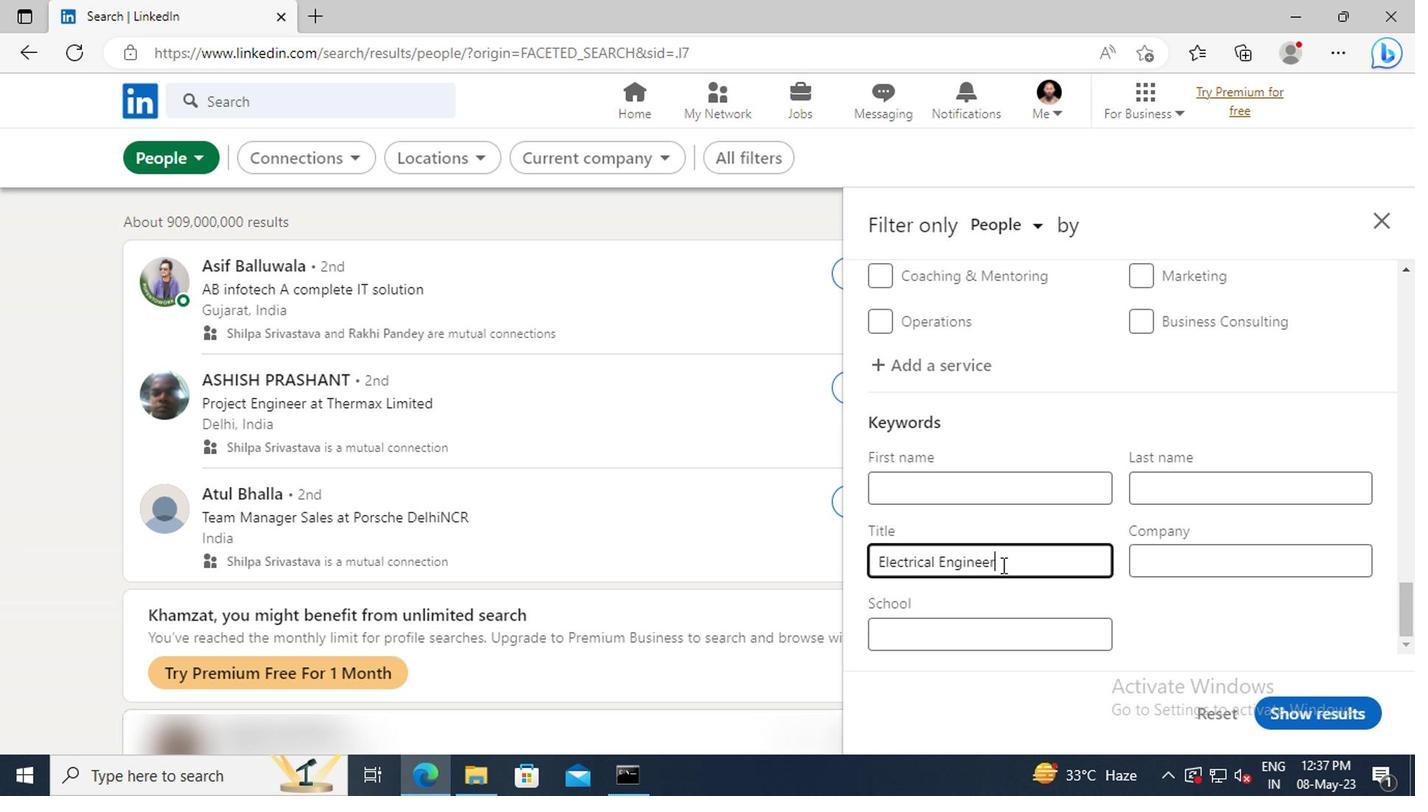 
Action: Mouse moved to (1287, 705)
Screenshot: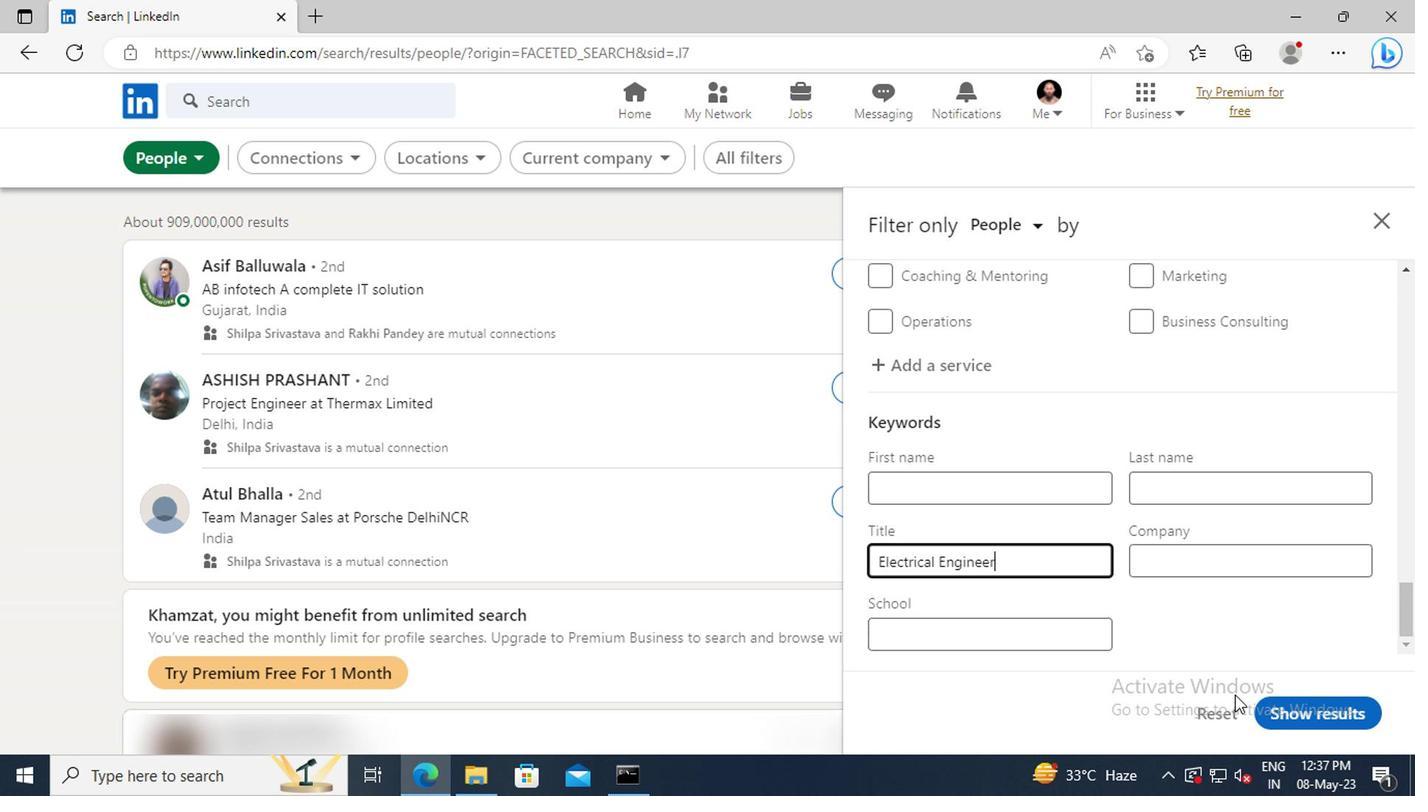 
Action: Mouse pressed left at (1287, 705)
Screenshot: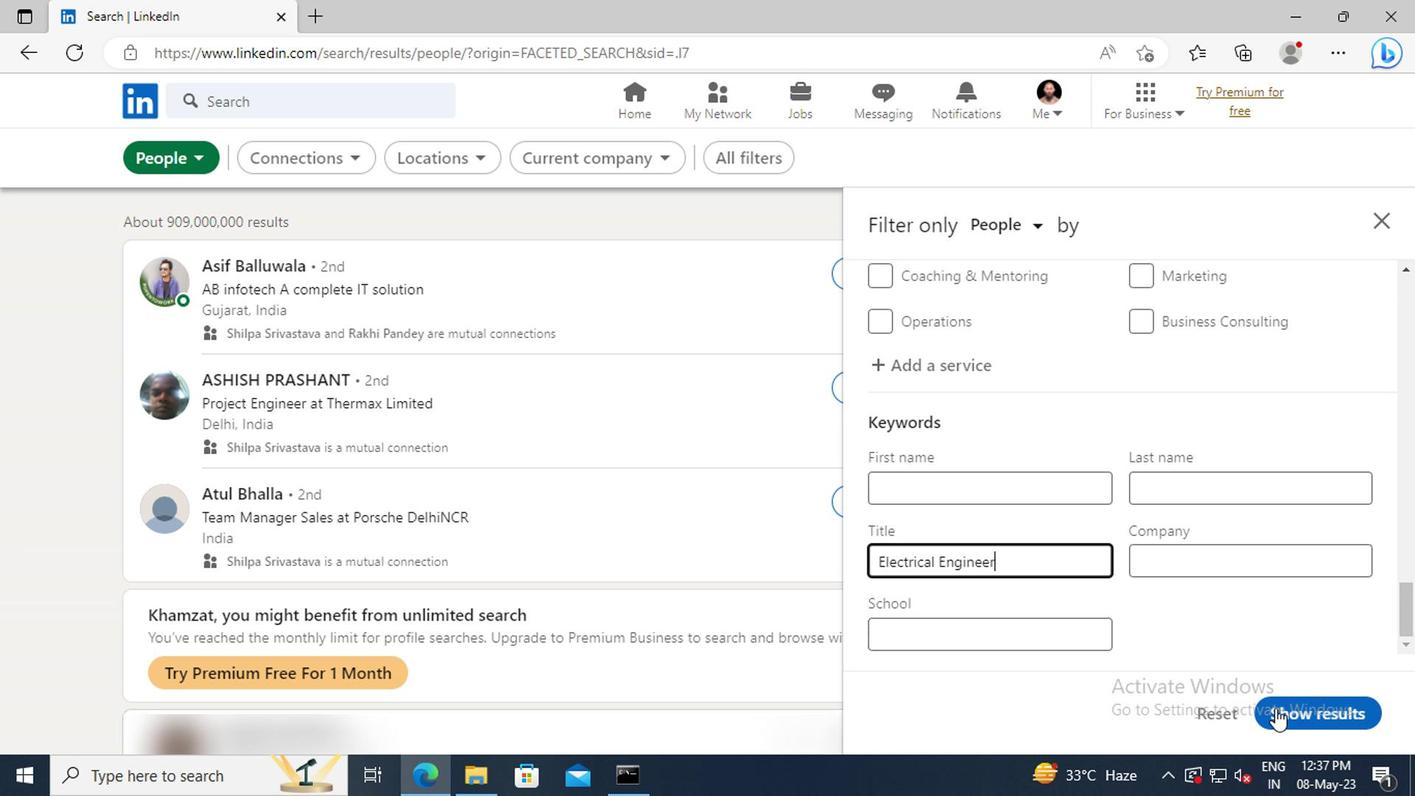 
